 Task: Add Mom's Best Cereal Toasty Os Honey Nut to the cart.
Action: Mouse moved to (995, 313)
Screenshot: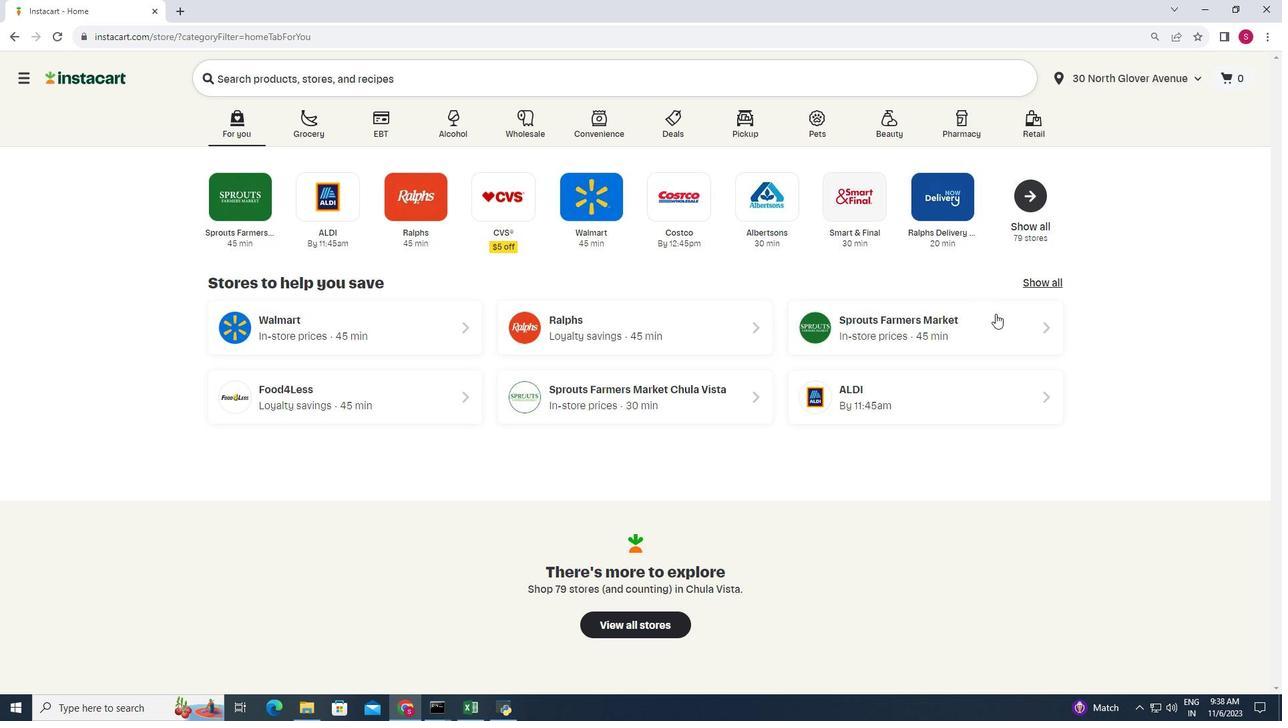 
Action: Mouse pressed left at (995, 313)
Screenshot: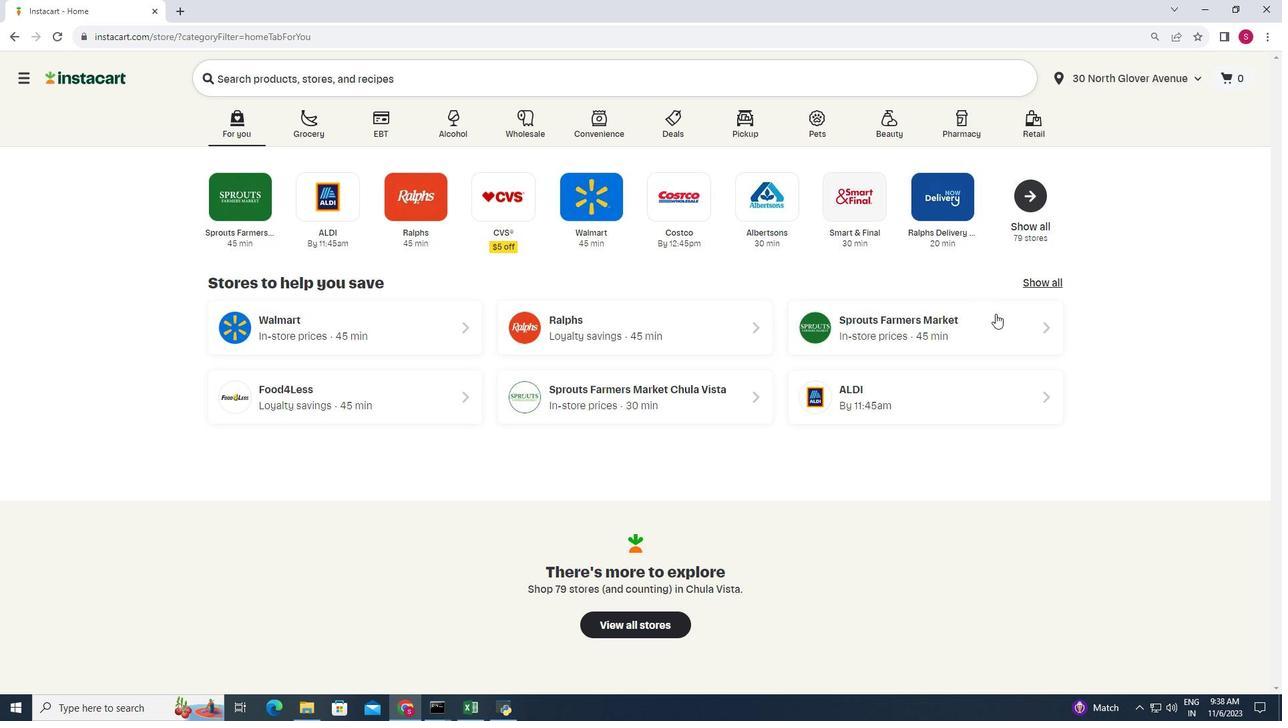 
Action: Mouse moved to (99, 543)
Screenshot: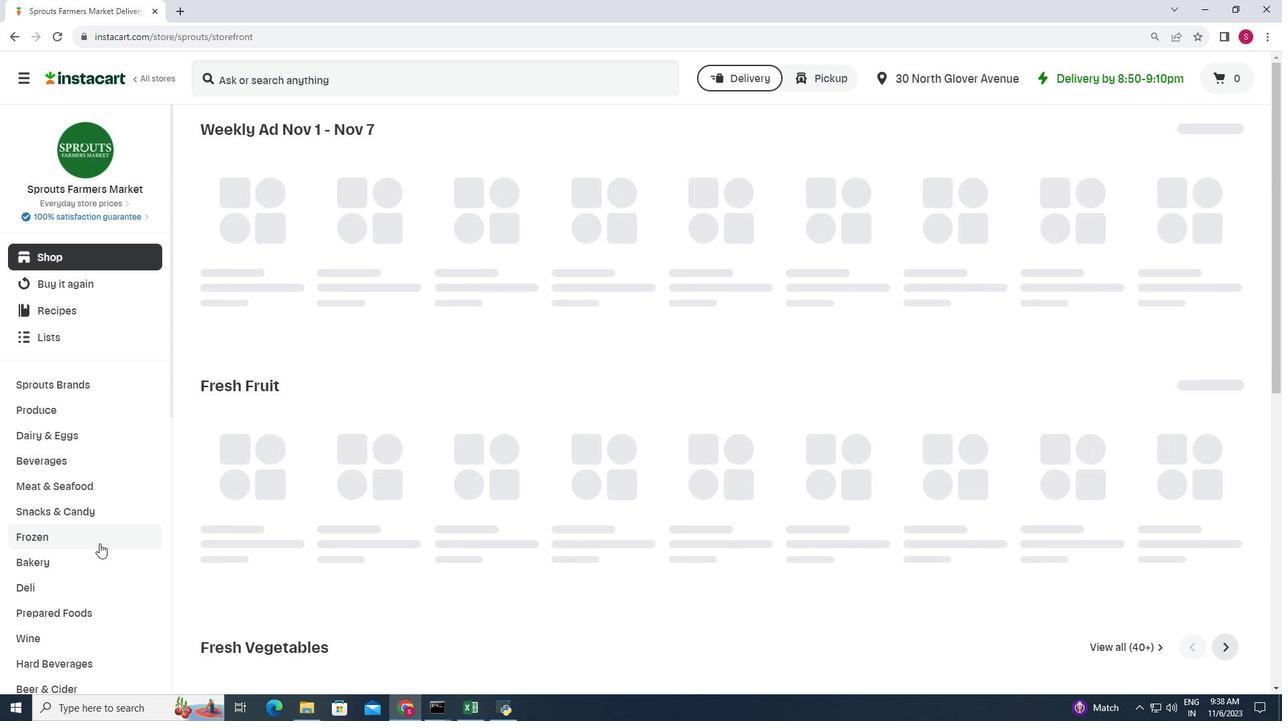 
Action: Mouse scrolled (99, 543) with delta (0, 0)
Screenshot: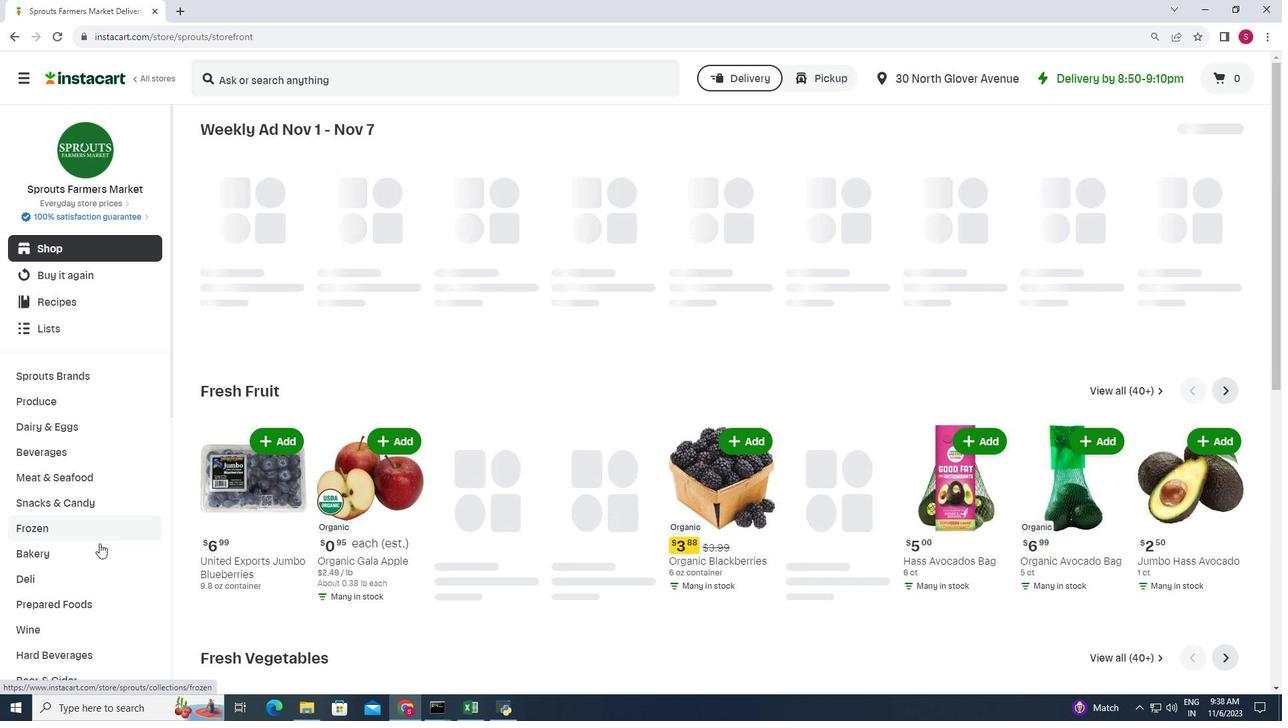 
Action: Mouse scrolled (99, 543) with delta (0, 0)
Screenshot: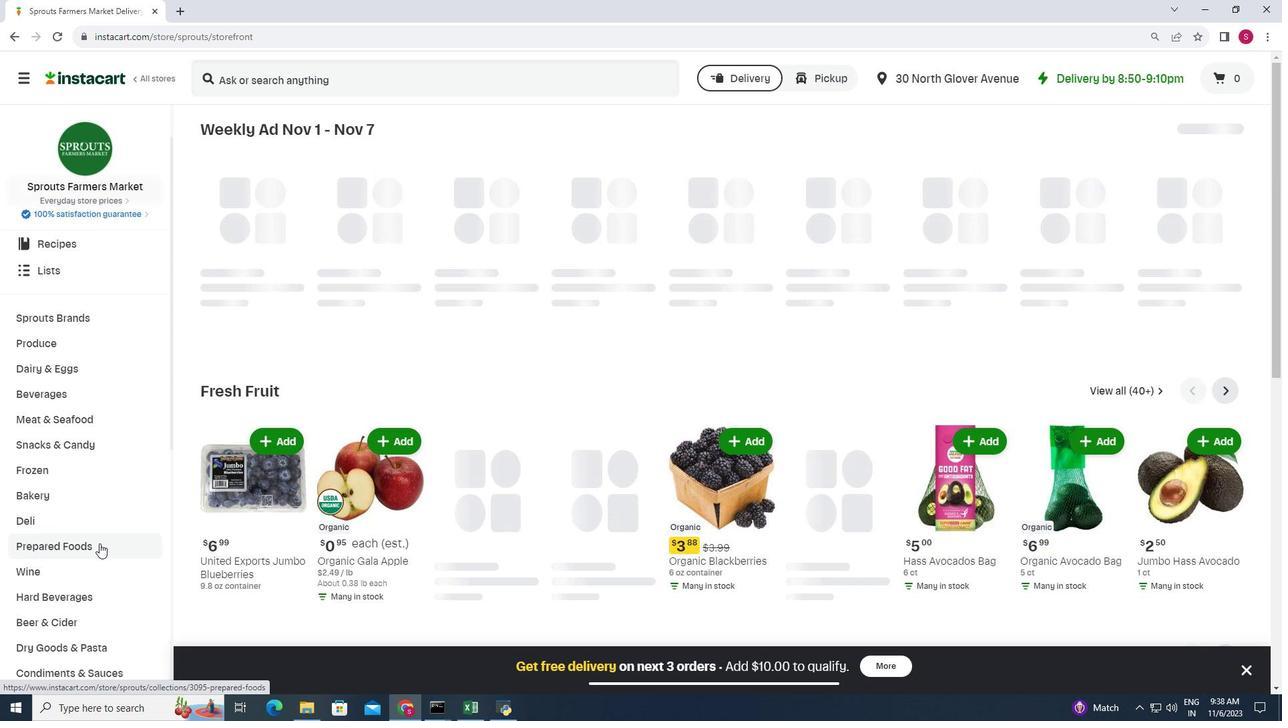
Action: Mouse scrolled (99, 543) with delta (0, 0)
Screenshot: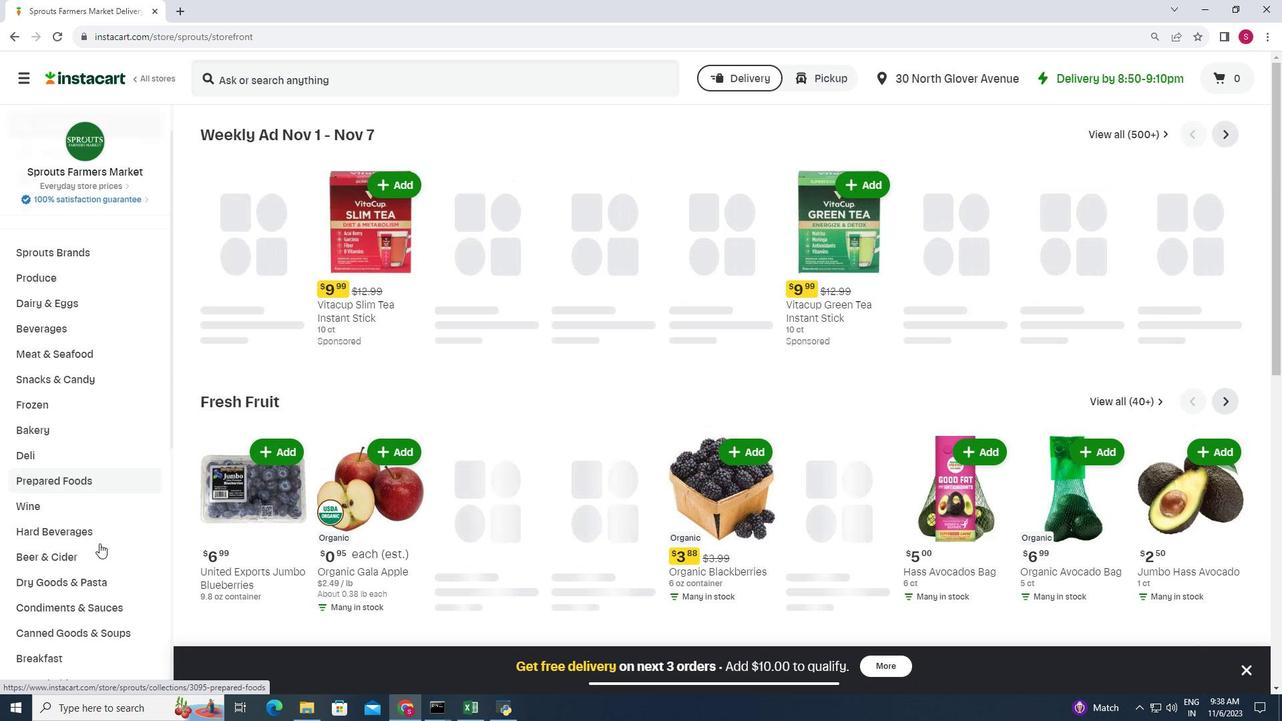 
Action: Mouse scrolled (99, 543) with delta (0, 0)
Screenshot: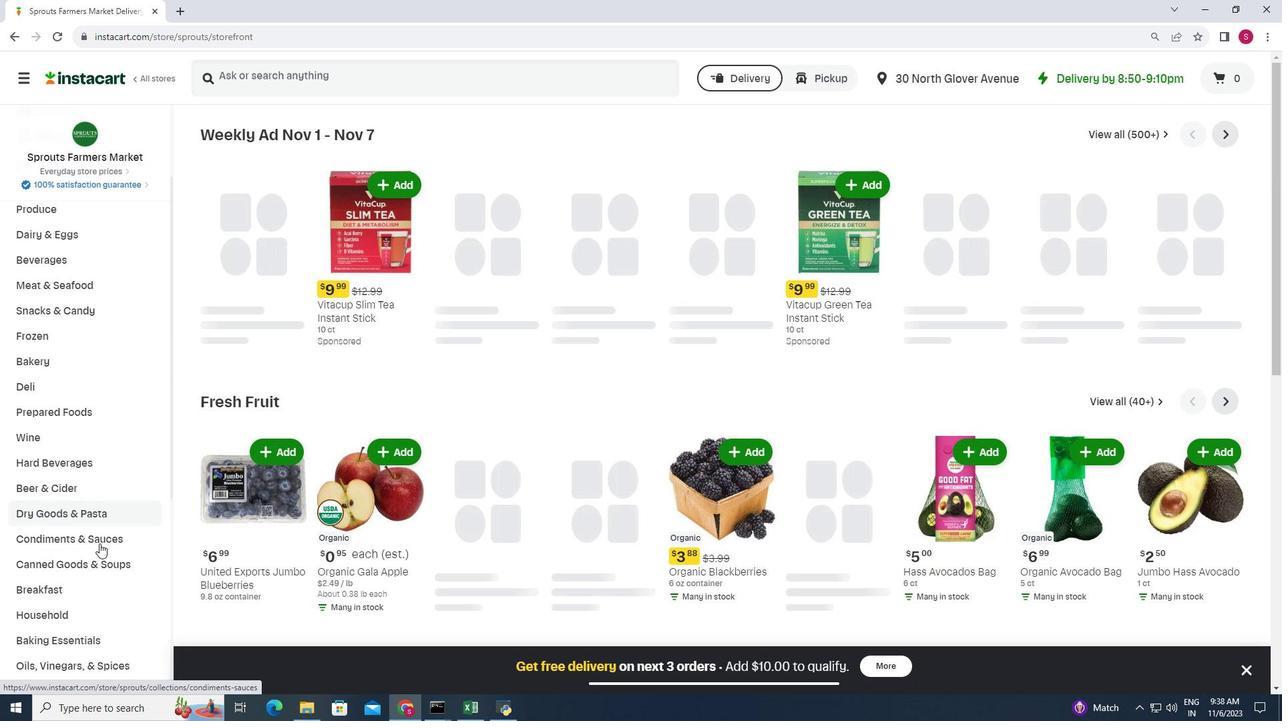 
Action: Mouse moved to (85, 524)
Screenshot: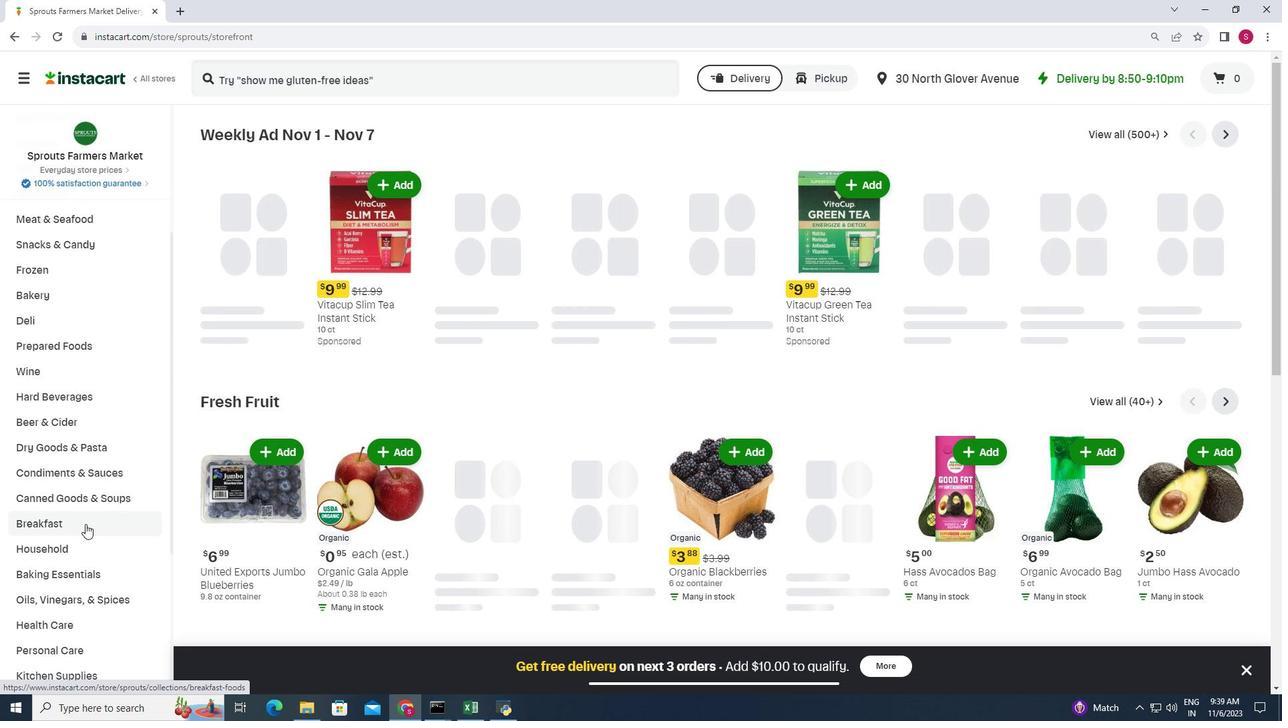 
Action: Mouse pressed left at (85, 524)
Screenshot: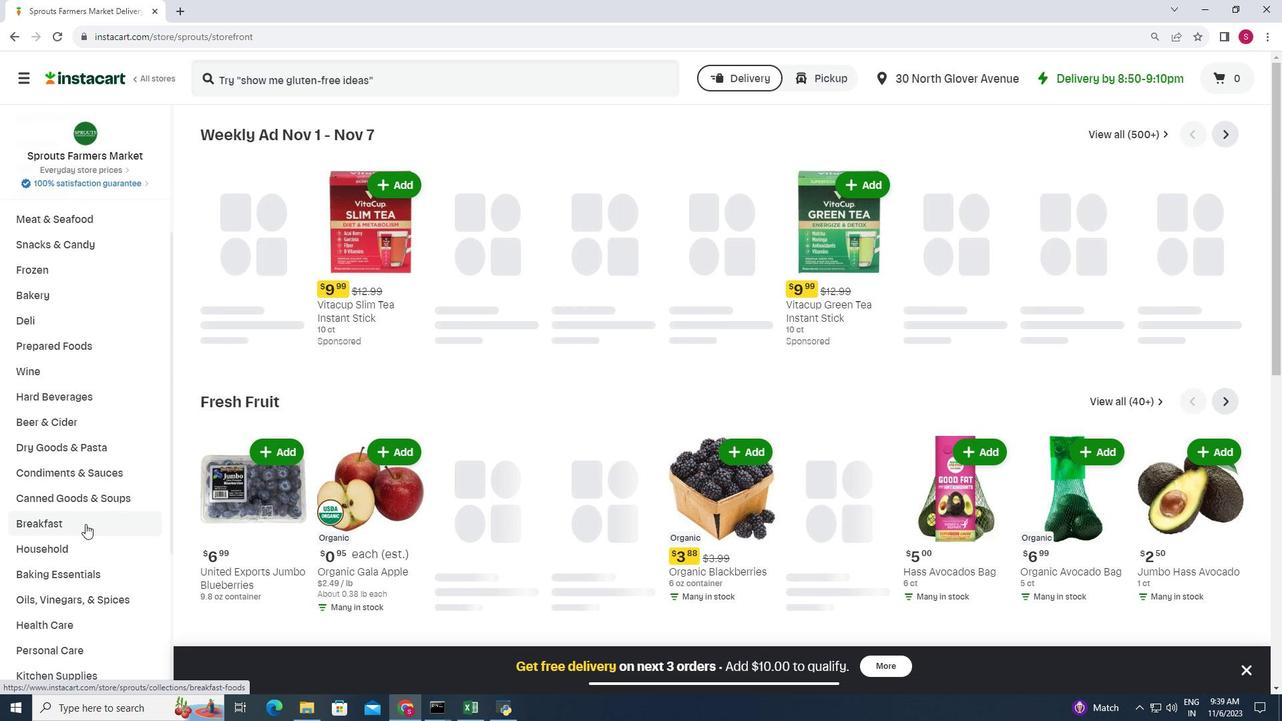 
Action: Mouse moved to (985, 336)
Screenshot: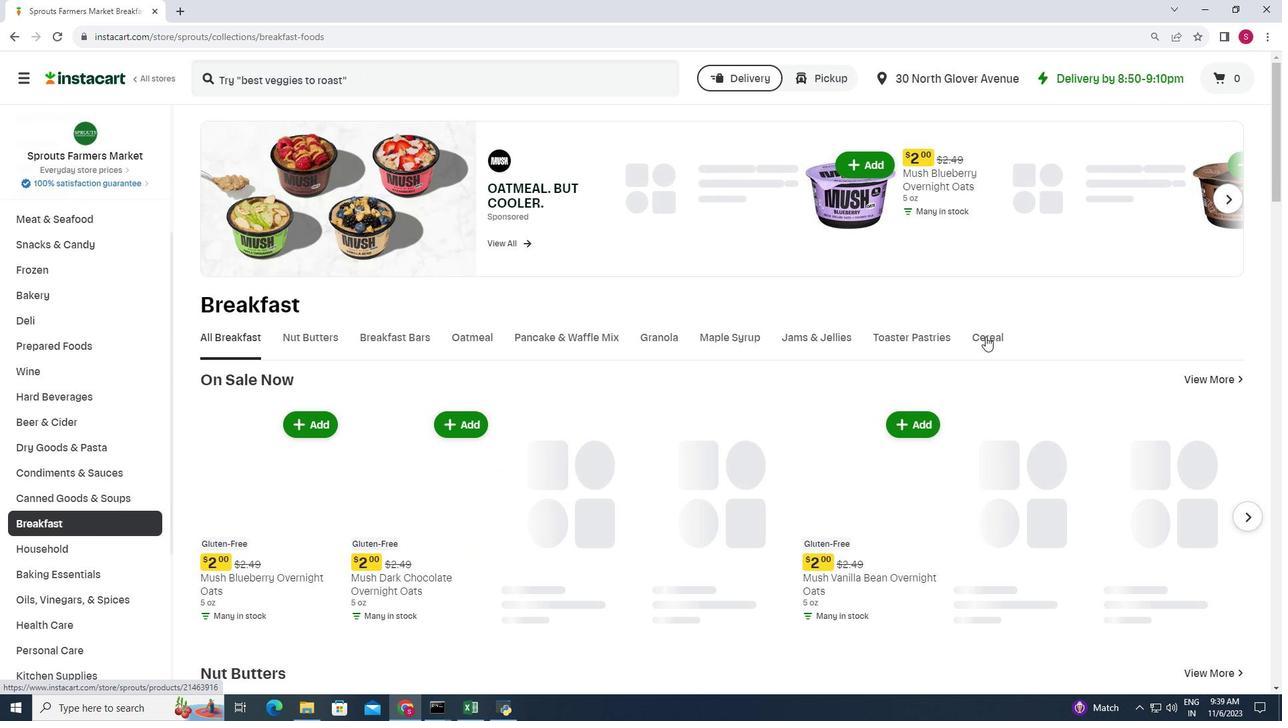
Action: Mouse pressed left at (985, 336)
Screenshot: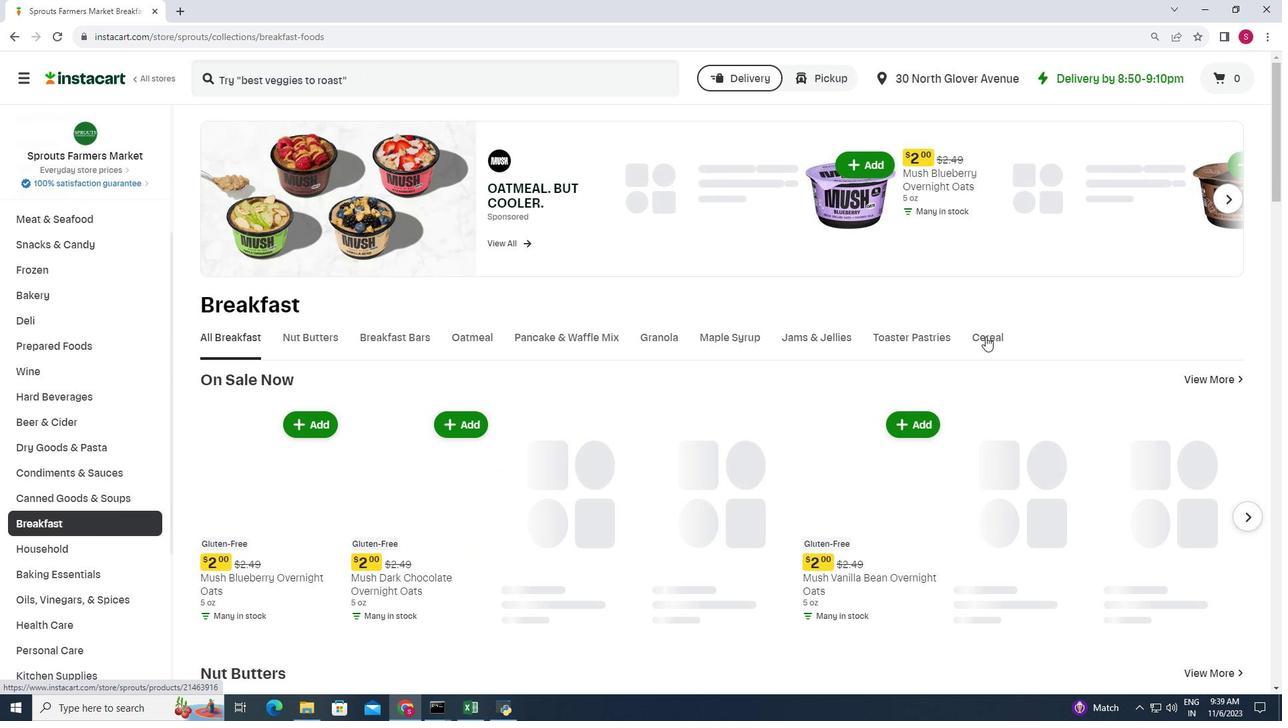 
Action: Mouse moved to (611, 234)
Screenshot: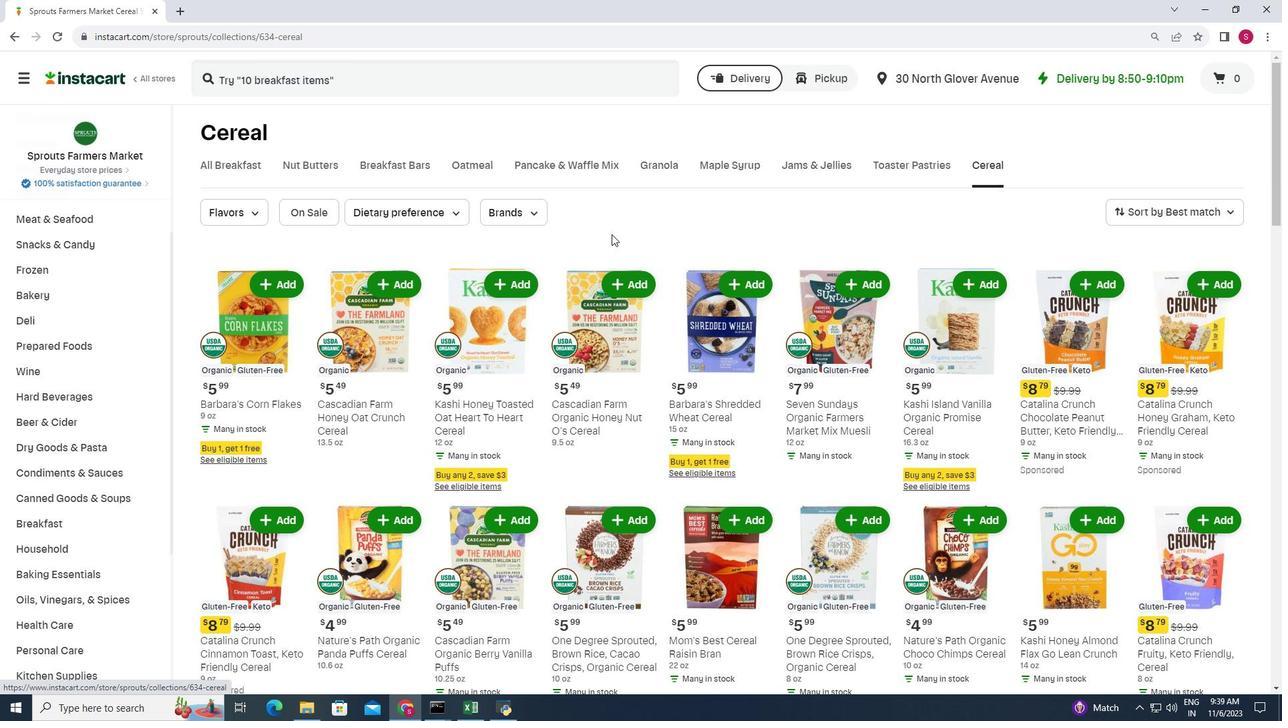 
Action: Mouse scrolled (611, 233) with delta (0, 0)
Screenshot: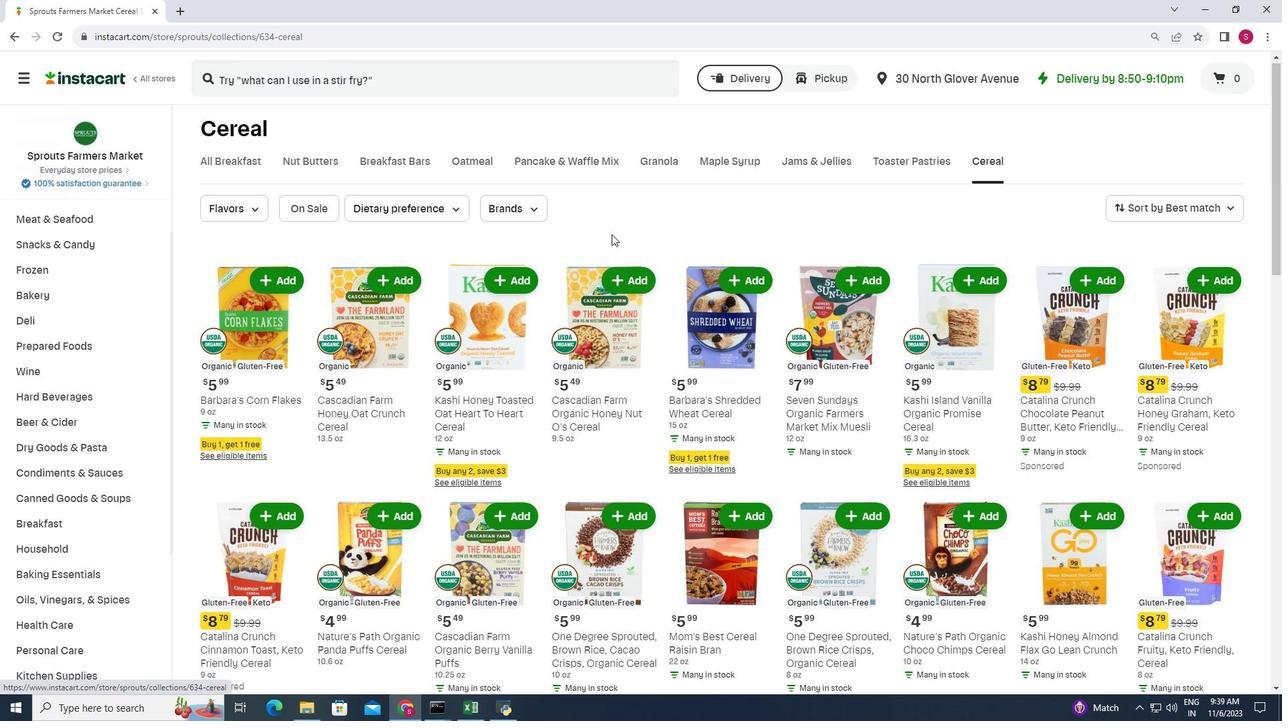 
Action: Mouse scrolled (611, 233) with delta (0, 0)
Screenshot: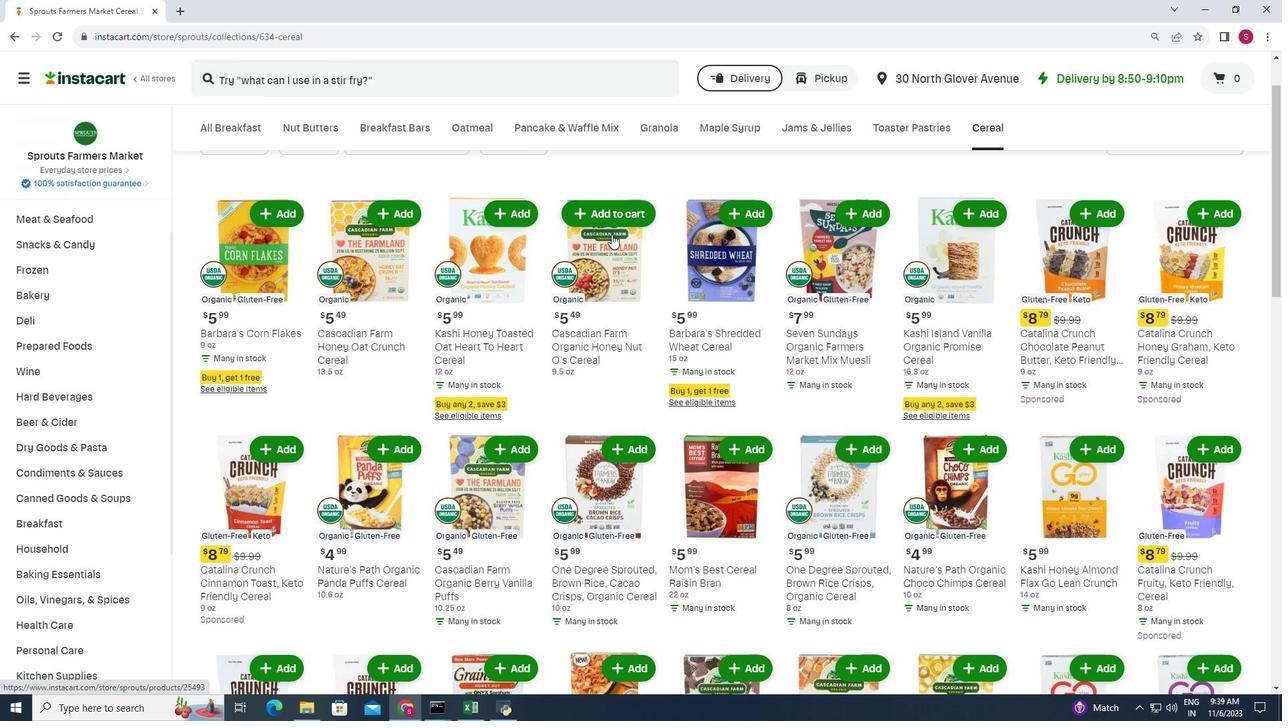 
Action: Mouse scrolled (611, 233) with delta (0, 0)
Screenshot: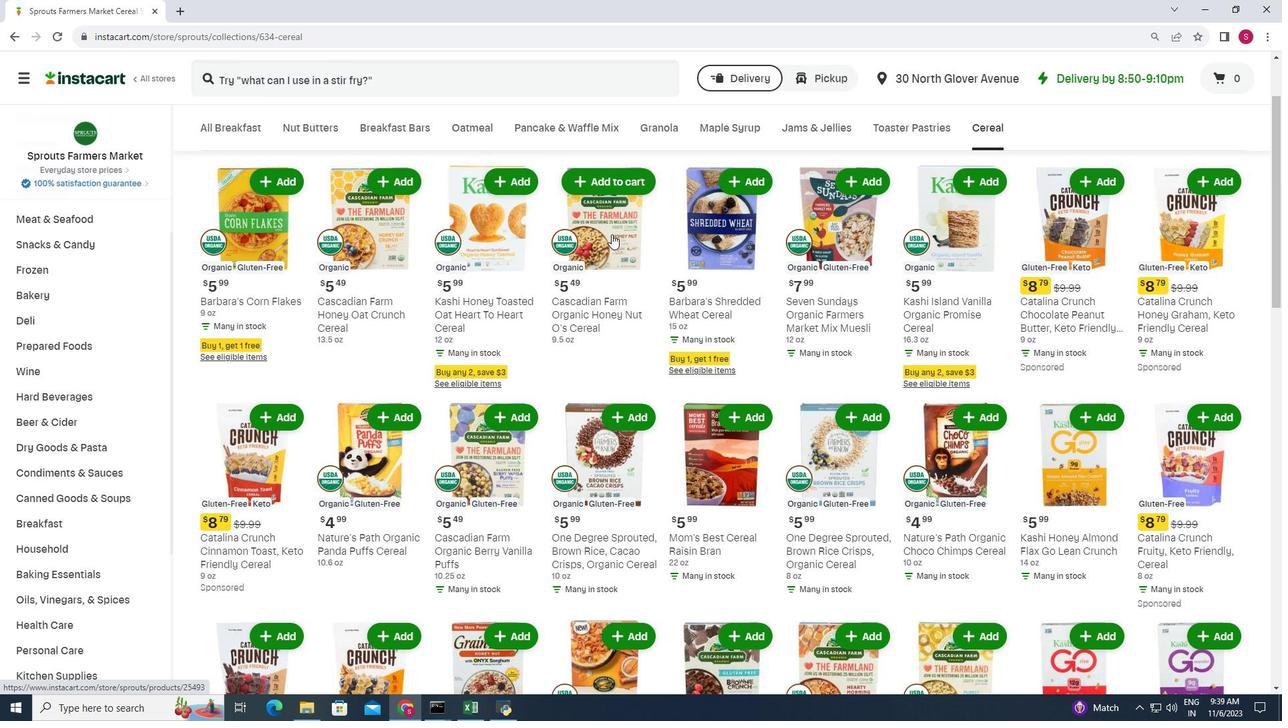 
Action: Mouse scrolled (611, 233) with delta (0, 0)
Screenshot: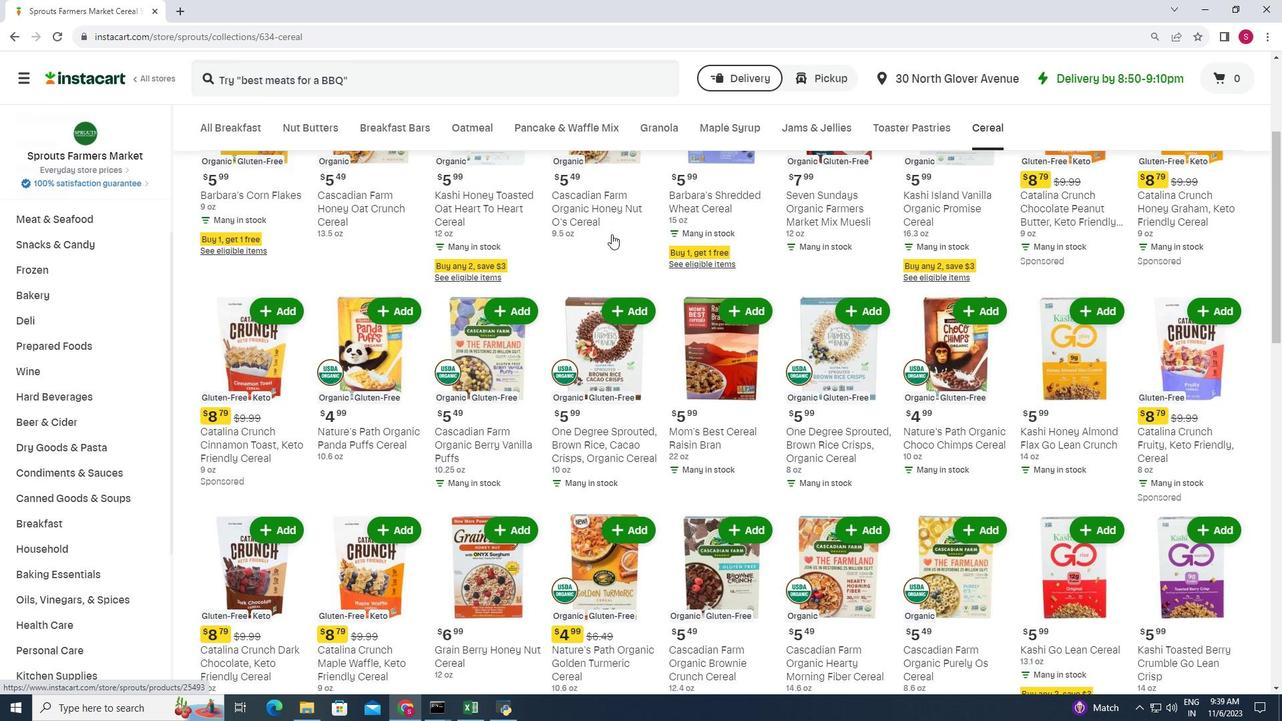 
Action: Mouse scrolled (611, 233) with delta (0, 0)
Screenshot: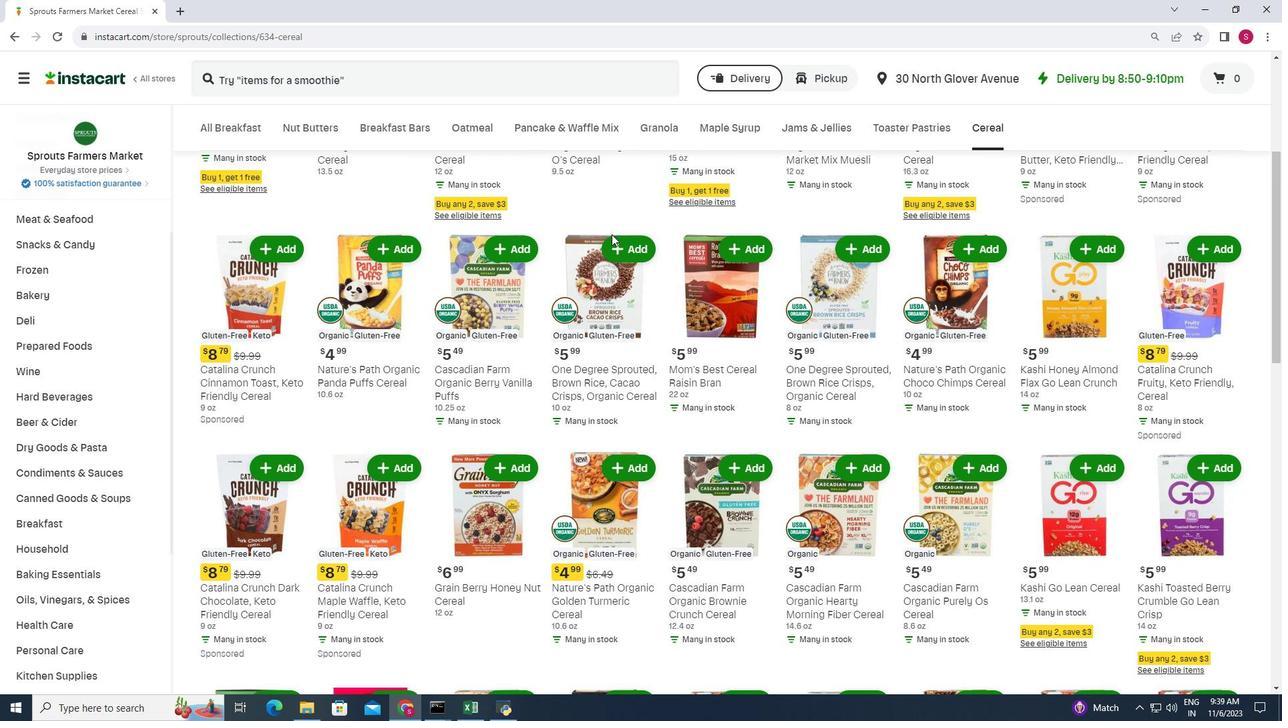 
Action: Mouse moved to (590, 245)
Screenshot: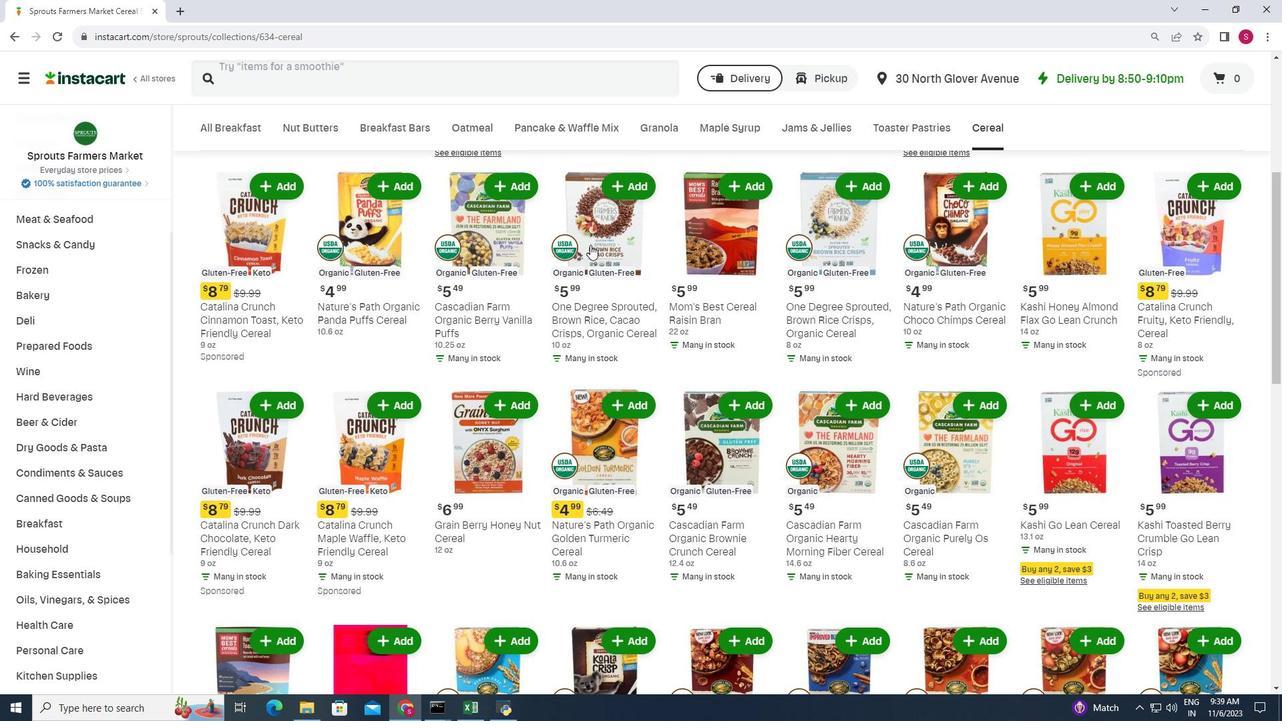 
Action: Mouse scrolled (590, 244) with delta (0, 0)
Screenshot: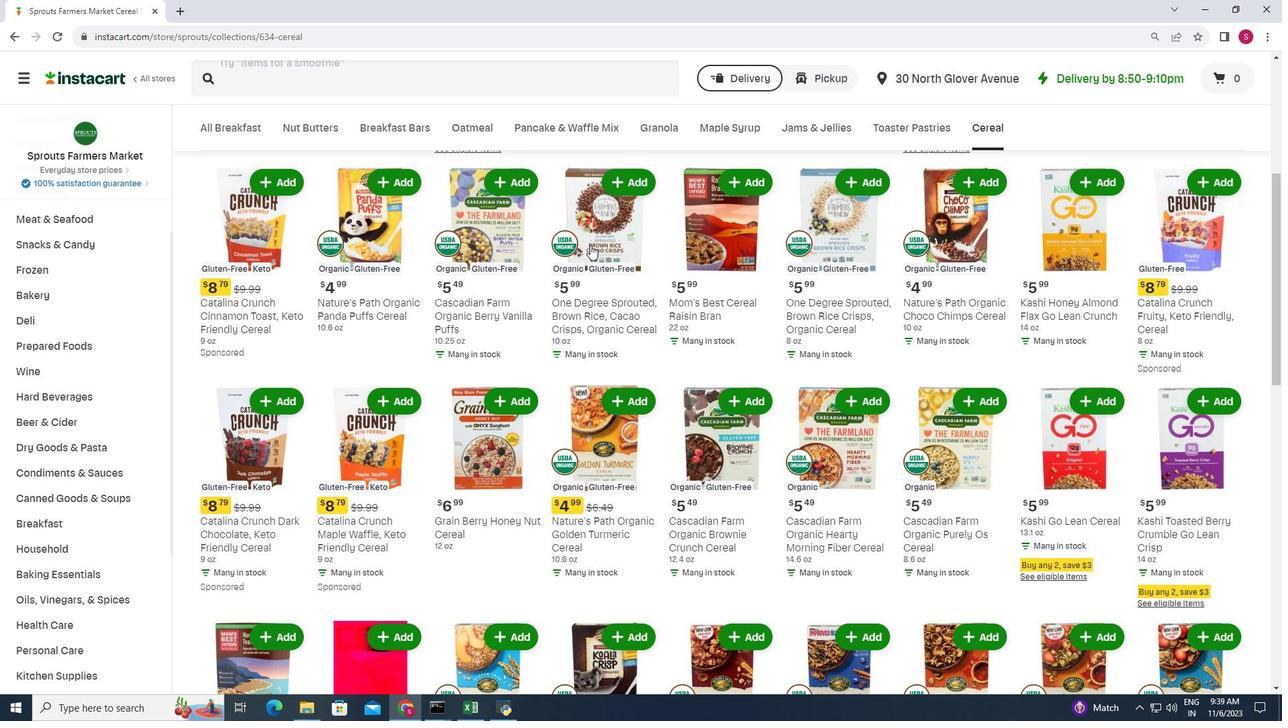 
Action: Mouse scrolled (590, 244) with delta (0, 0)
Screenshot: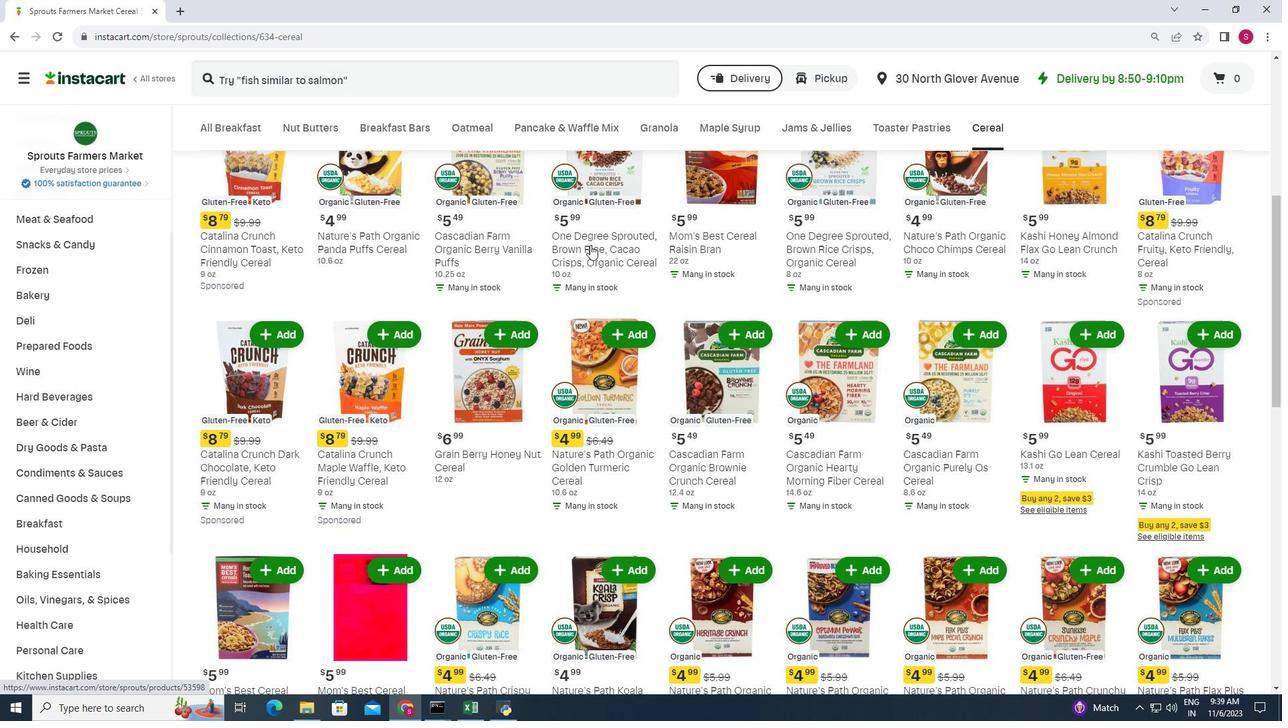 
Action: Mouse scrolled (590, 244) with delta (0, 0)
Screenshot: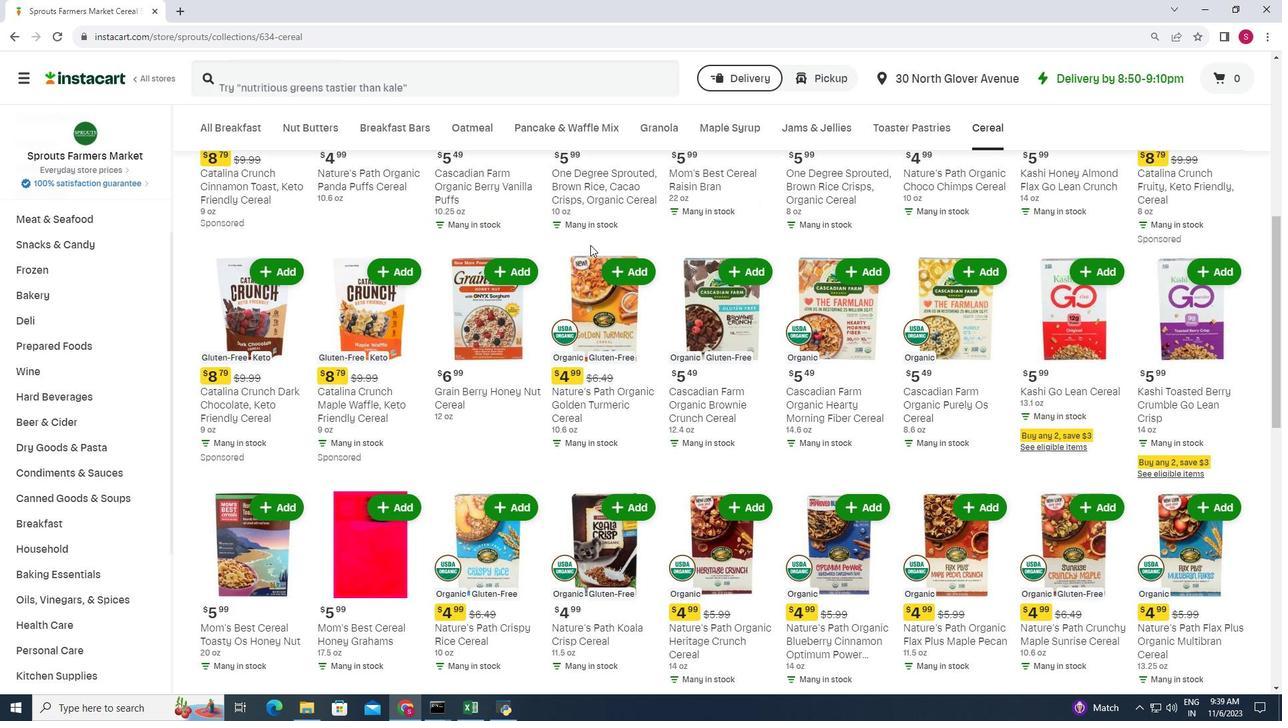 
Action: Mouse scrolled (590, 244) with delta (0, 0)
Screenshot: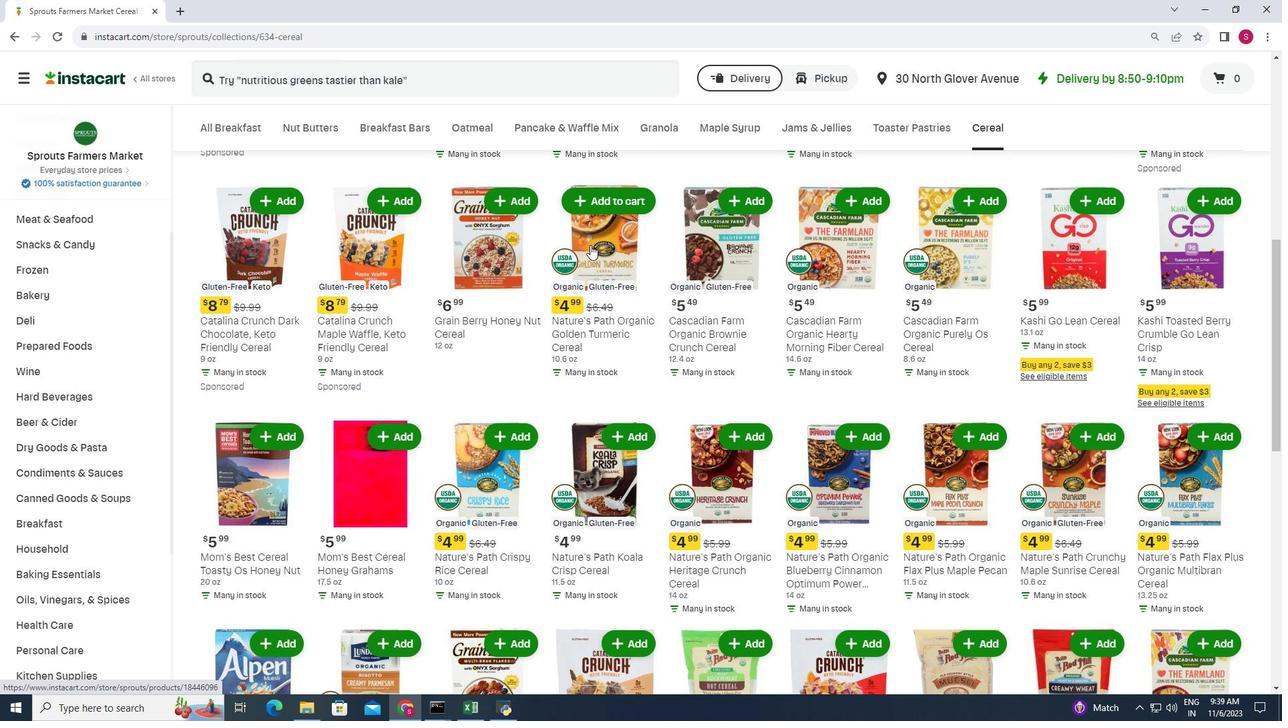 
Action: Mouse scrolled (590, 244) with delta (0, 0)
Screenshot: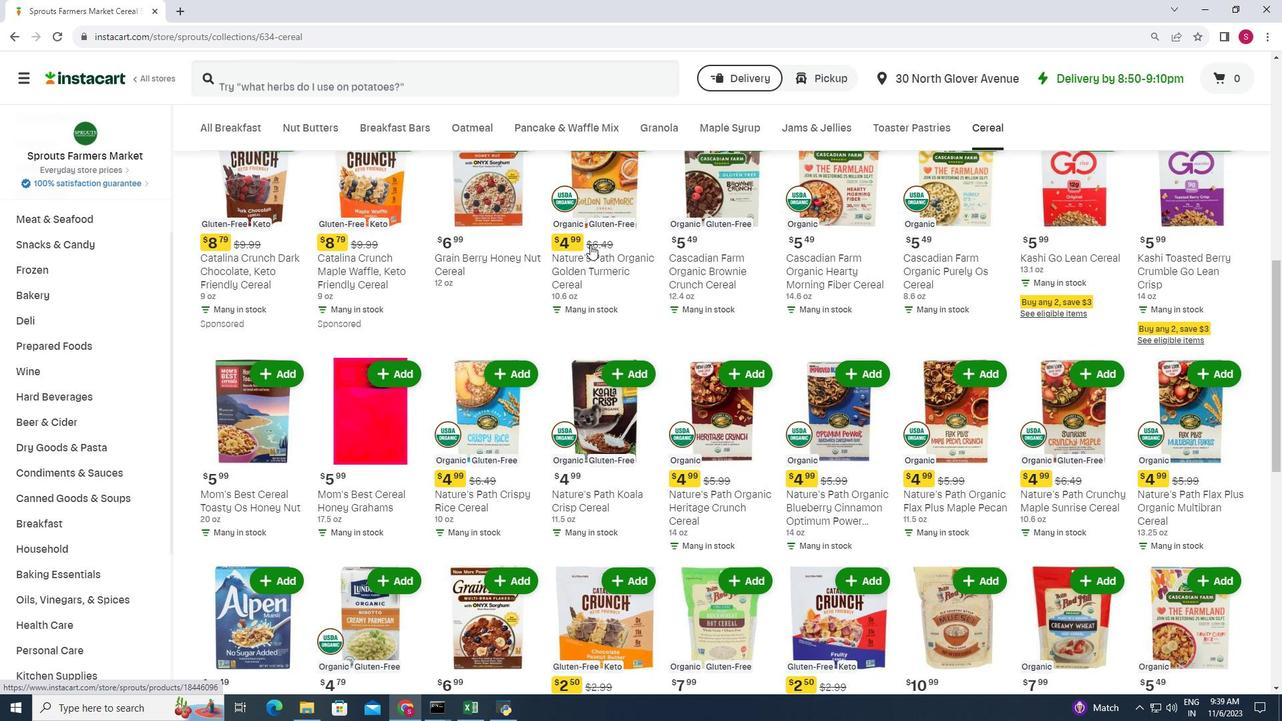 
Action: Mouse scrolled (590, 244) with delta (0, 0)
Screenshot: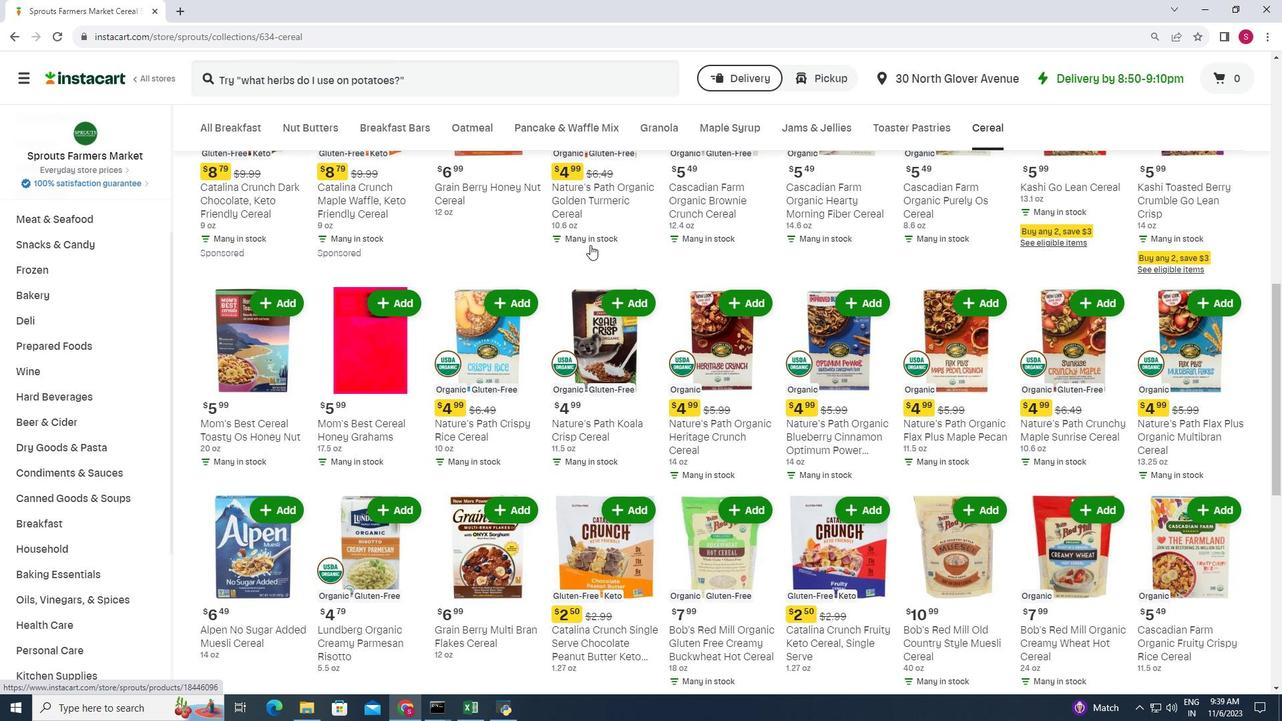 
Action: Mouse scrolled (590, 244) with delta (0, 0)
Screenshot: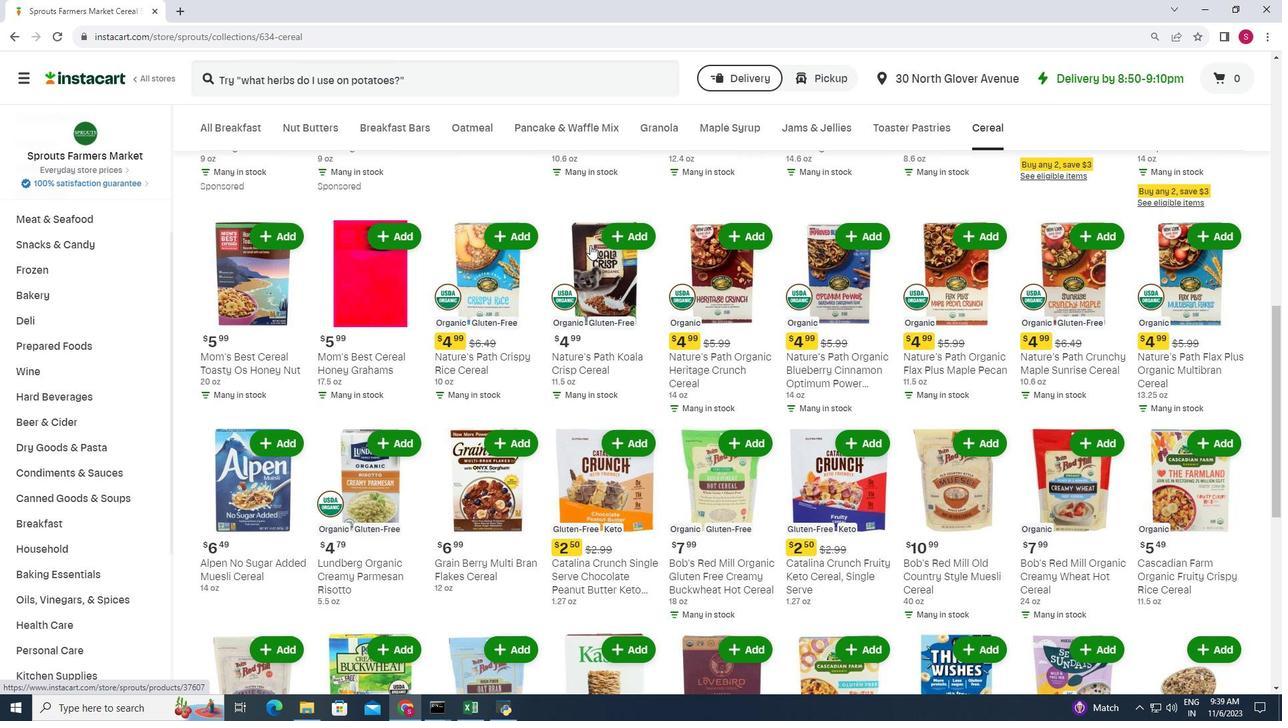 
Action: Mouse scrolled (590, 244) with delta (0, 0)
Screenshot: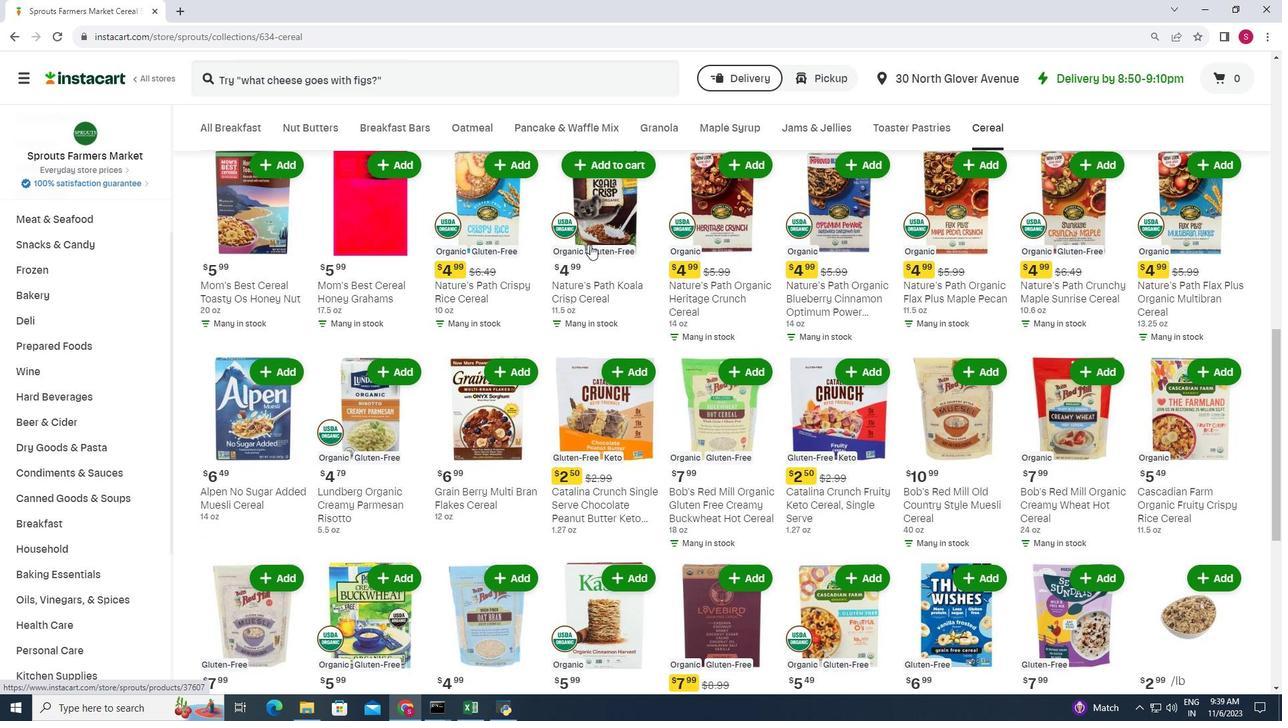 
Action: Mouse scrolled (590, 244) with delta (0, 0)
Screenshot: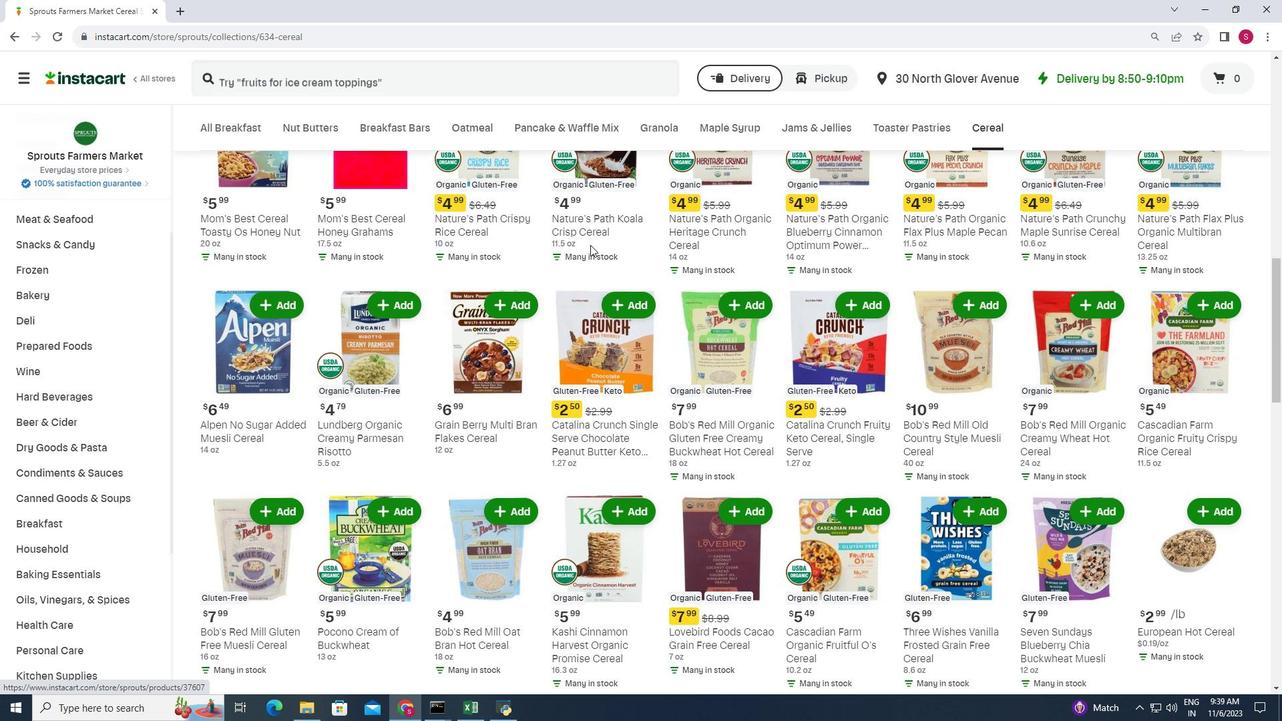 
Action: Mouse scrolled (590, 245) with delta (0, 0)
Screenshot: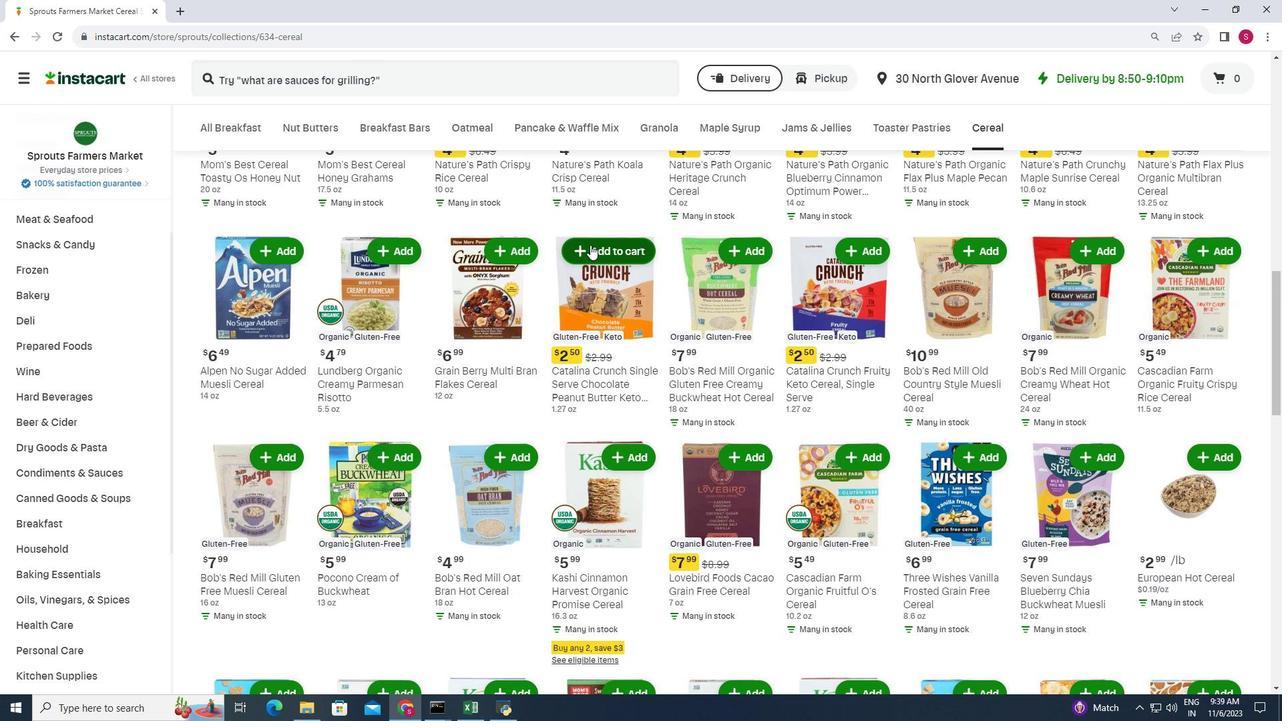 
Action: Mouse scrolled (590, 244) with delta (0, 0)
Screenshot: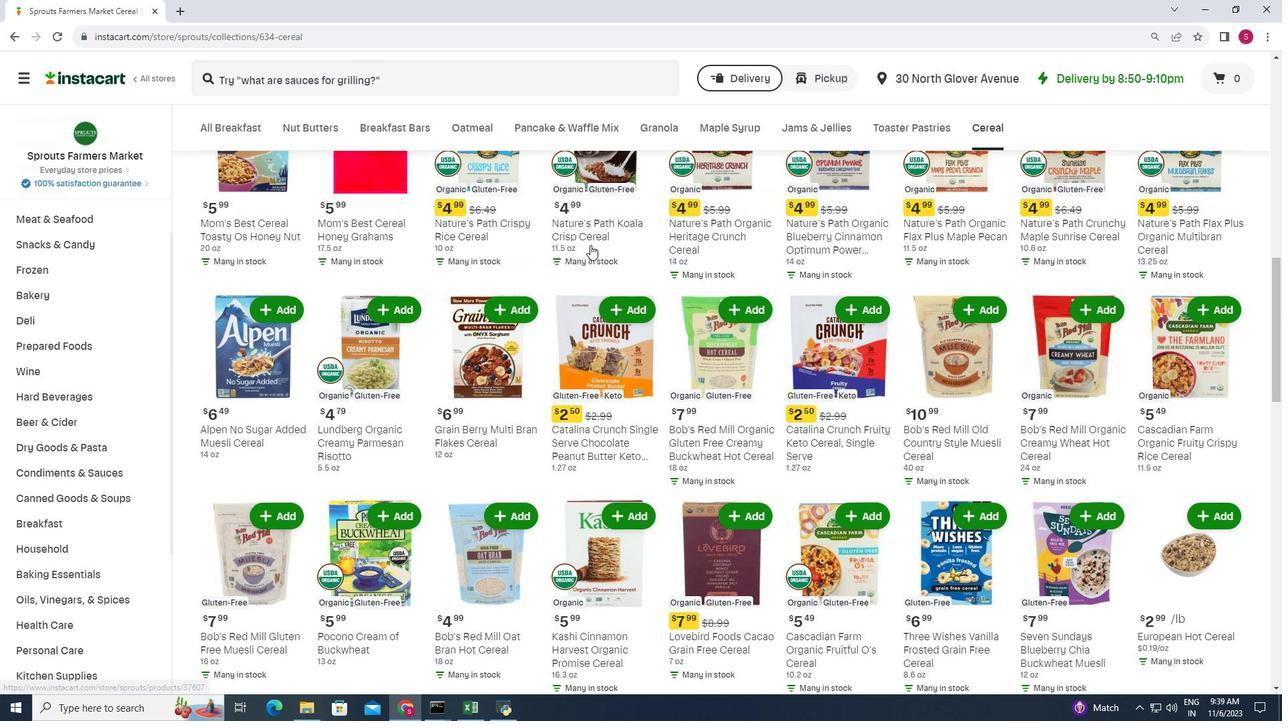 
Action: Mouse scrolled (590, 244) with delta (0, 0)
Screenshot: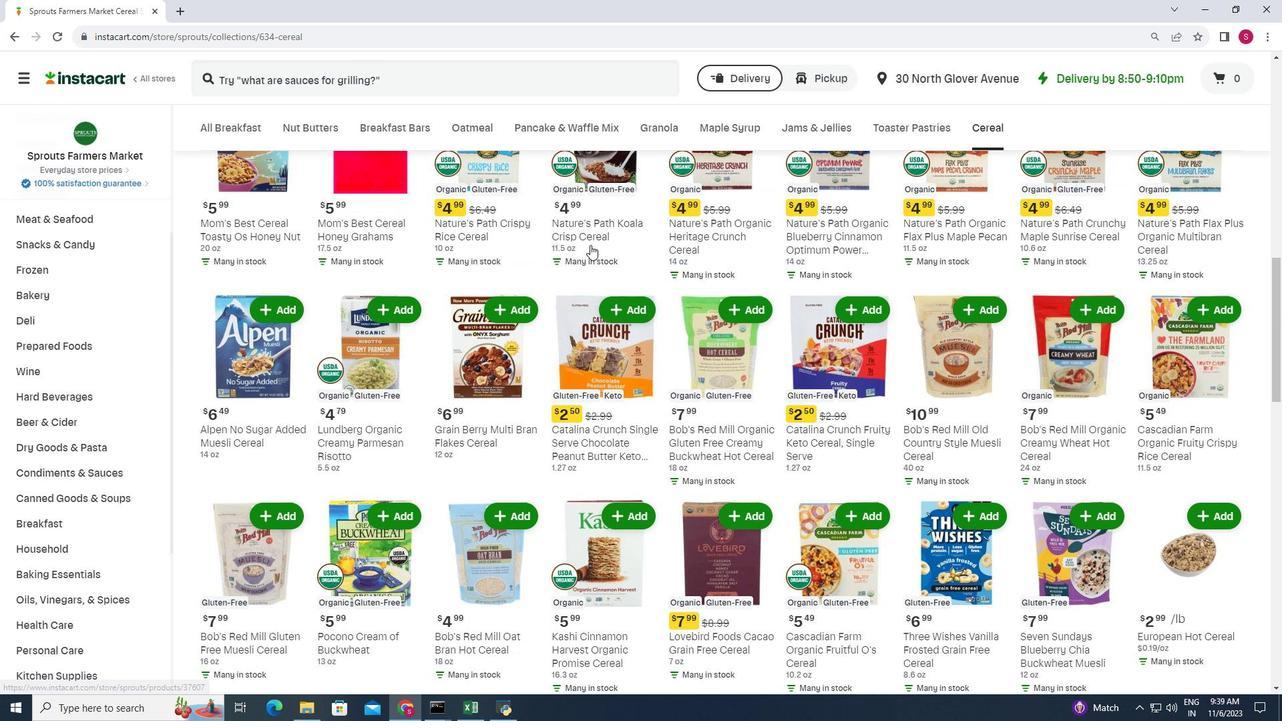 
Action: Mouse scrolled (590, 244) with delta (0, 0)
Screenshot: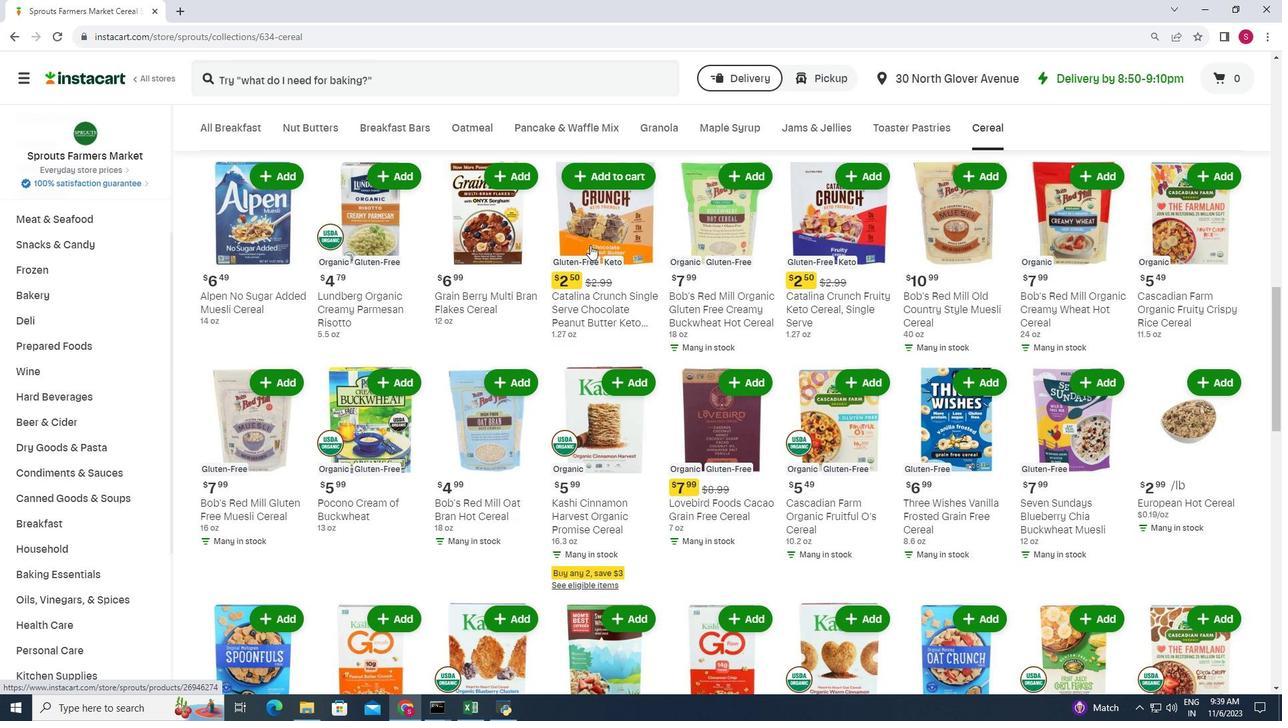 
Action: Mouse scrolled (590, 244) with delta (0, 0)
Screenshot: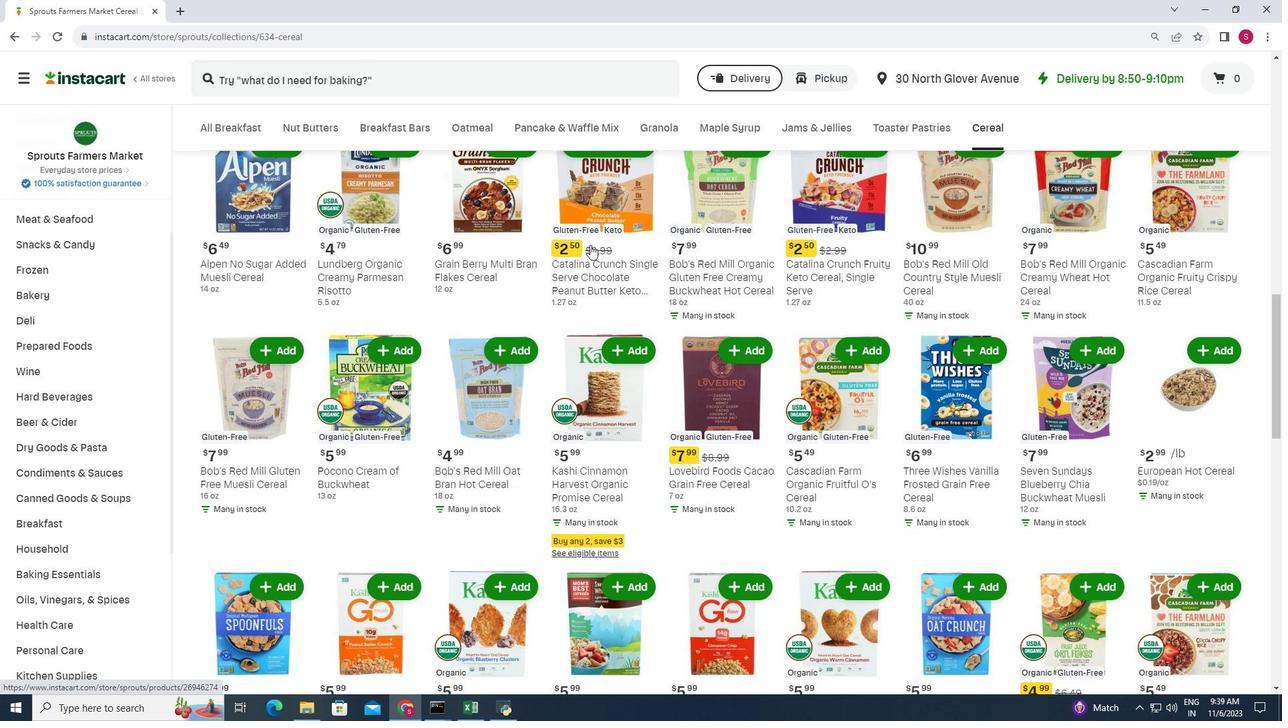 
Action: Mouse scrolled (590, 244) with delta (0, 0)
Screenshot: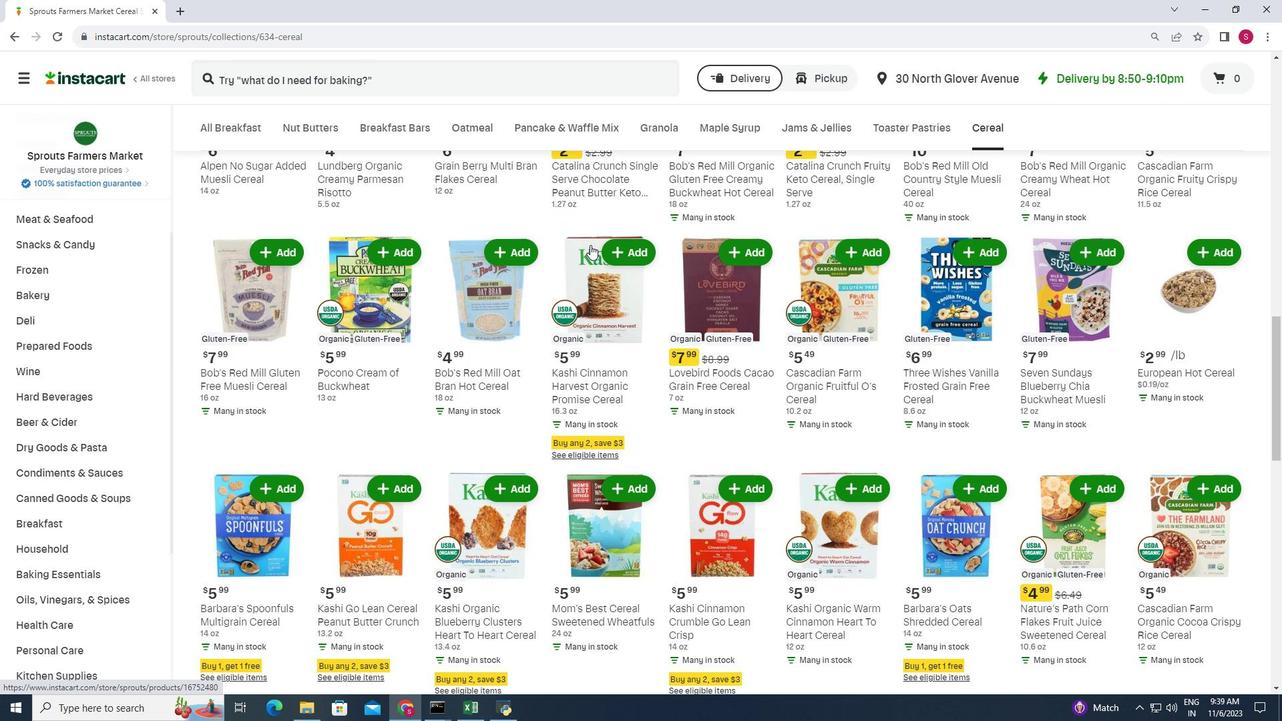 
Action: Mouse scrolled (590, 244) with delta (0, 0)
Screenshot: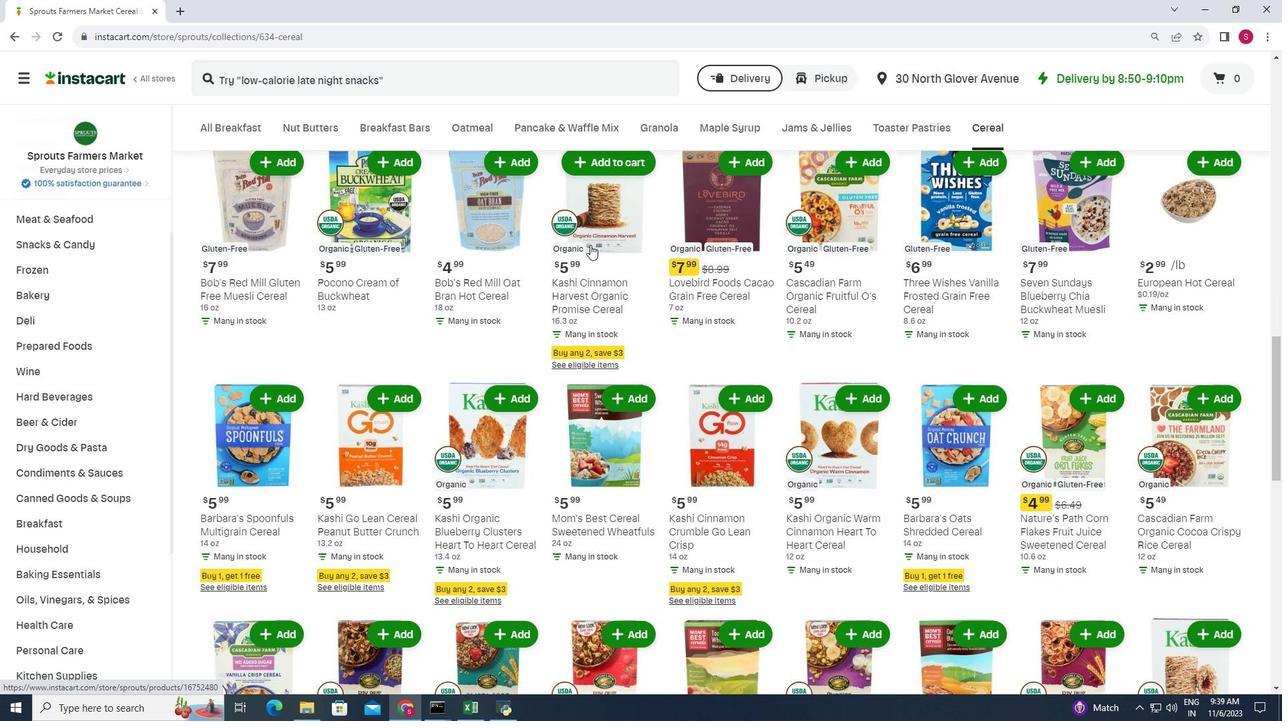 
Action: Mouse moved to (590, 245)
Screenshot: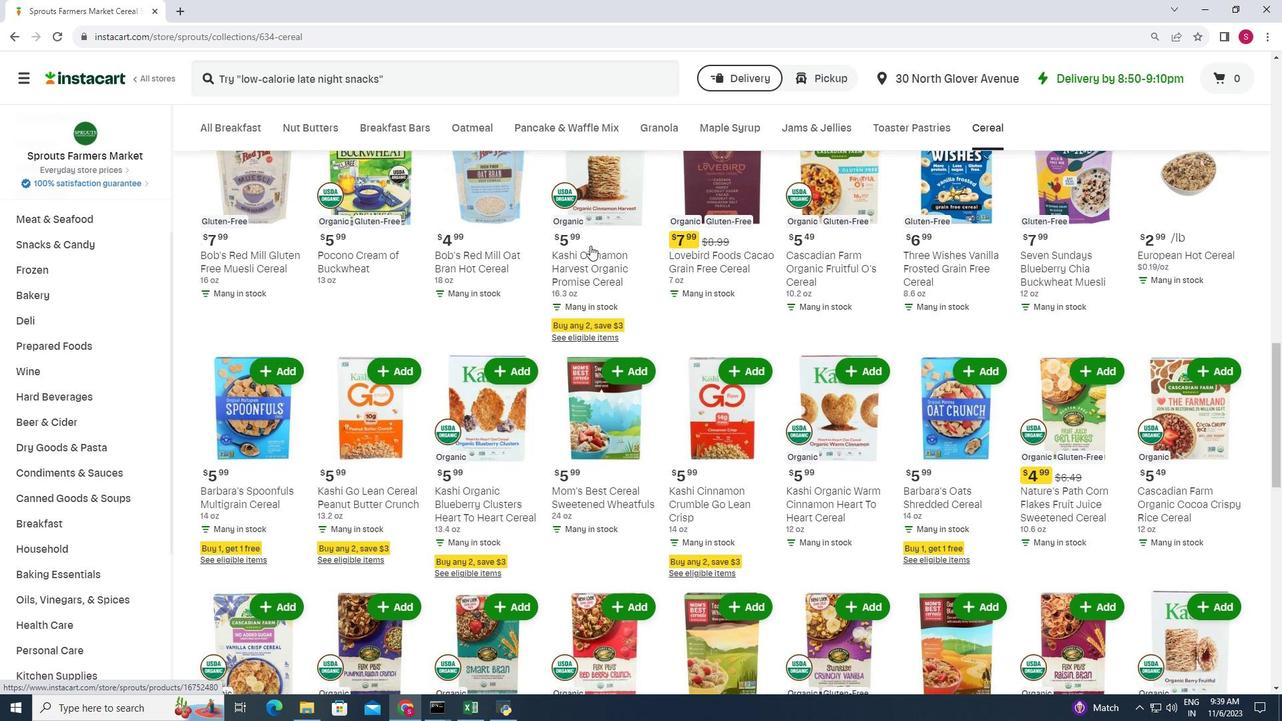 
Action: Mouse scrolled (590, 245) with delta (0, 0)
Screenshot: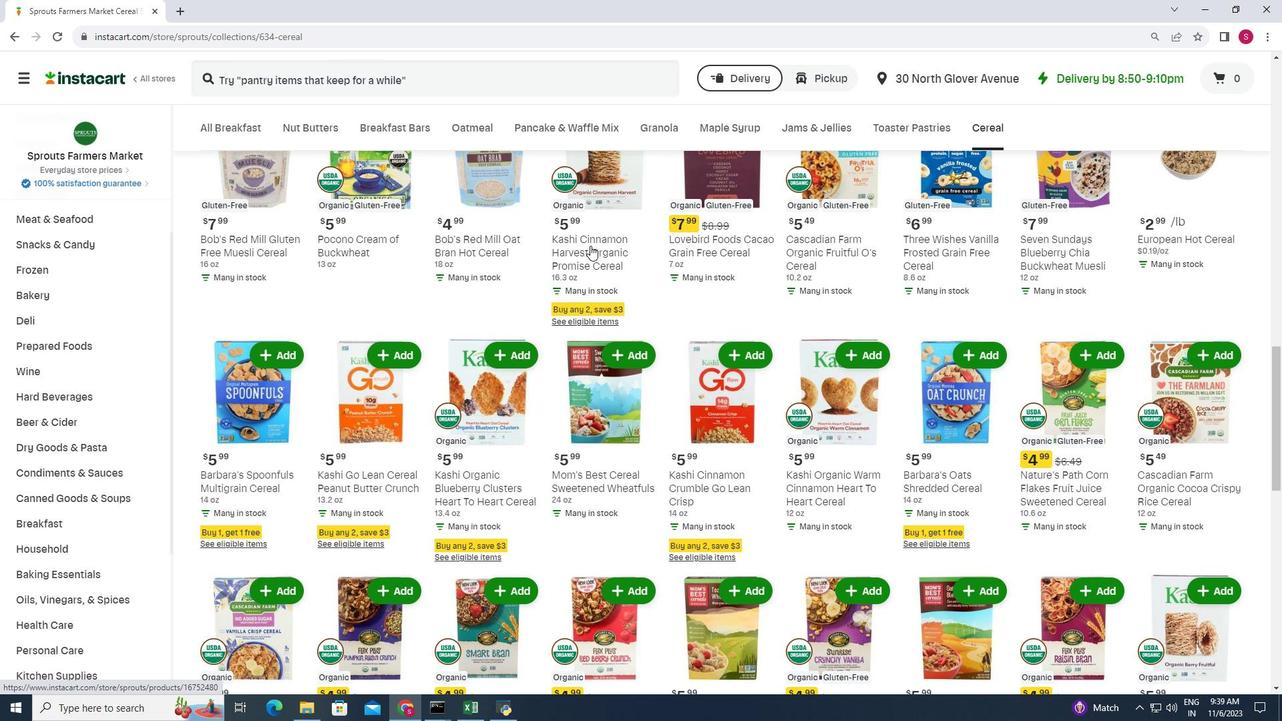 
Action: Mouse scrolled (590, 245) with delta (0, 0)
Screenshot: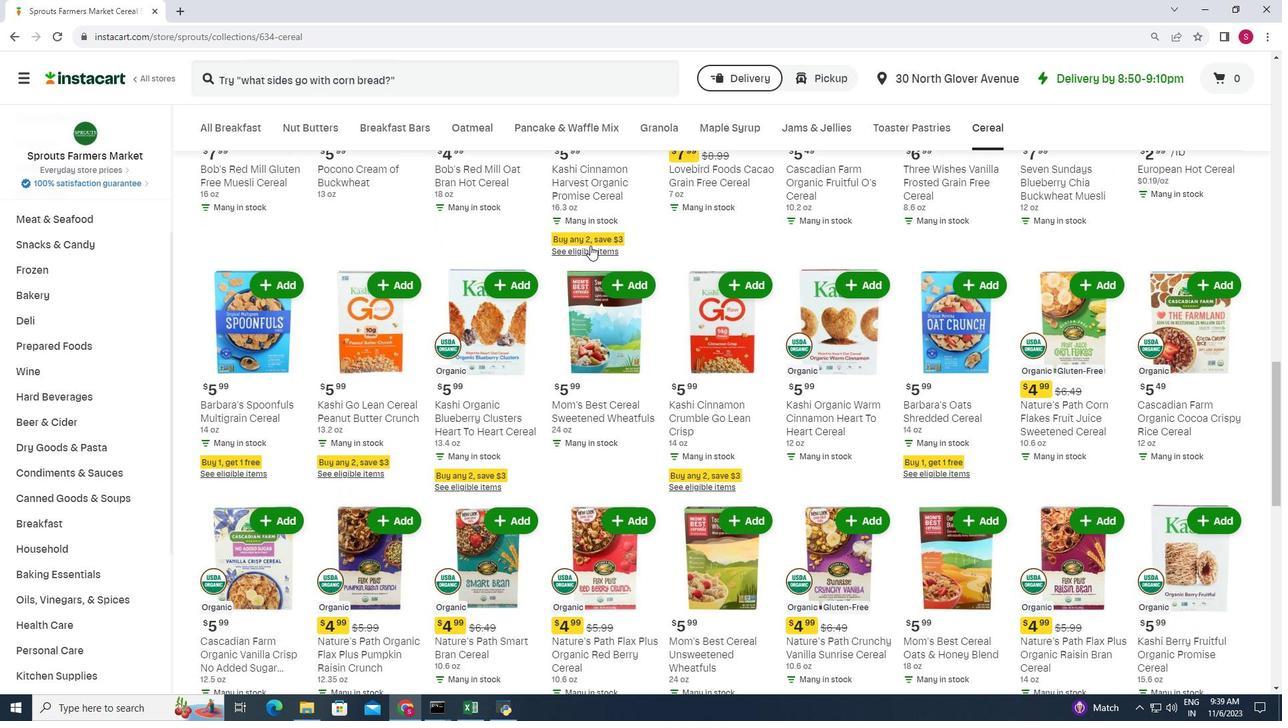 
Action: Mouse scrolled (590, 245) with delta (0, 0)
Screenshot: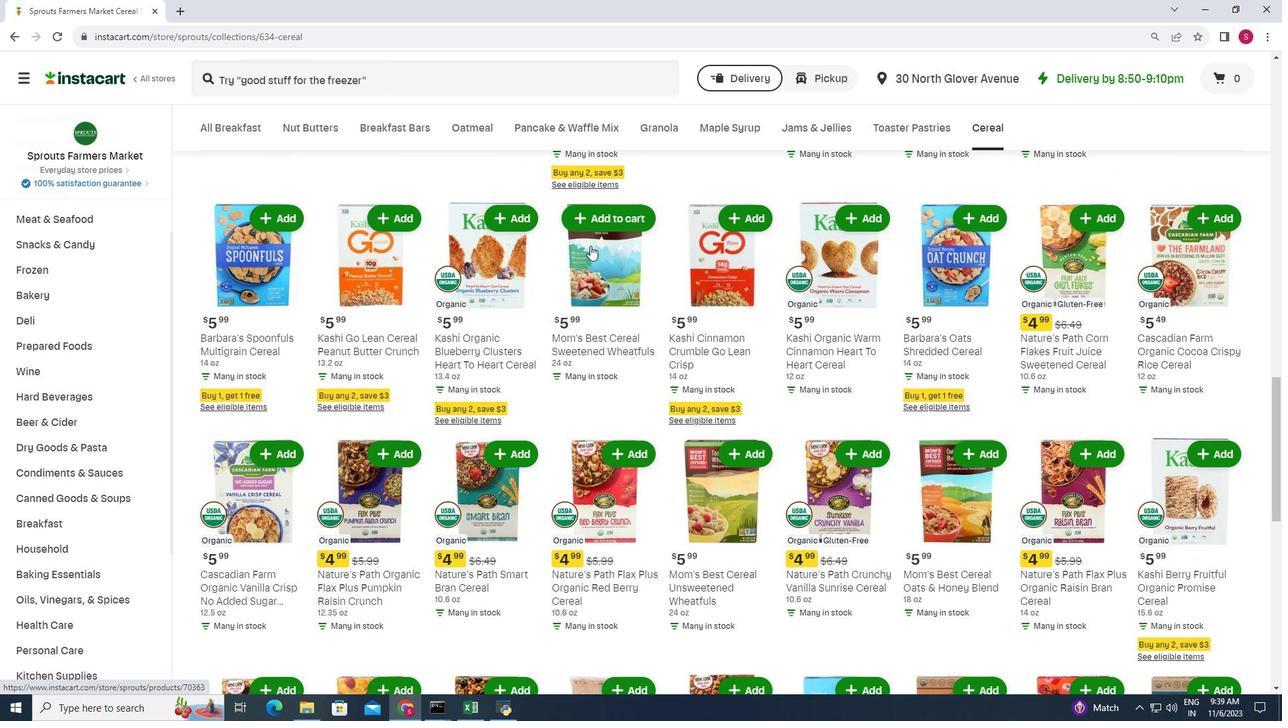 
Action: Mouse scrolled (590, 245) with delta (0, 0)
Screenshot: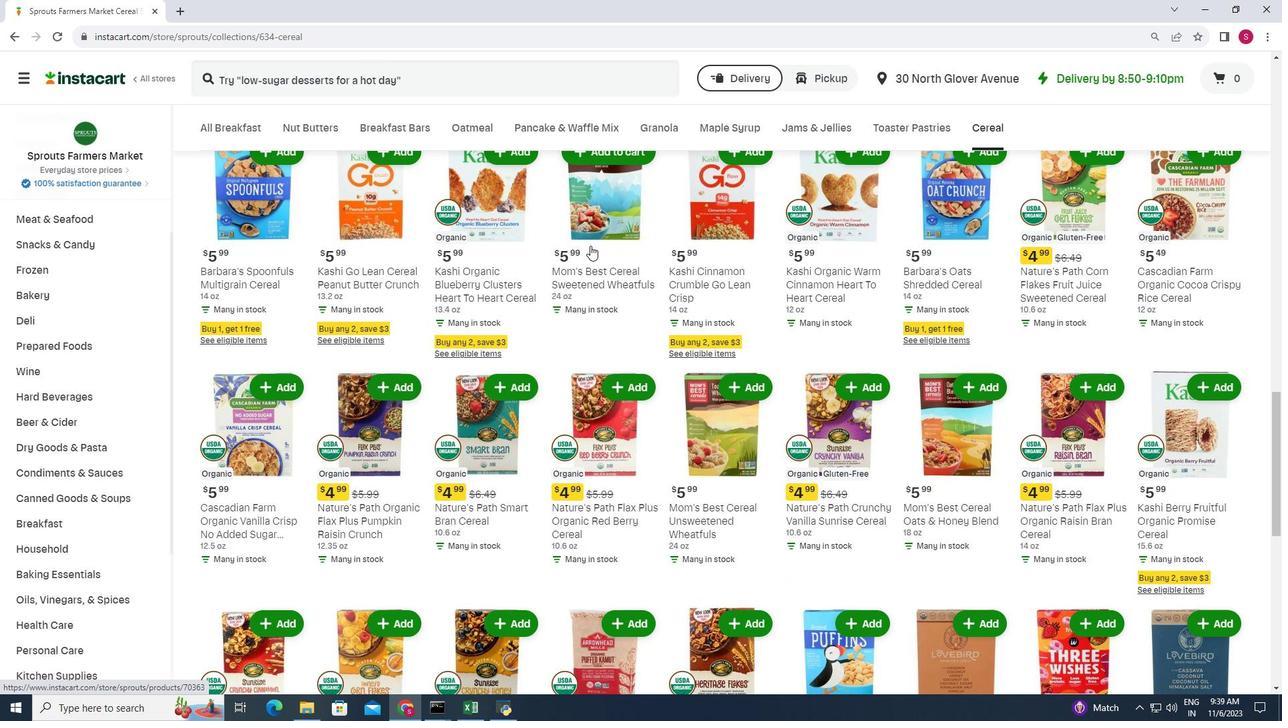 
Action: Mouse scrolled (590, 245) with delta (0, 0)
Screenshot: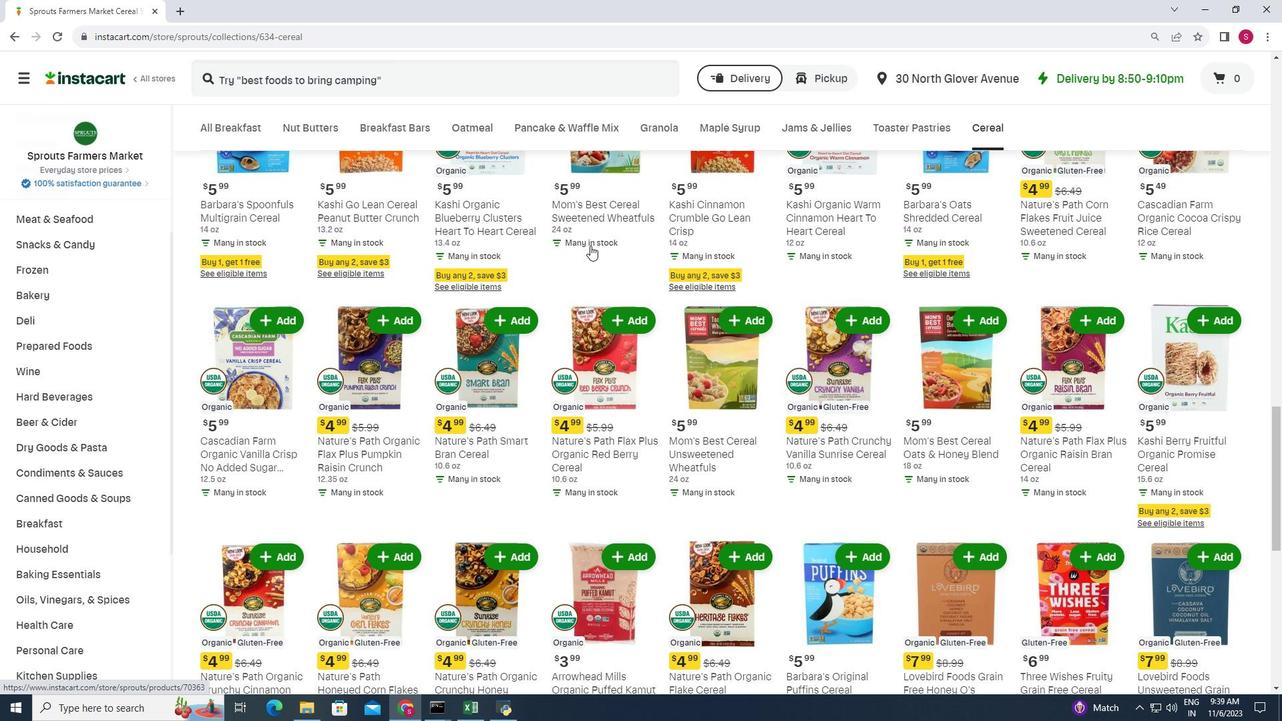 
Action: Mouse scrolled (590, 245) with delta (0, 0)
Screenshot: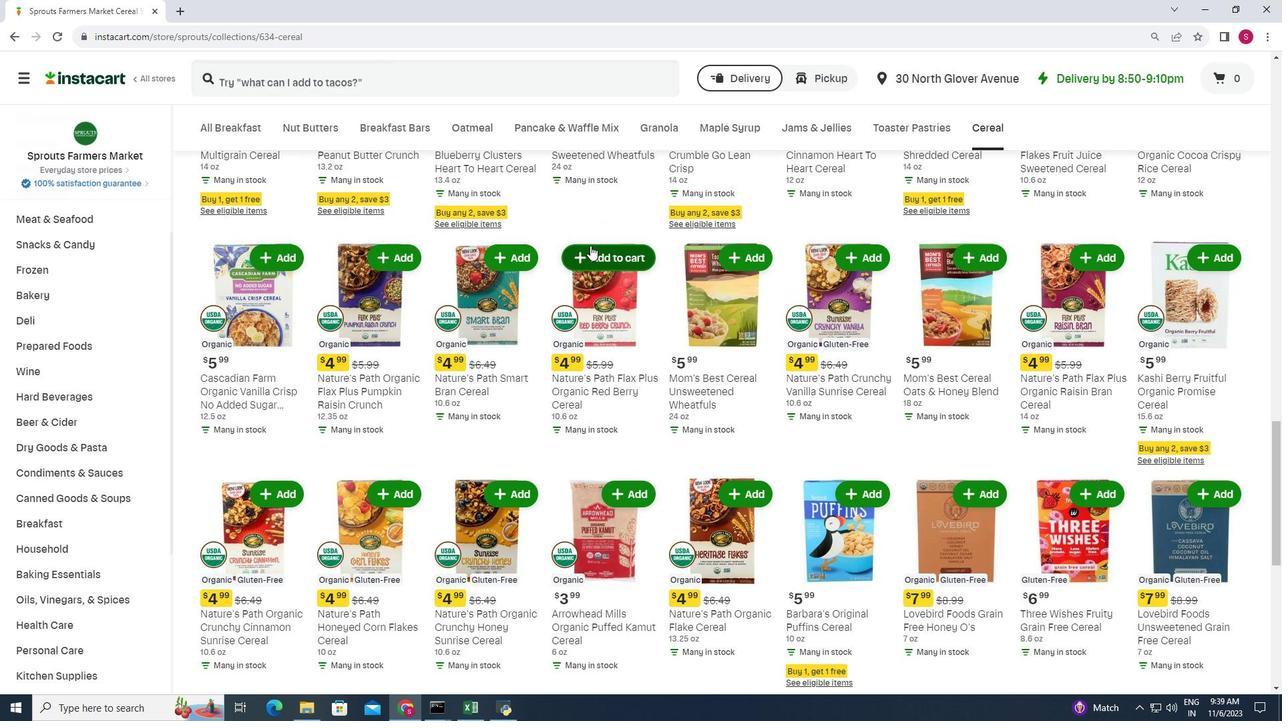 
Action: Mouse scrolled (590, 245) with delta (0, 0)
Screenshot: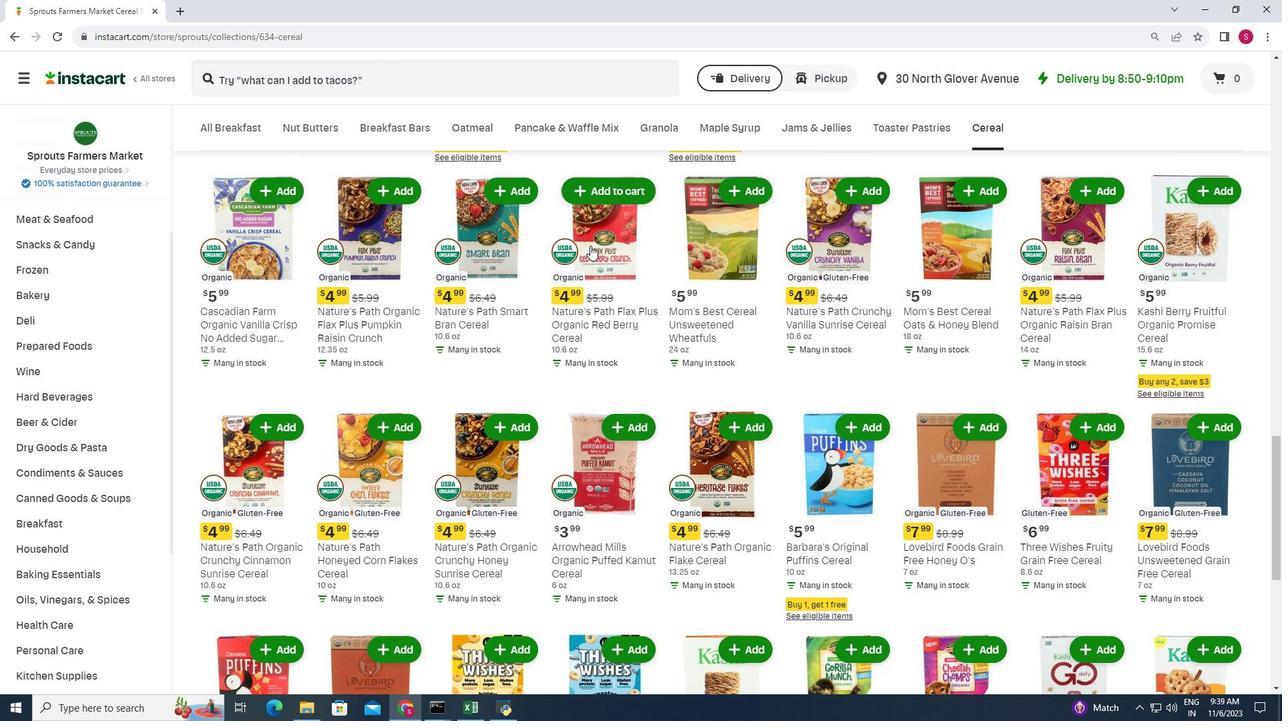 
Action: Mouse scrolled (590, 245) with delta (0, 0)
Screenshot: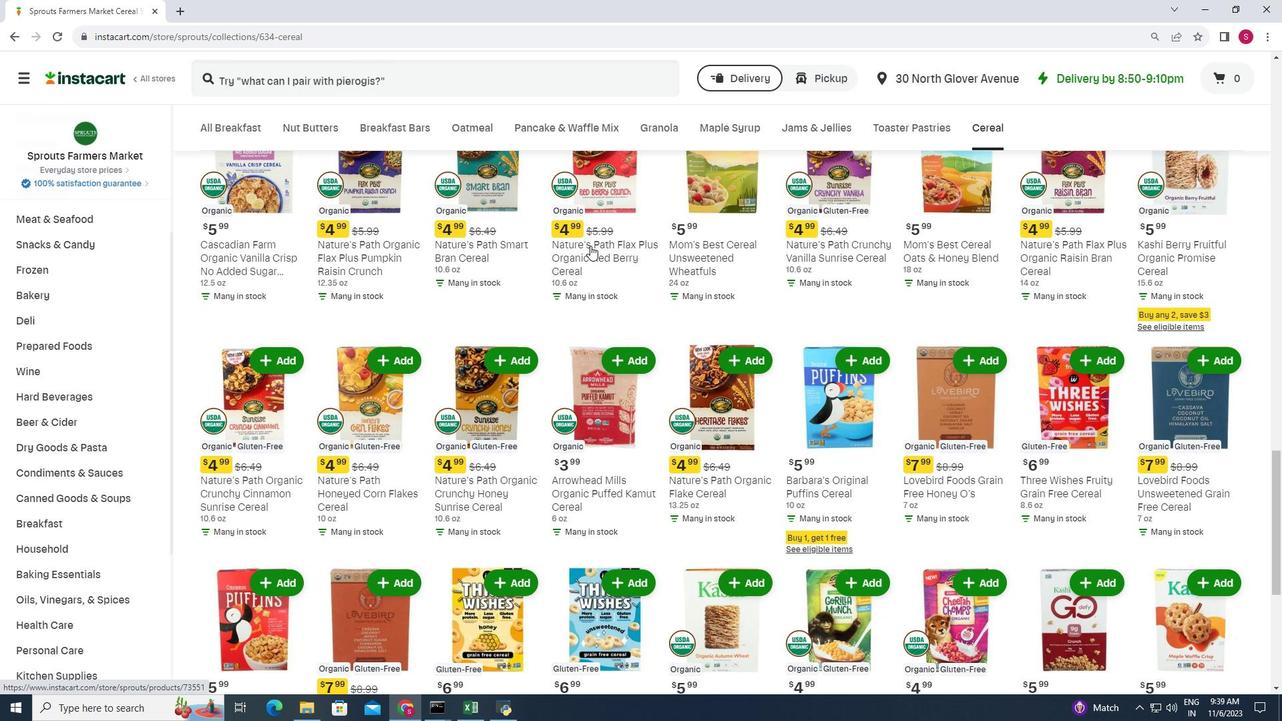 
Action: Mouse scrolled (590, 245) with delta (0, 0)
Screenshot: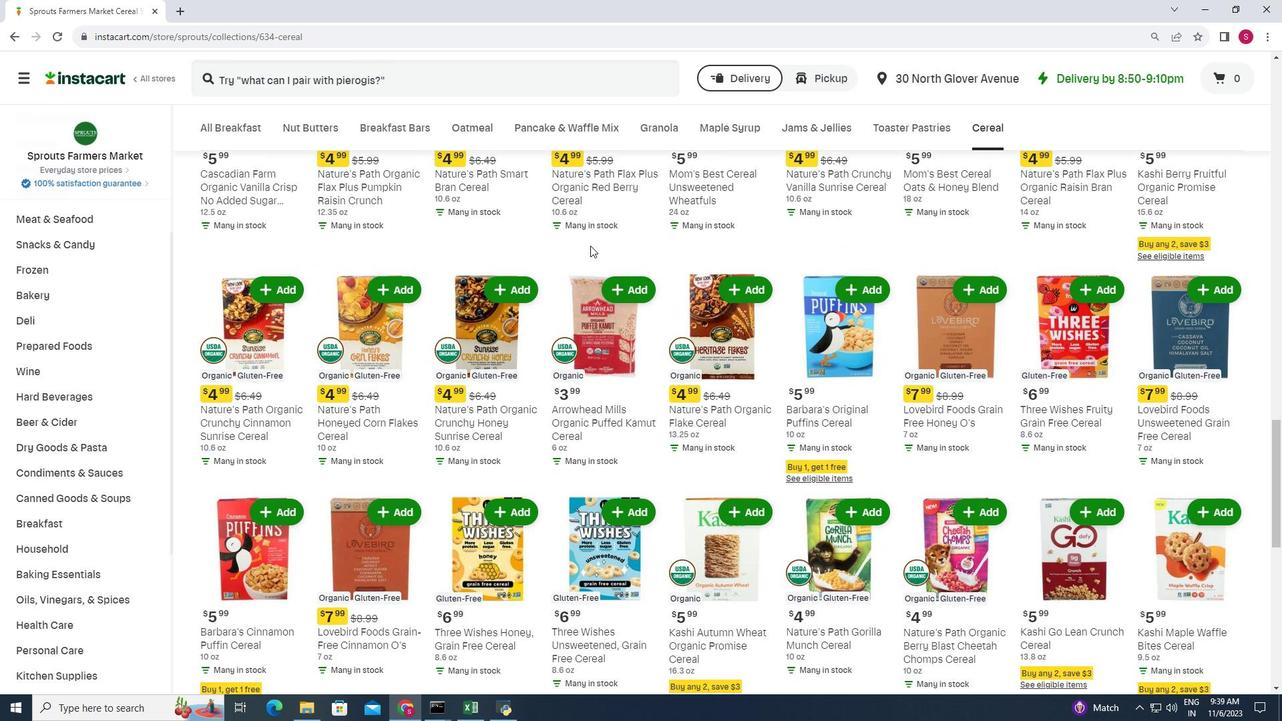 
Action: Mouse scrolled (590, 245) with delta (0, 0)
Screenshot: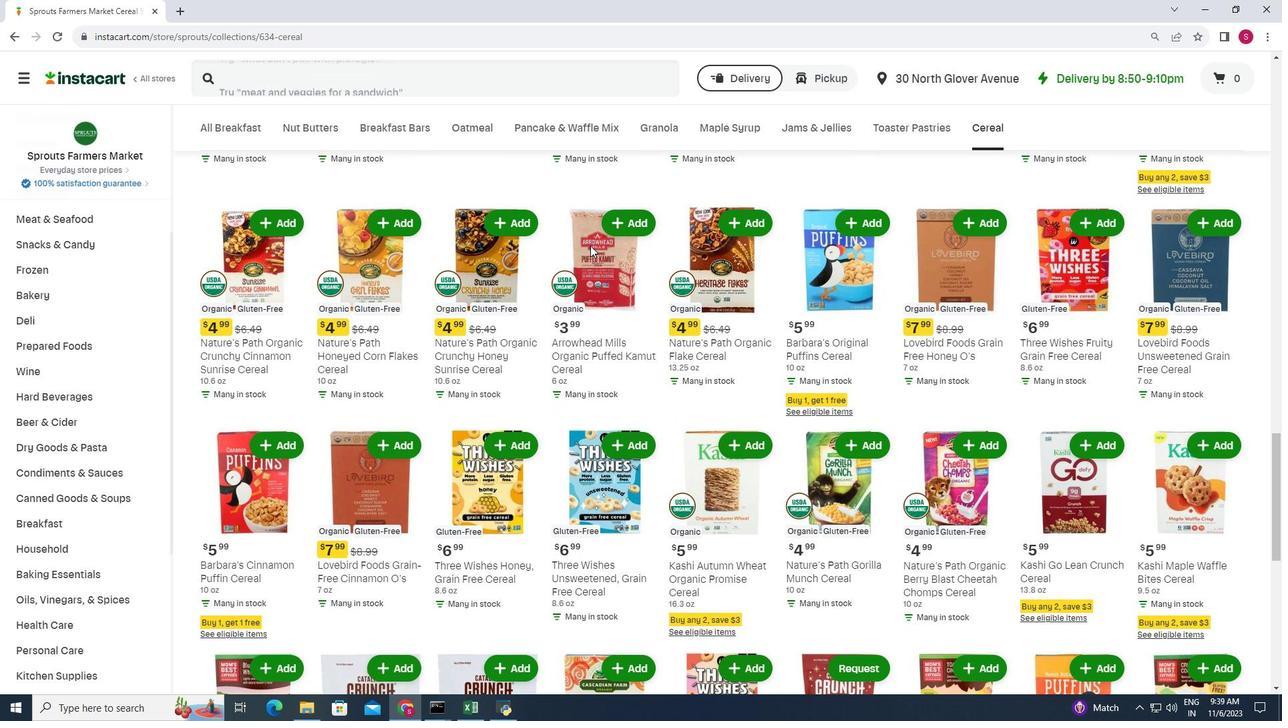 
Action: Mouse scrolled (590, 245) with delta (0, 0)
Screenshot: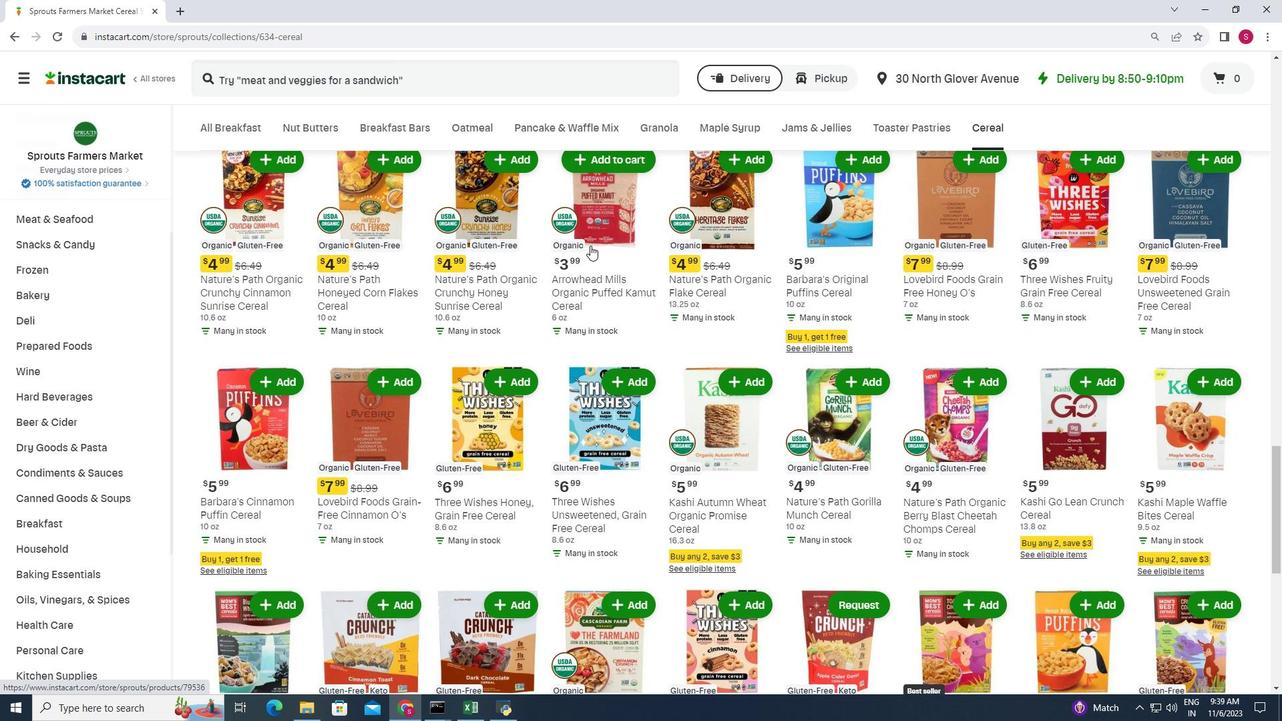 
Action: Mouse scrolled (590, 245) with delta (0, 0)
Screenshot: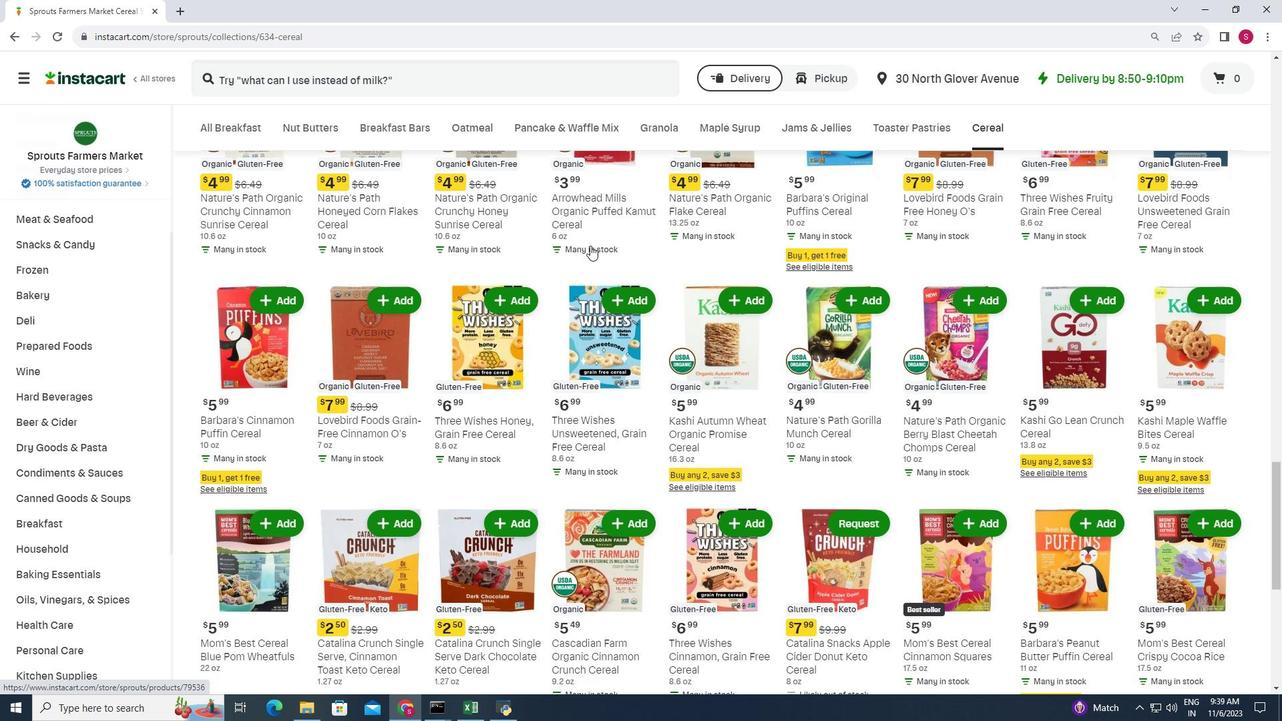 
Action: Mouse scrolled (590, 245) with delta (0, 0)
Screenshot: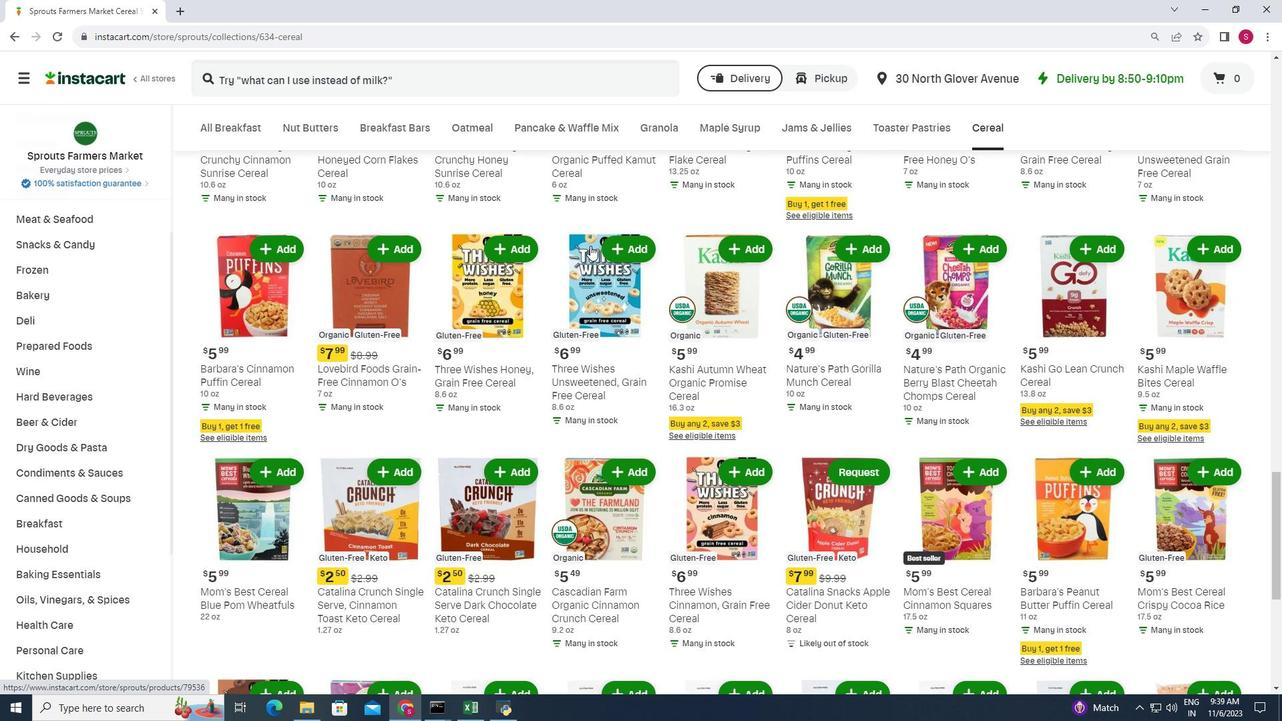 
Action: Mouse scrolled (590, 245) with delta (0, 0)
Screenshot: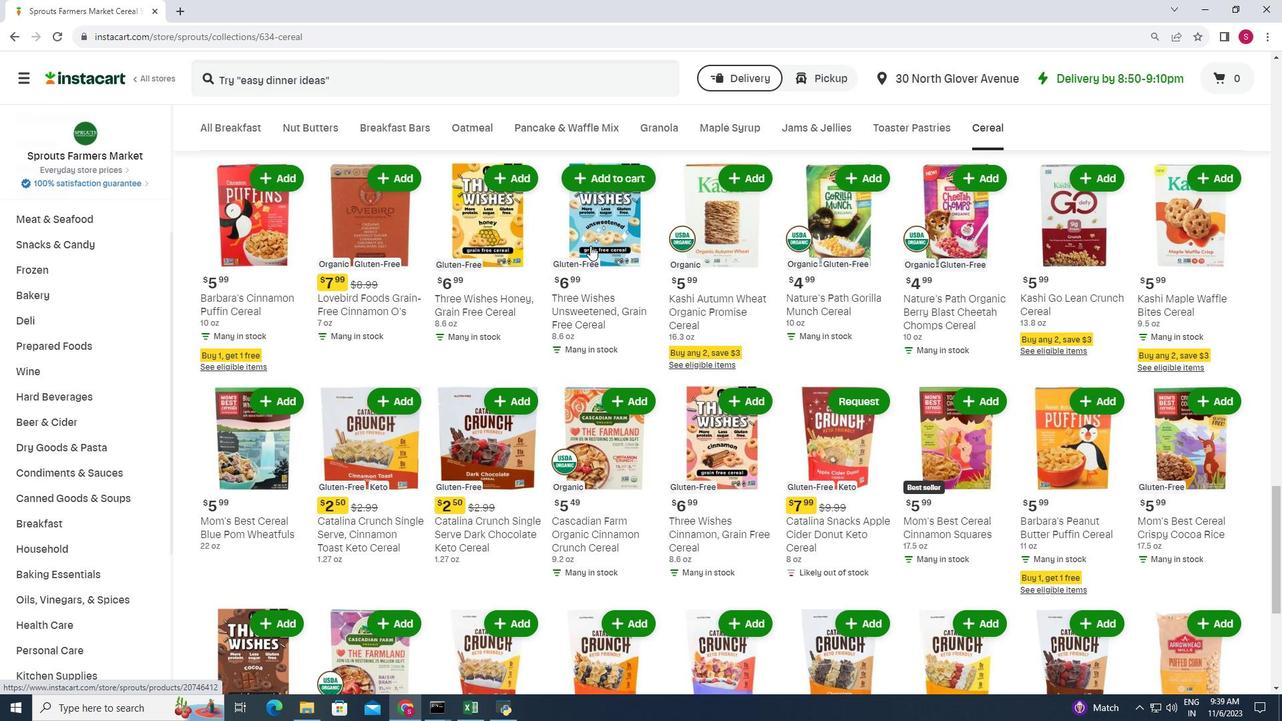 
Action: Mouse scrolled (590, 245) with delta (0, 0)
Screenshot: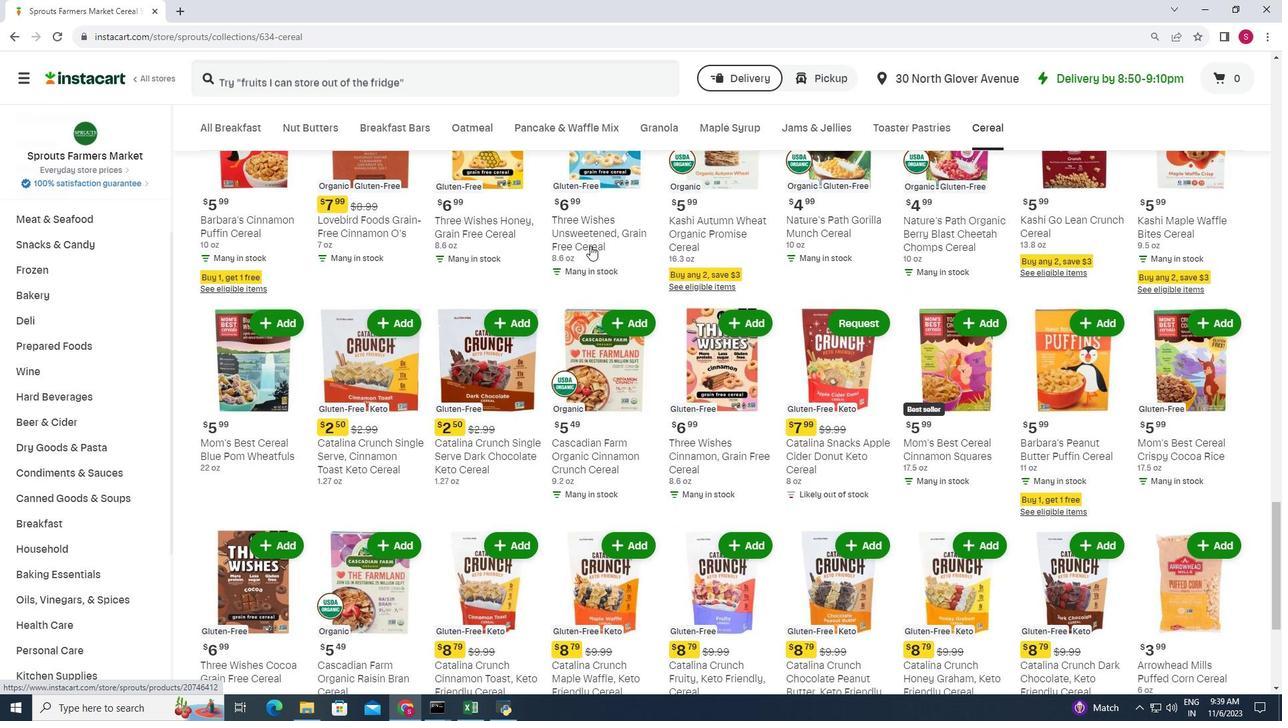 
Action: Mouse scrolled (590, 245) with delta (0, 0)
Screenshot: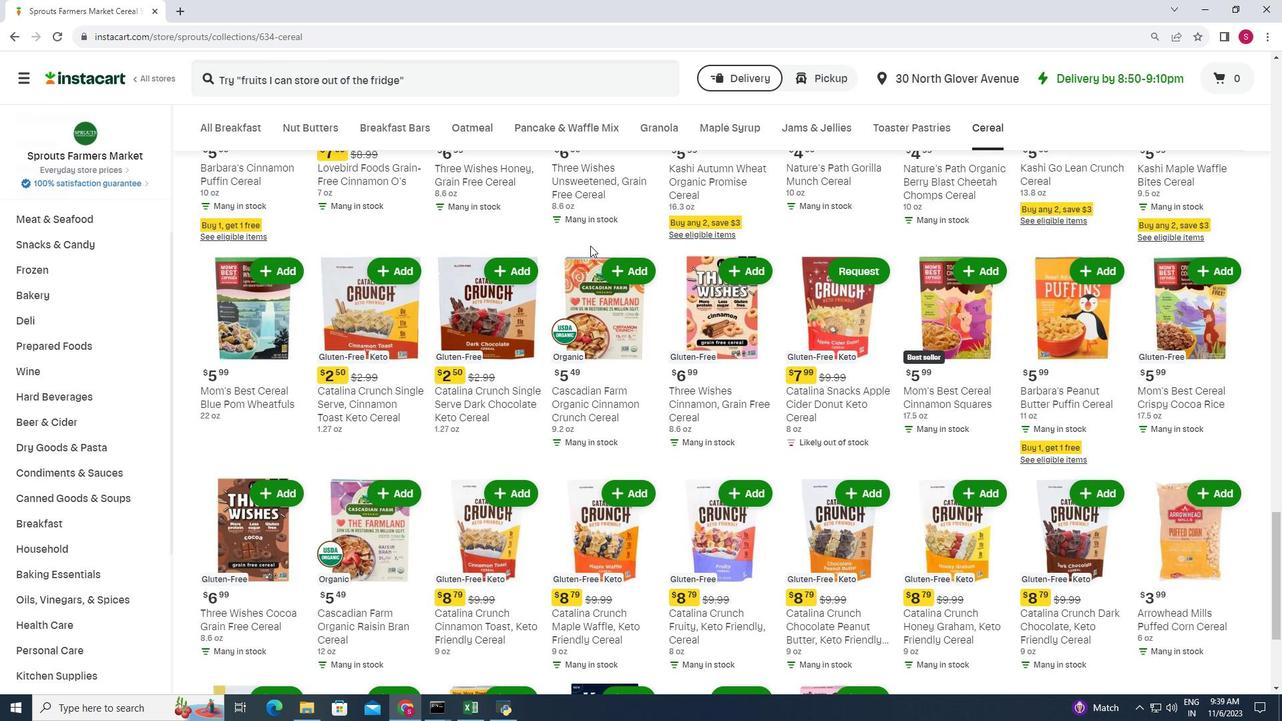 
Action: Mouse scrolled (590, 245) with delta (0, 0)
Screenshot: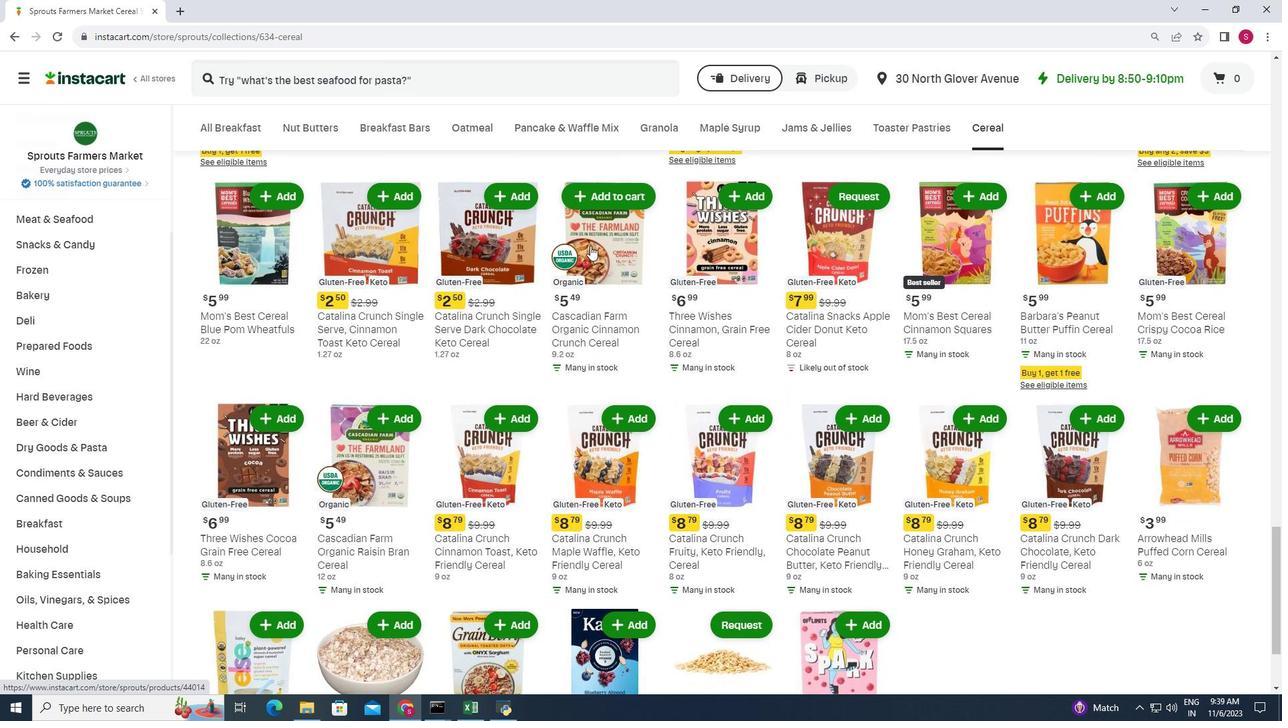 
Action: Mouse scrolled (590, 245) with delta (0, 0)
Screenshot: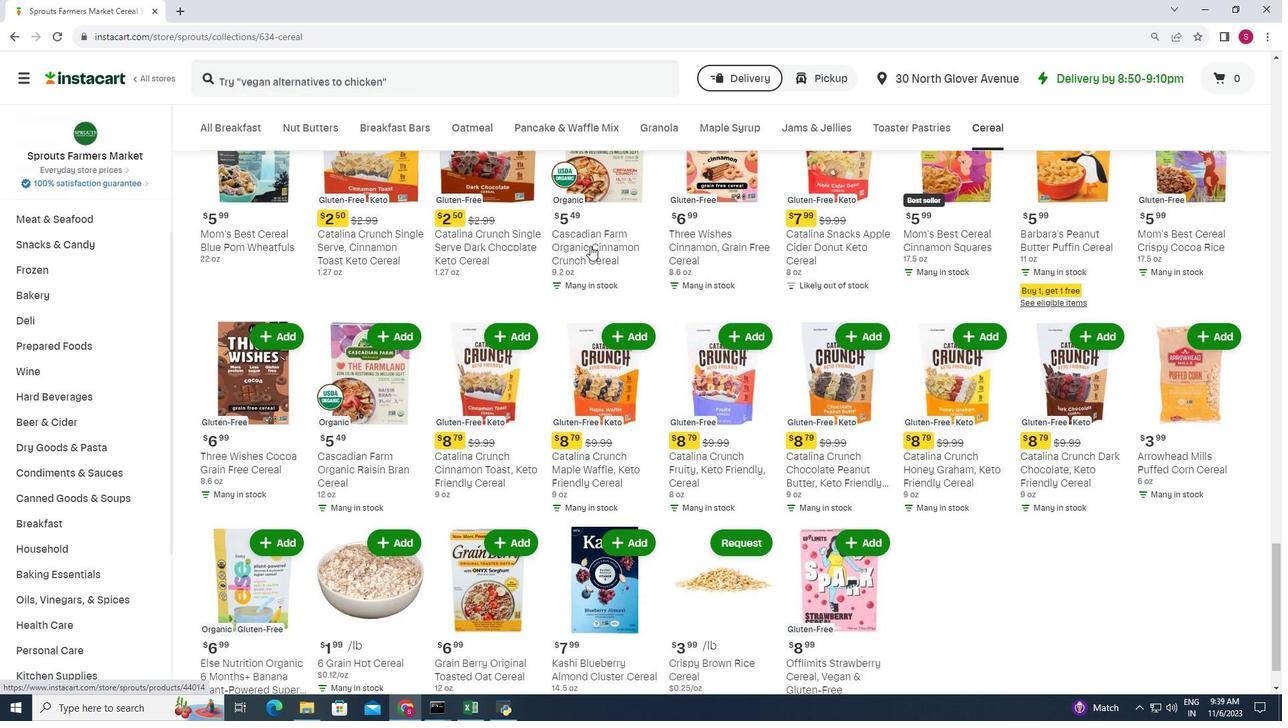 
Action: Mouse scrolled (590, 245) with delta (0, 0)
Screenshot: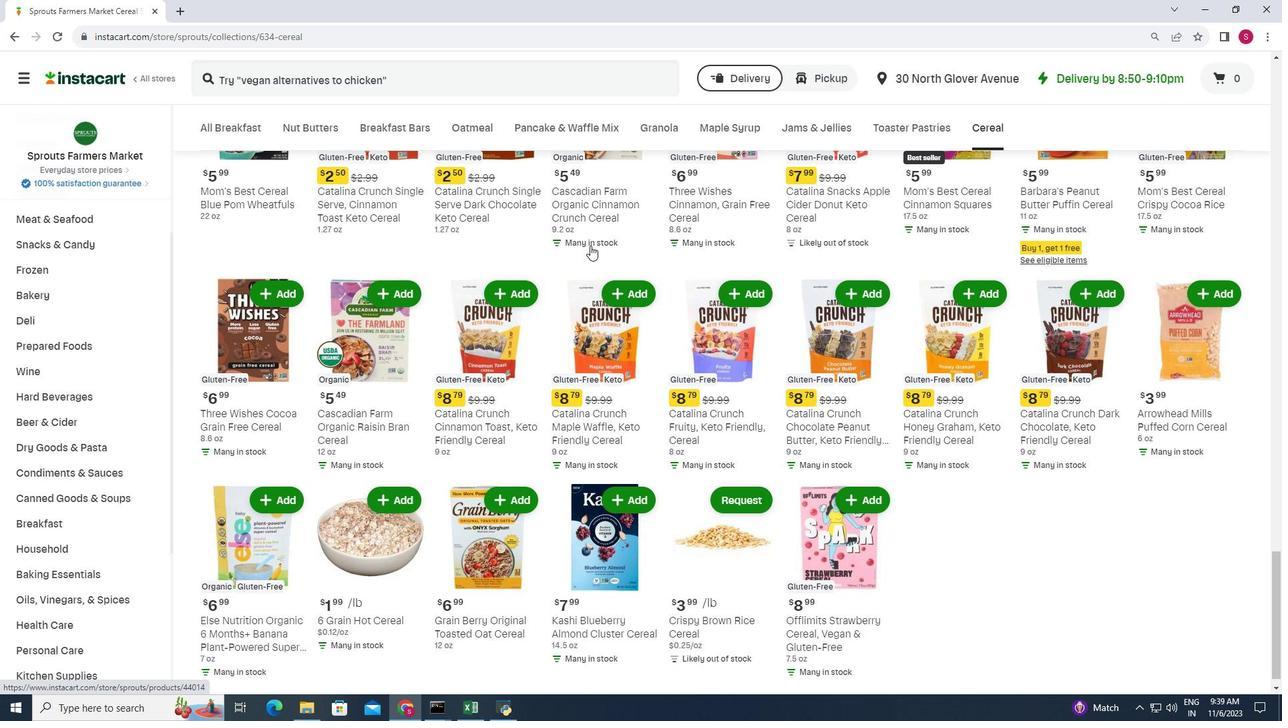 
Action: Mouse scrolled (590, 245) with delta (0, 0)
Screenshot: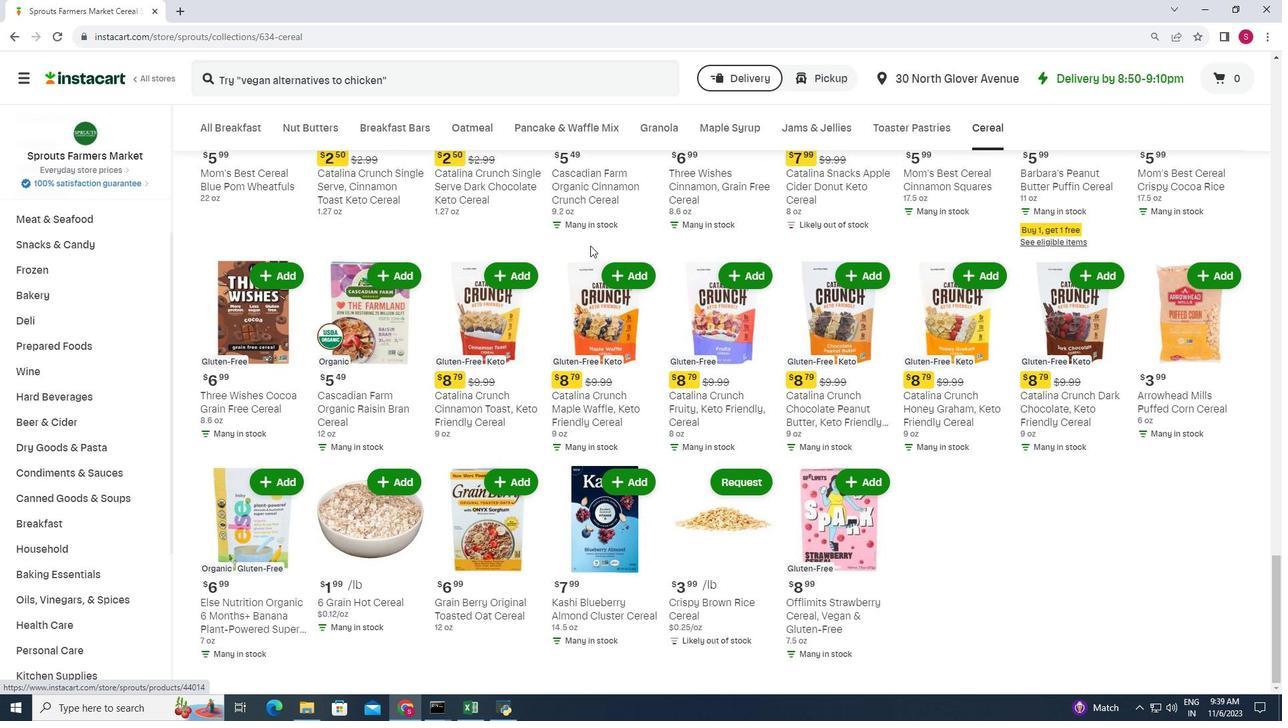 
Action: Mouse moved to (567, 382)
Screenshot: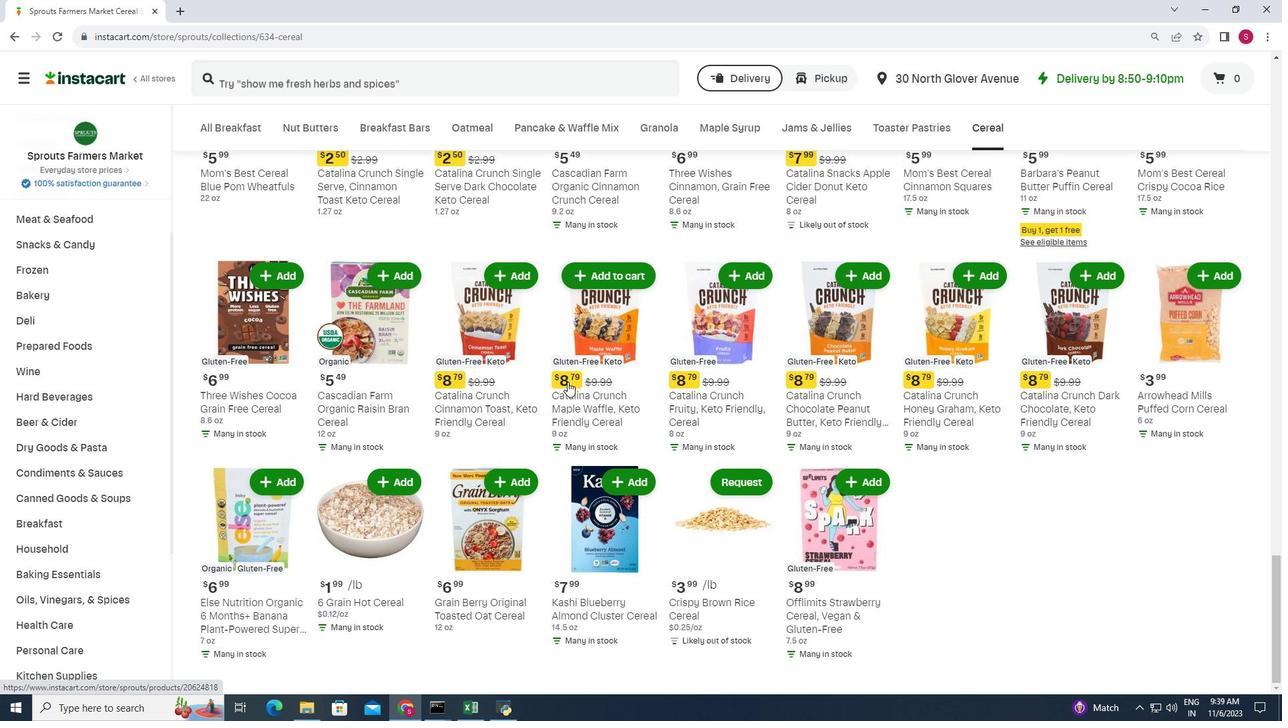 
Action: Mouse scrolled (567, 382) with delta (0, 0)
Screenshot: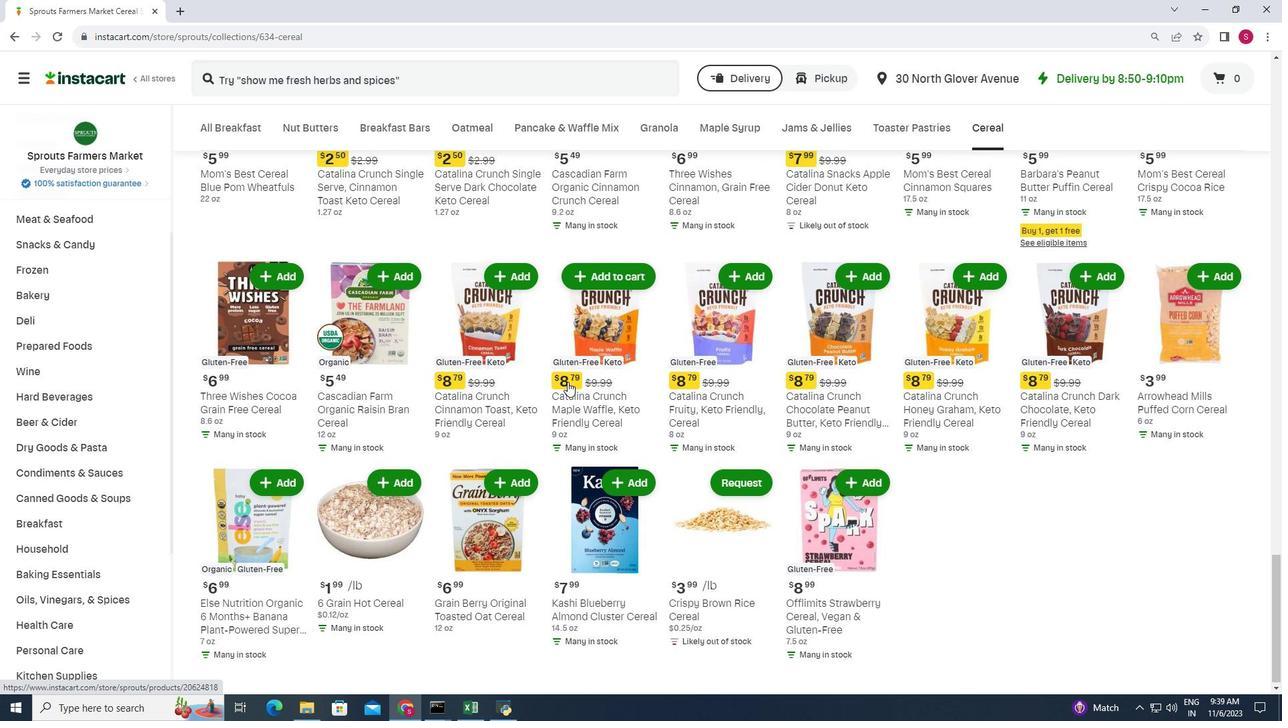 
Action: Mouse scrolled (567, 382) with delta (0, 0)
Screenshot: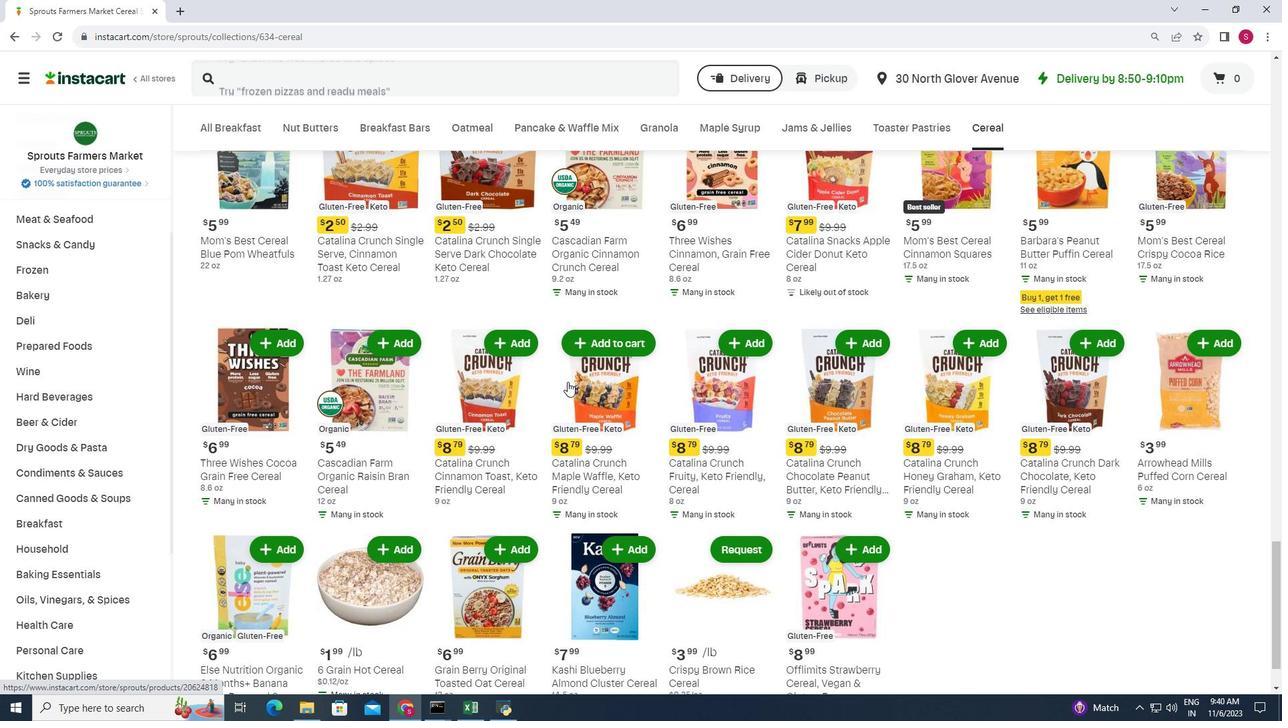 
Action: Mouse scrolled (567, 382) with delta (0, 0)
Screenshot: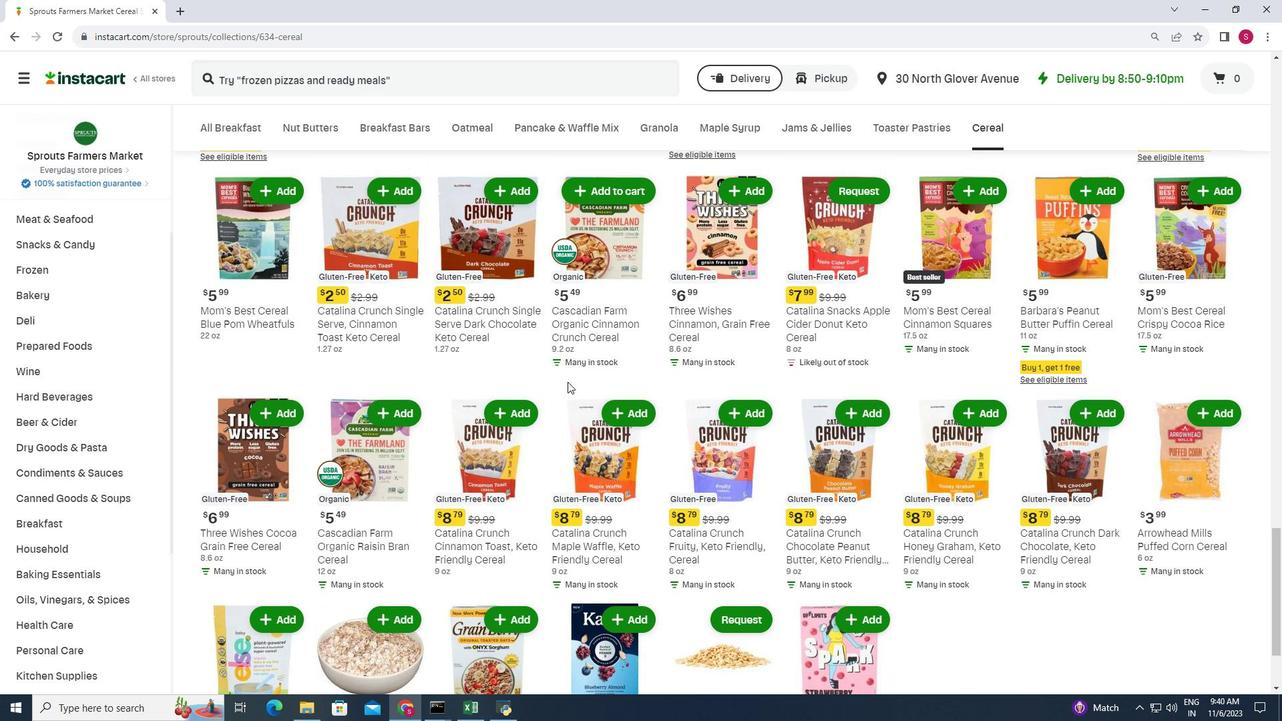 
Action: Mouse moved to (567, 382)
Screenshot: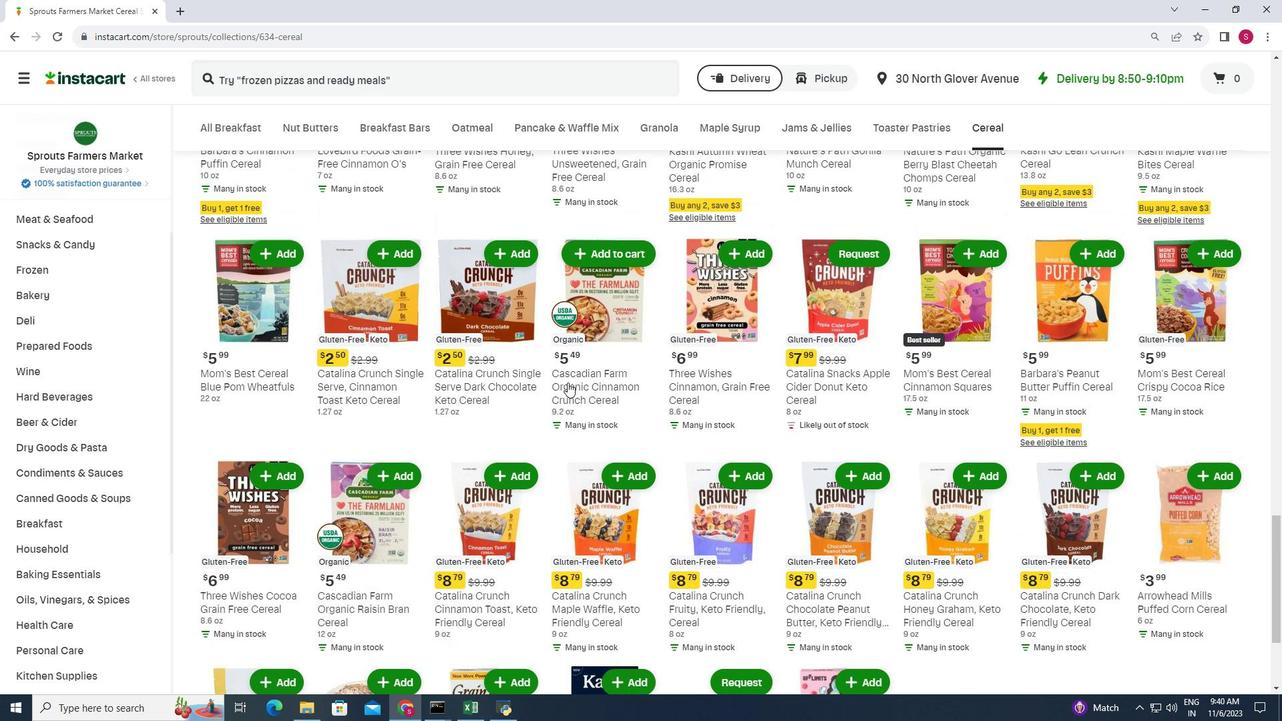 
Action: Mouse scrolled (567, 383) with delta (0, 0)
Screenshot: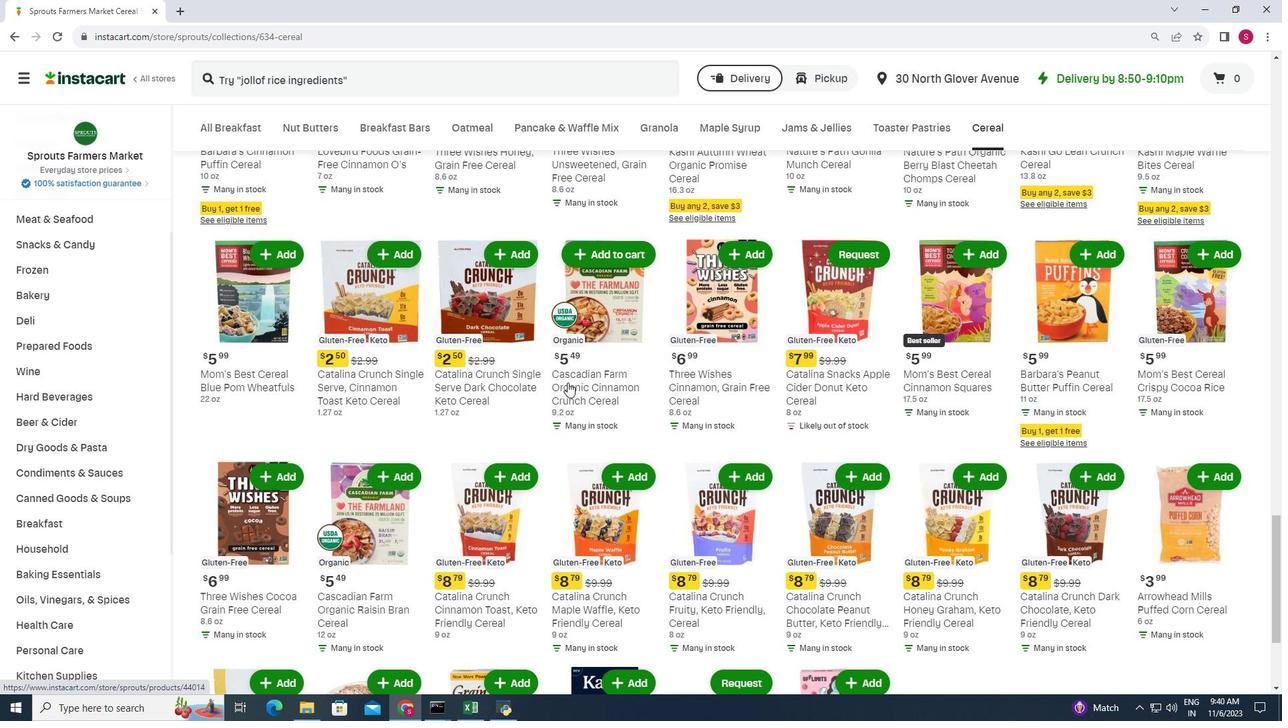 
Action: Mouse moved to (567, 382)
Screenshot: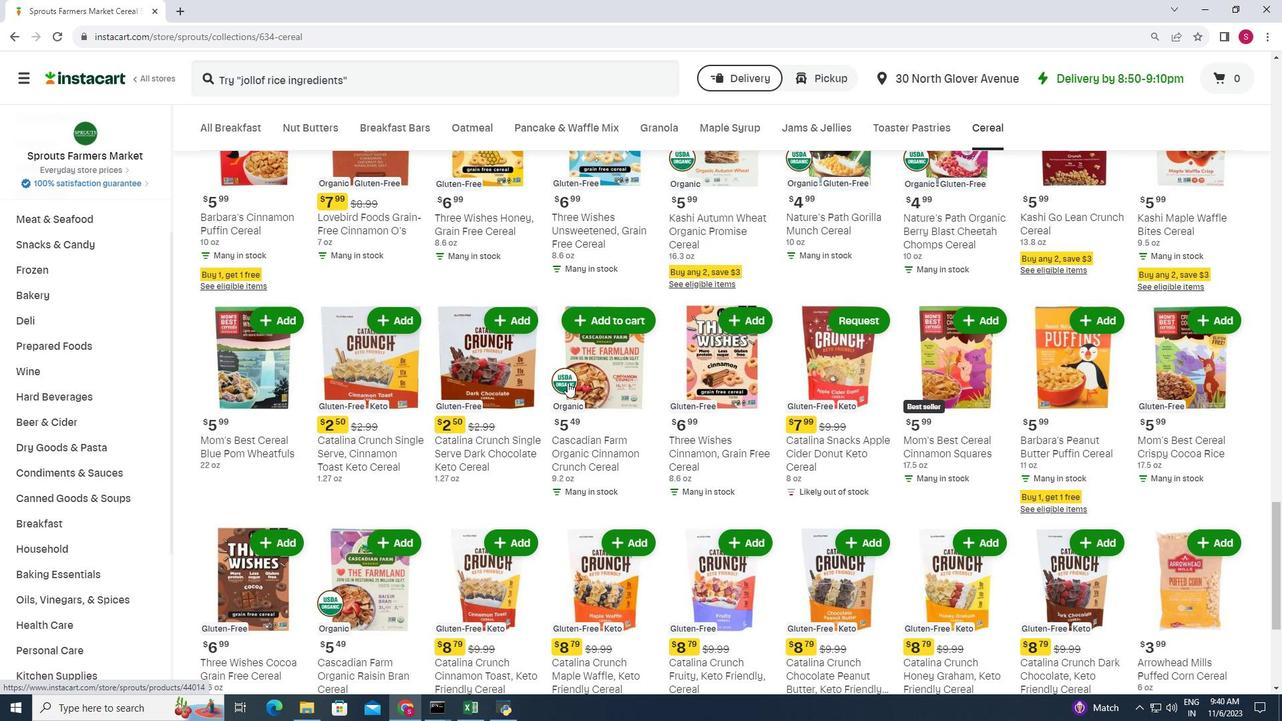 
Action: Mouse scrolled (567, 383) with delta (0, 0)
Screenshot: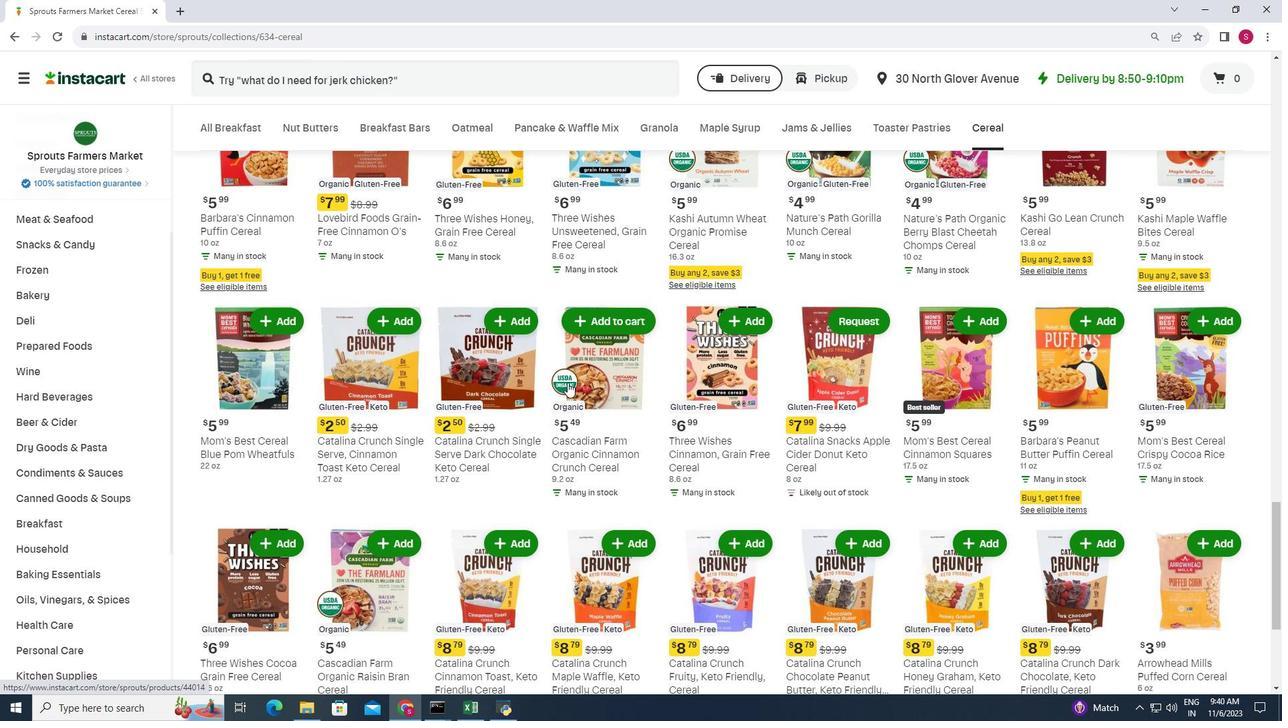 
Action: Mouse scrolled (567, 383) with delta (0, 0)
Screenshot: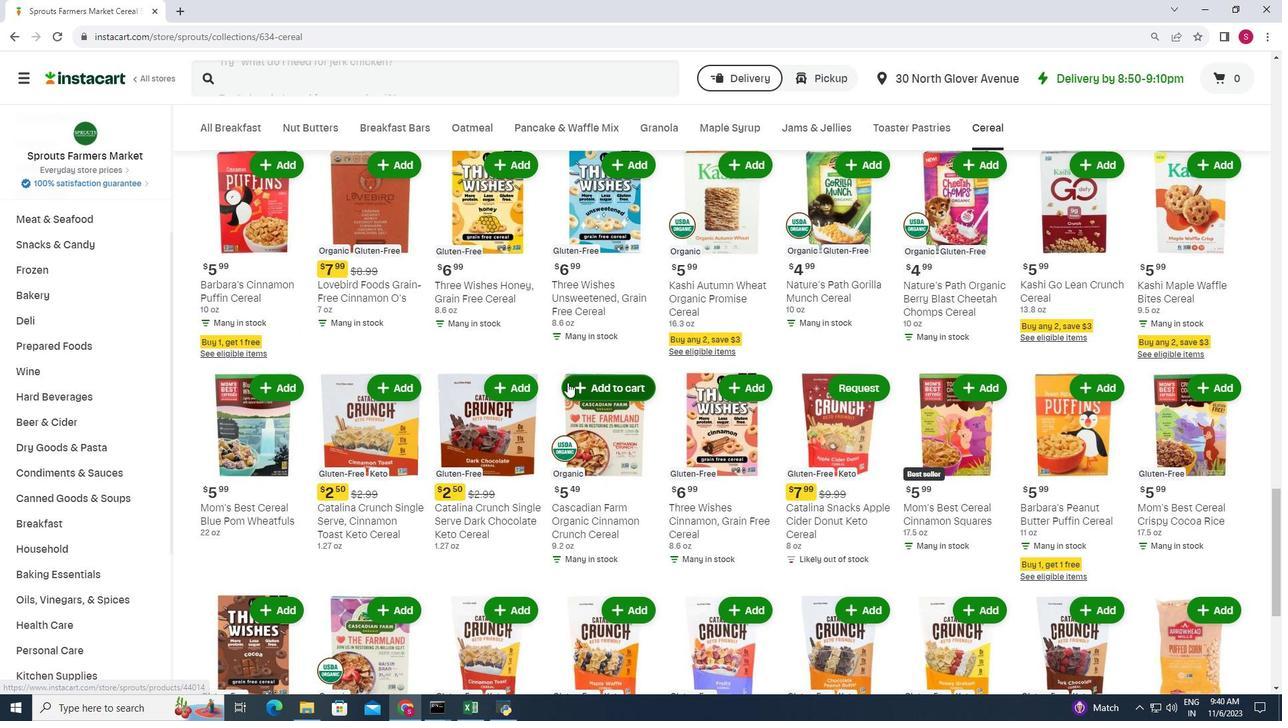 
Action: Mouse moved to (568, 382)
Screenshot: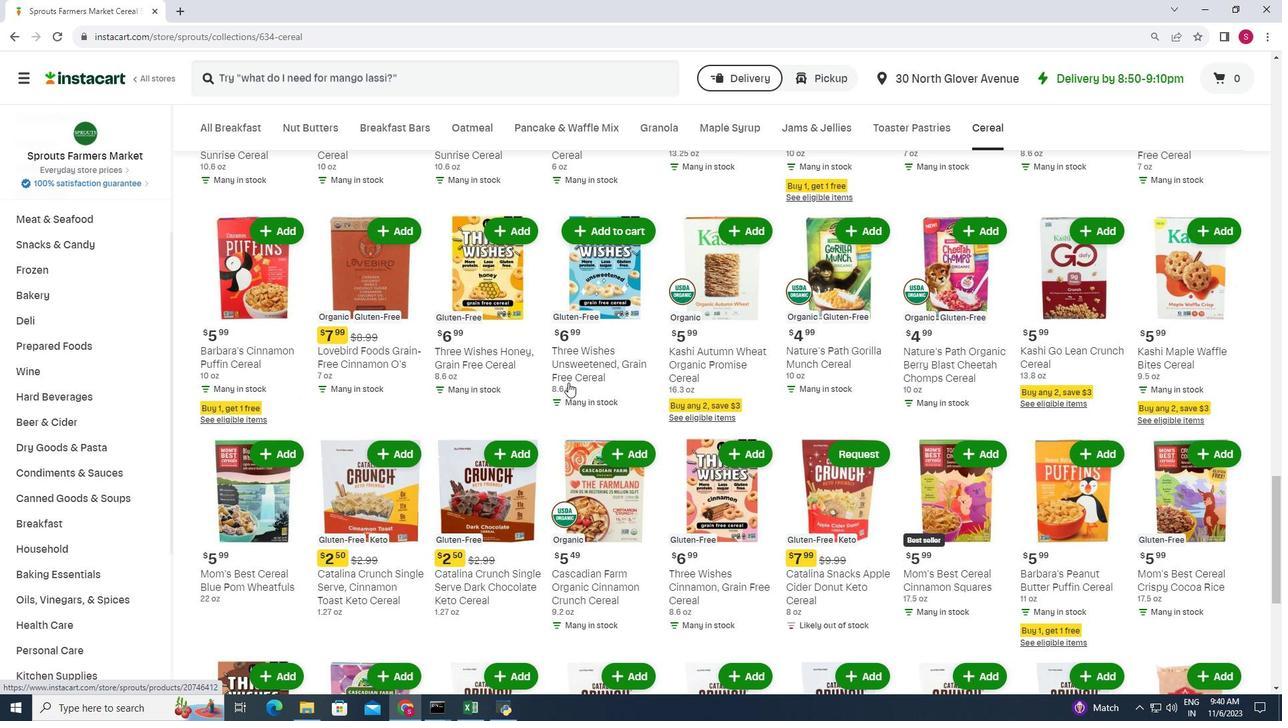 
Action: Mouse scrolled (568, 383) with delta (0, 0)
Screenshot: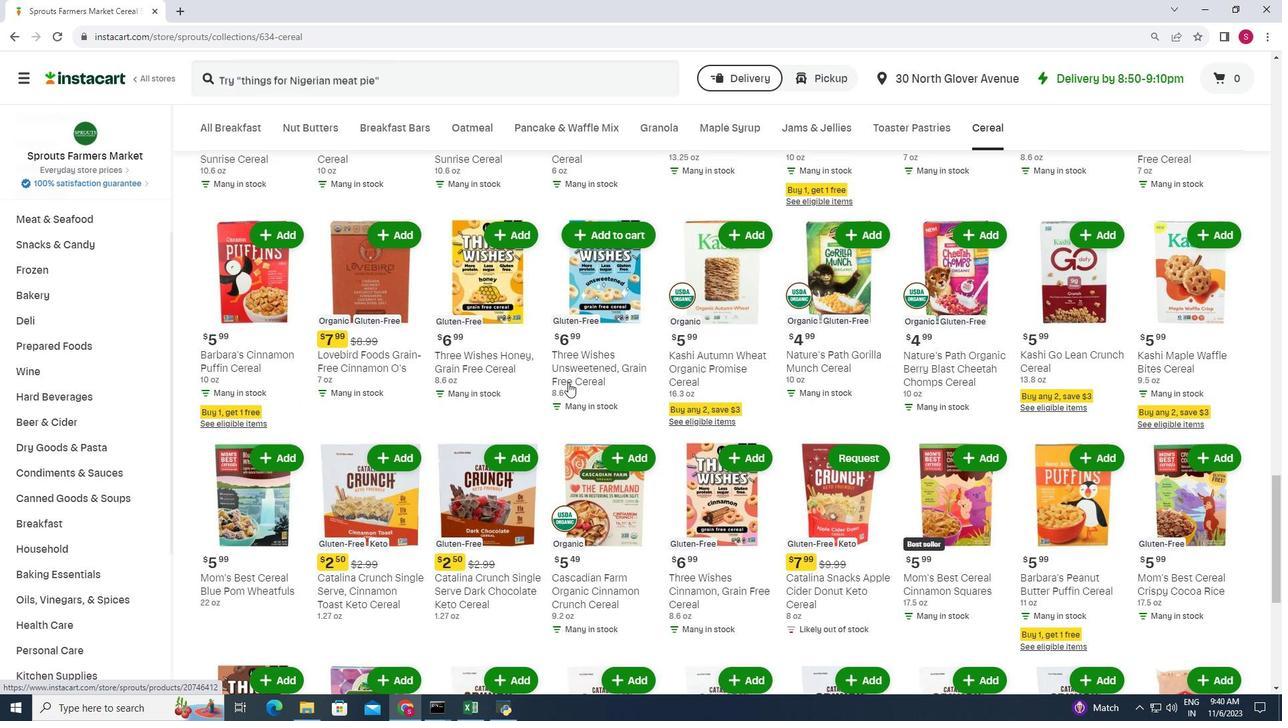 
Action: Mouse moved to (545, 378)
Screenshot: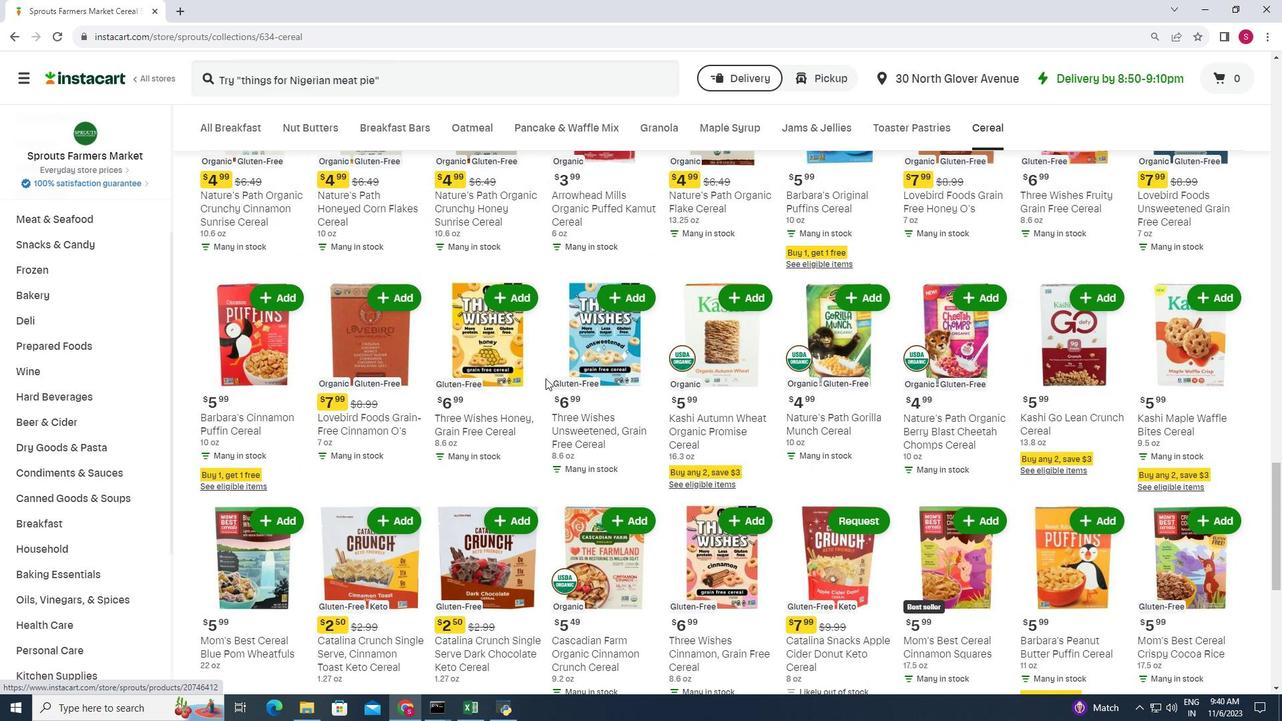 
Action: Mouse scrolled (545, 379) with delta (0, 0)
Screenshot: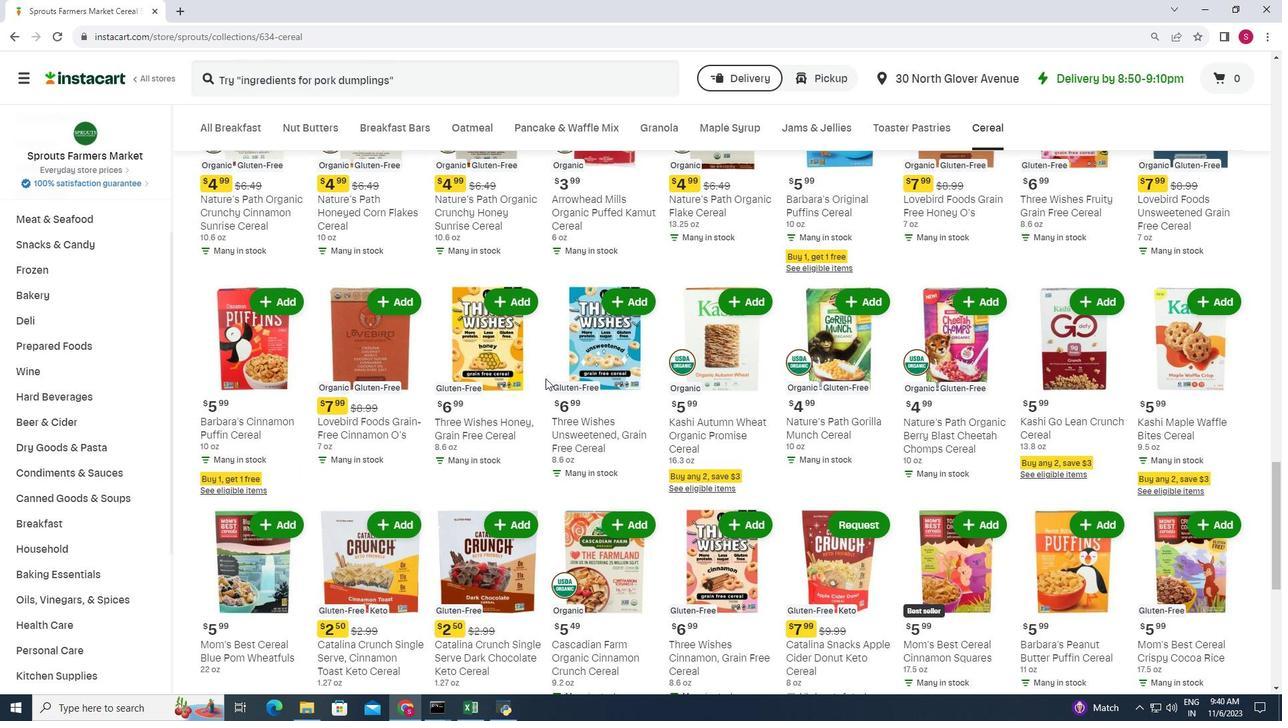 
Action: Mouse scrolled (545, 379) with delta (0, 0)
Screenshot: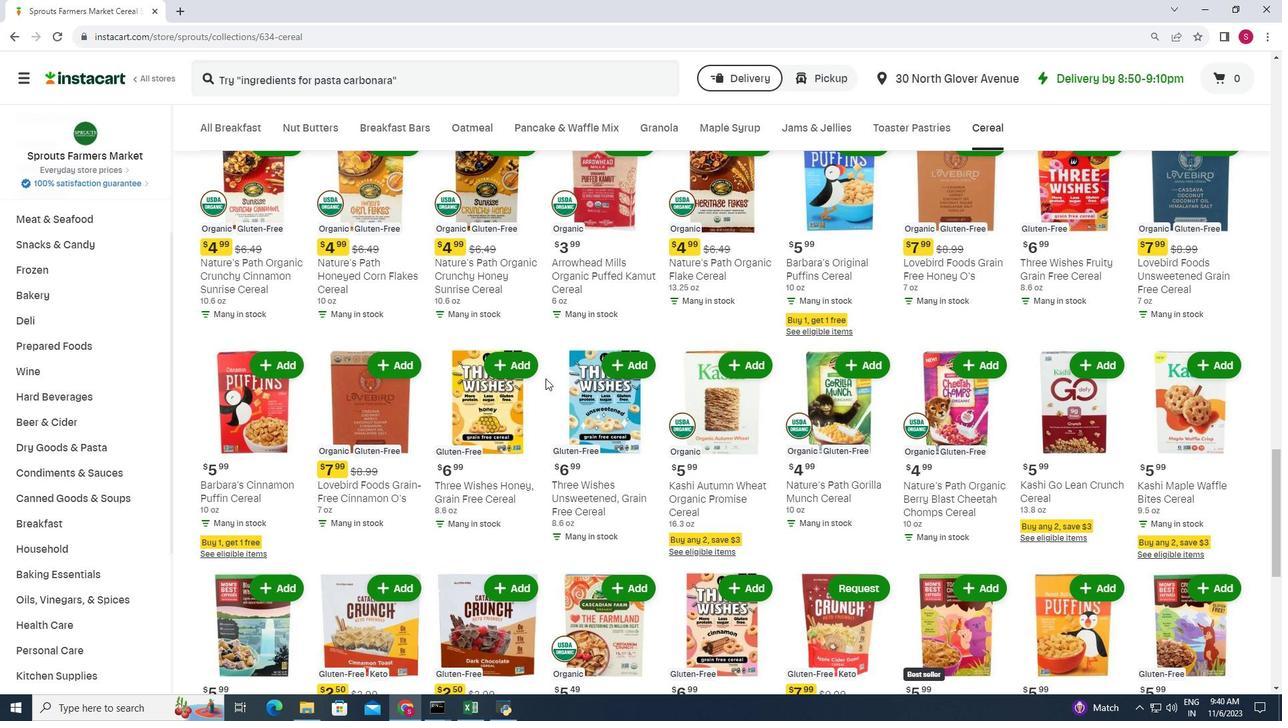 
Action: Mouse moved to (550, 376)
Screenshot: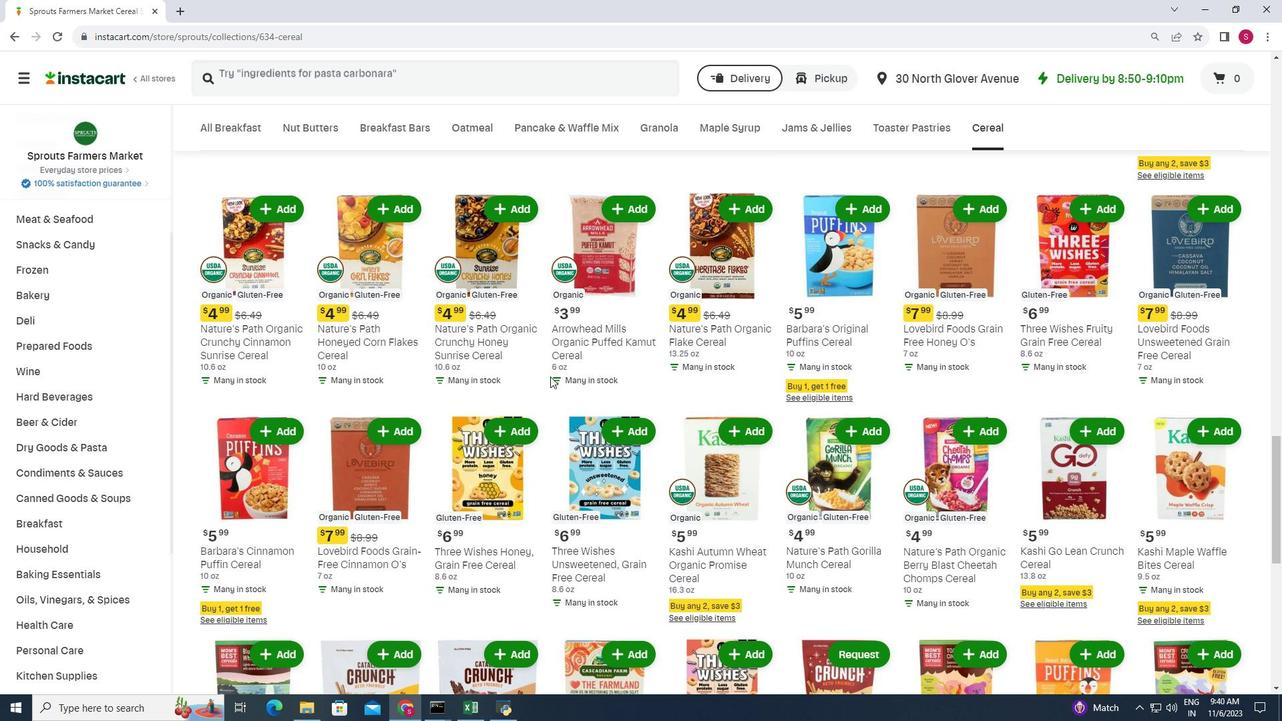 
Action: Mouse scrolled (550, 377) with delta (0, 0)
Screenshot: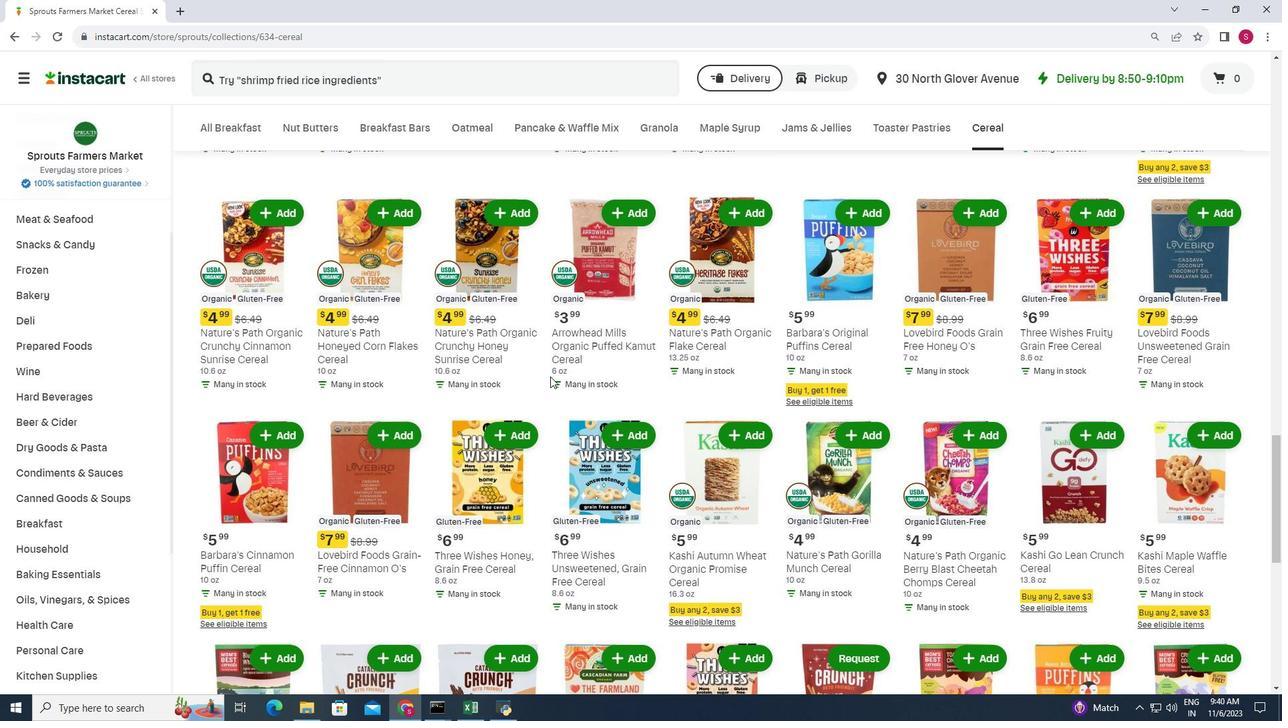 
Action: Mouse scrolled (550, 377) with delta (0, 0)
Screenshot: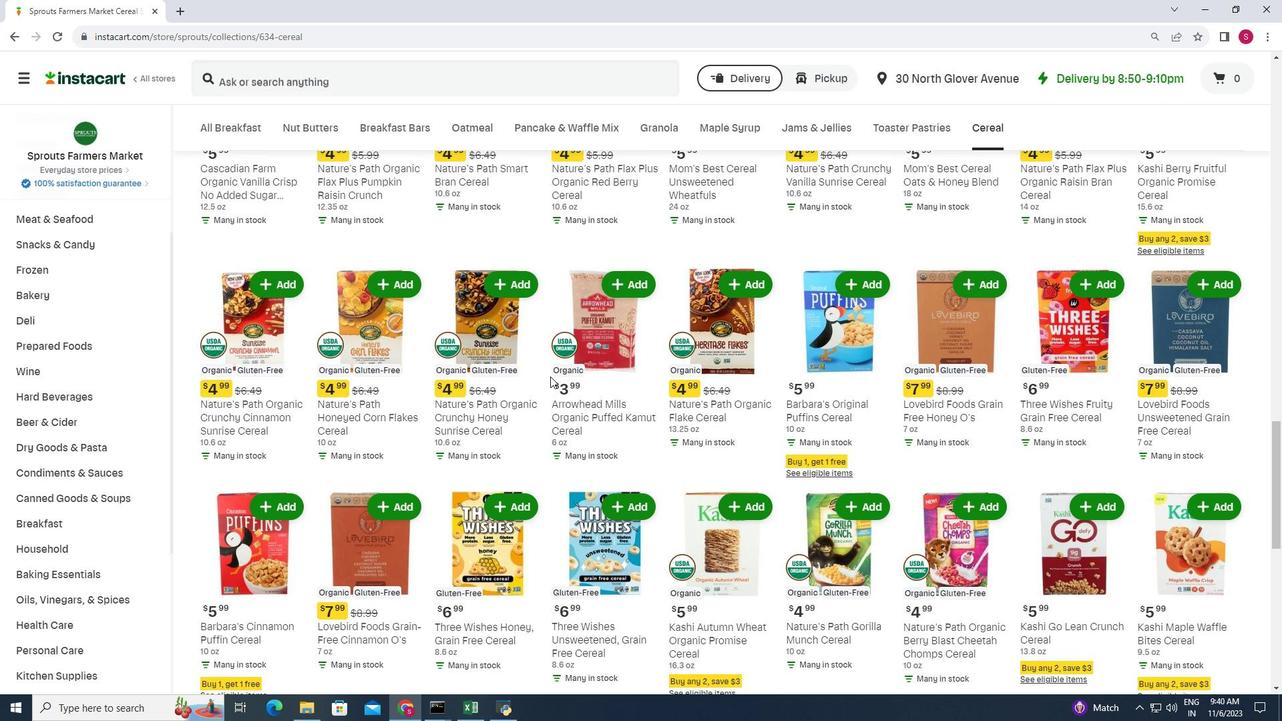 
Action: Mouse scrolled (550, 377) with delta (0, 0)
Screenshot: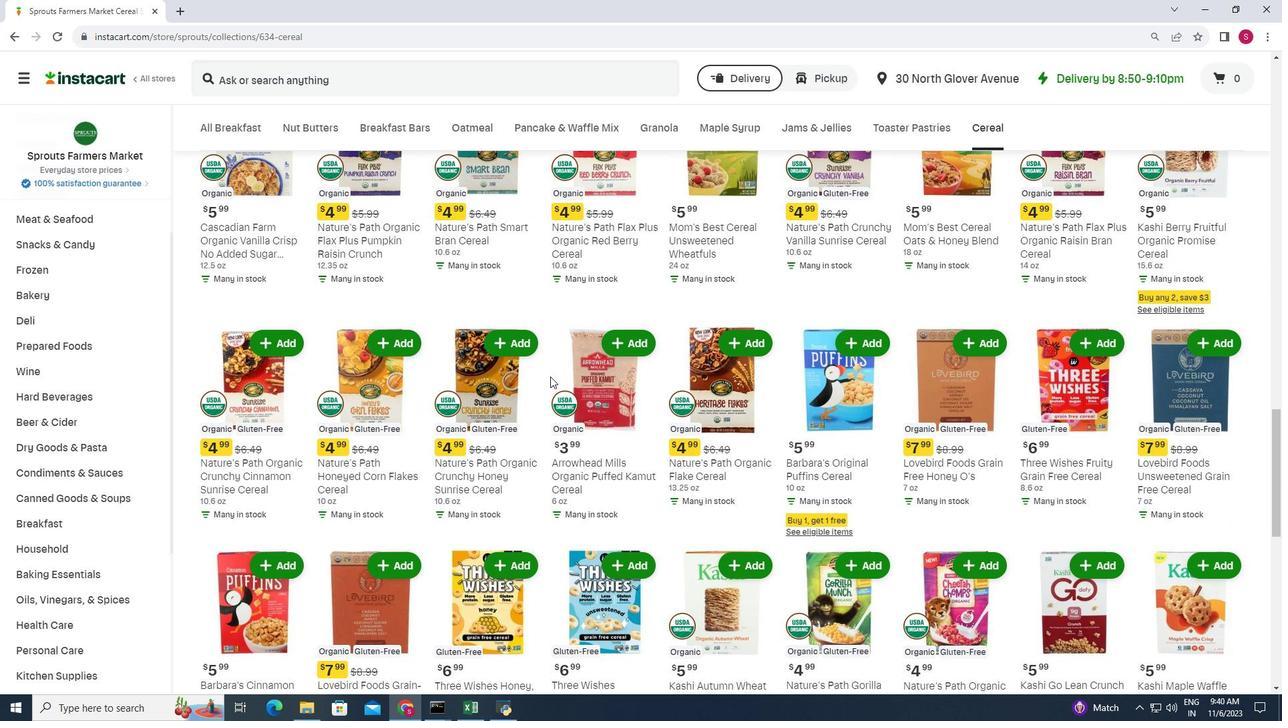 
Action: Mouse scrolled (550, 377) with delta (0, 0)
Screenshot: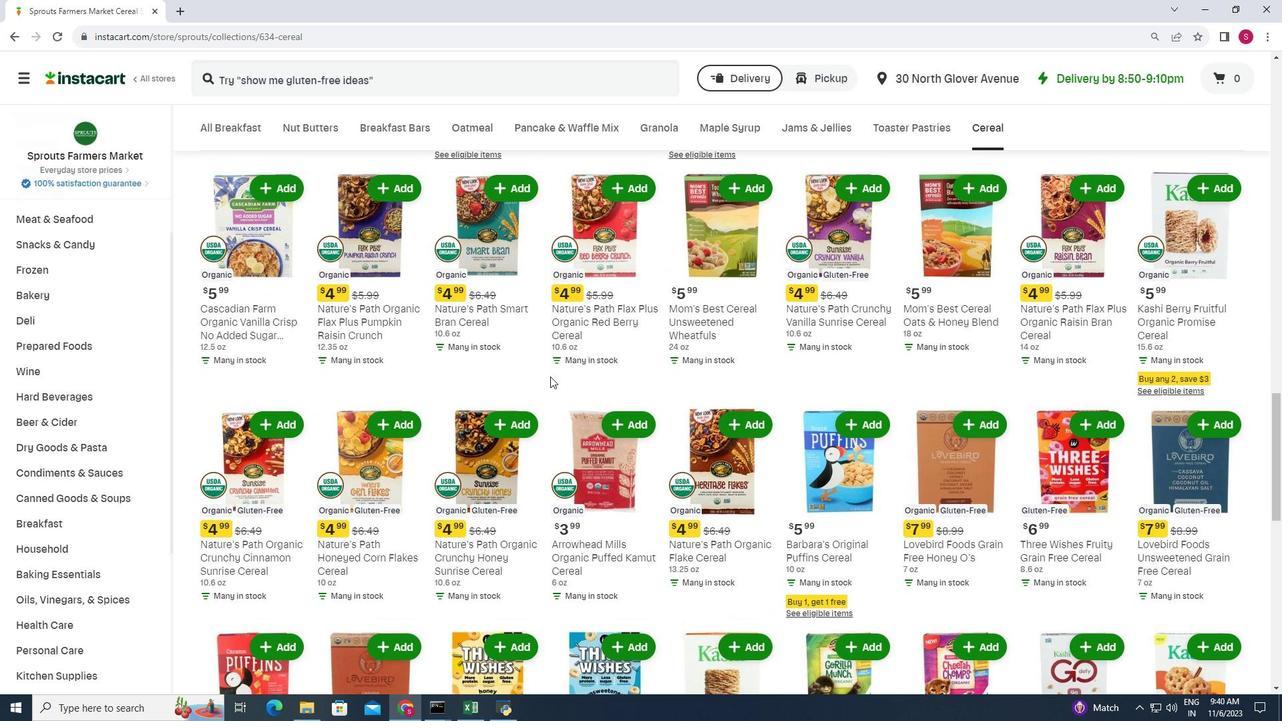 
Action: Mouse scrolled (550, 377) with delta (0, 0)
Screenshot: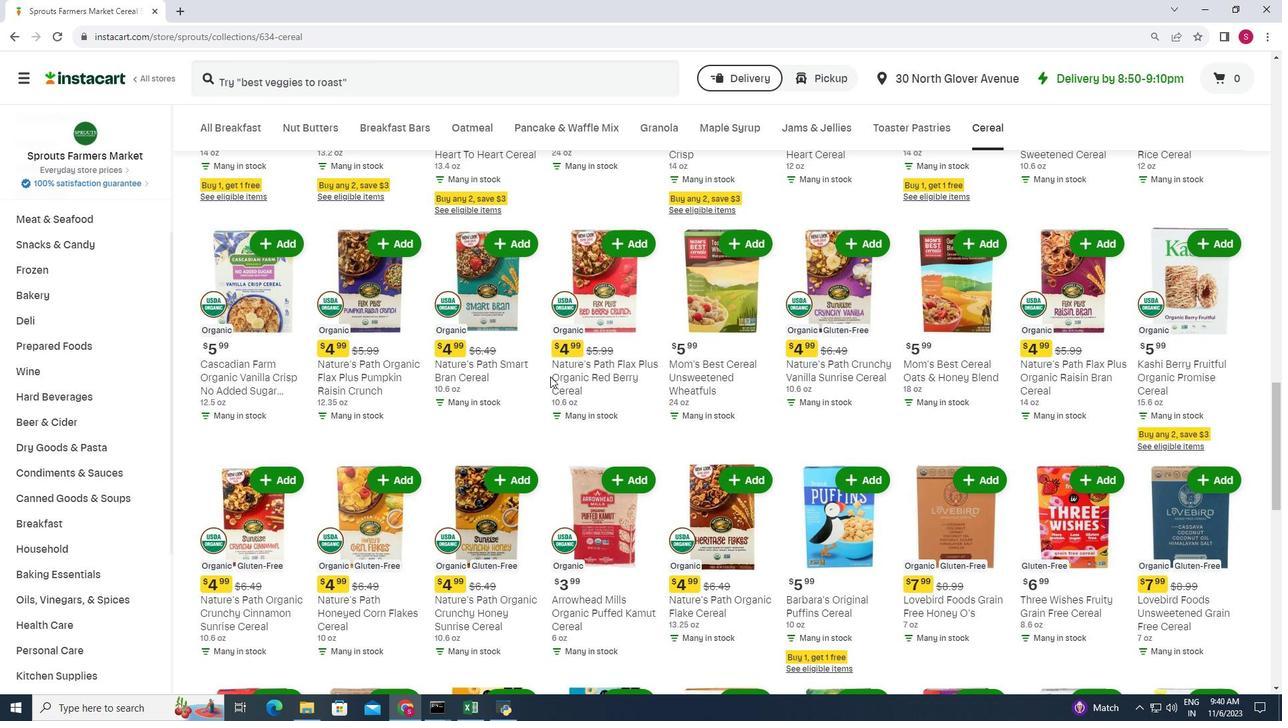 
Action: Mouse moved to (547, 378)
Screenshot: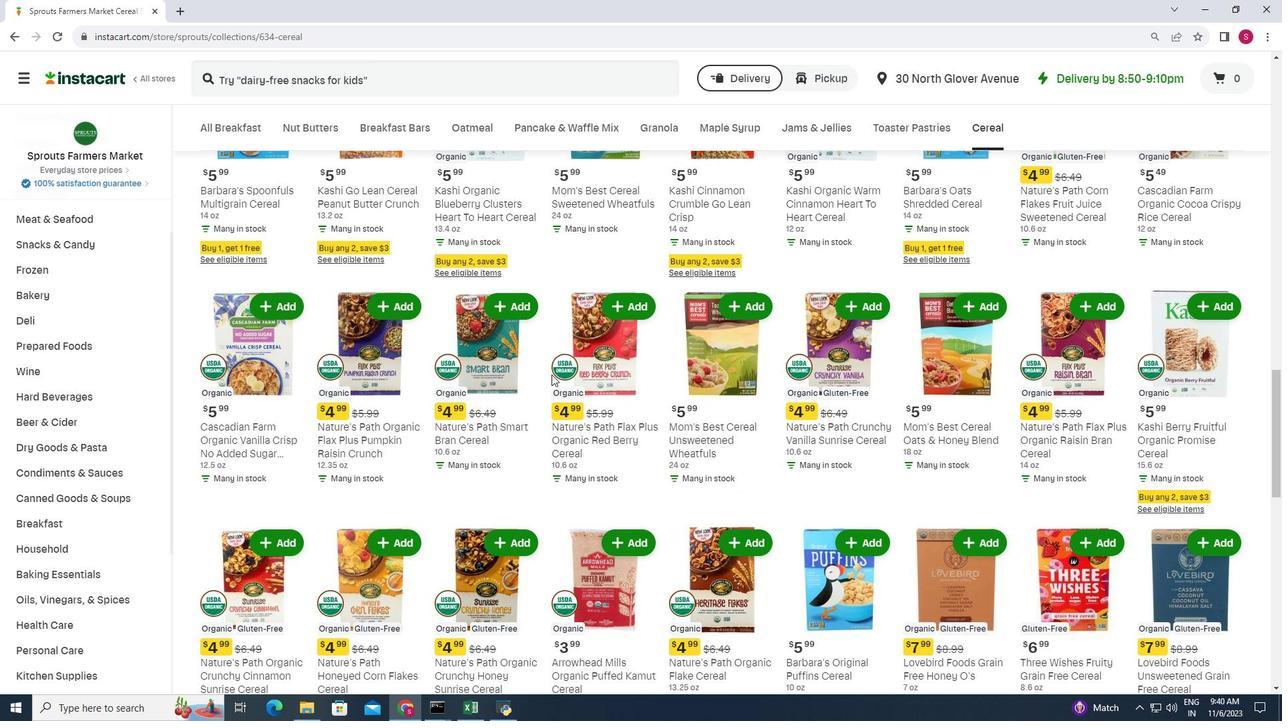 
Action: Mouse scrolled (547, 378) with delta (0, 0)
Screenshot: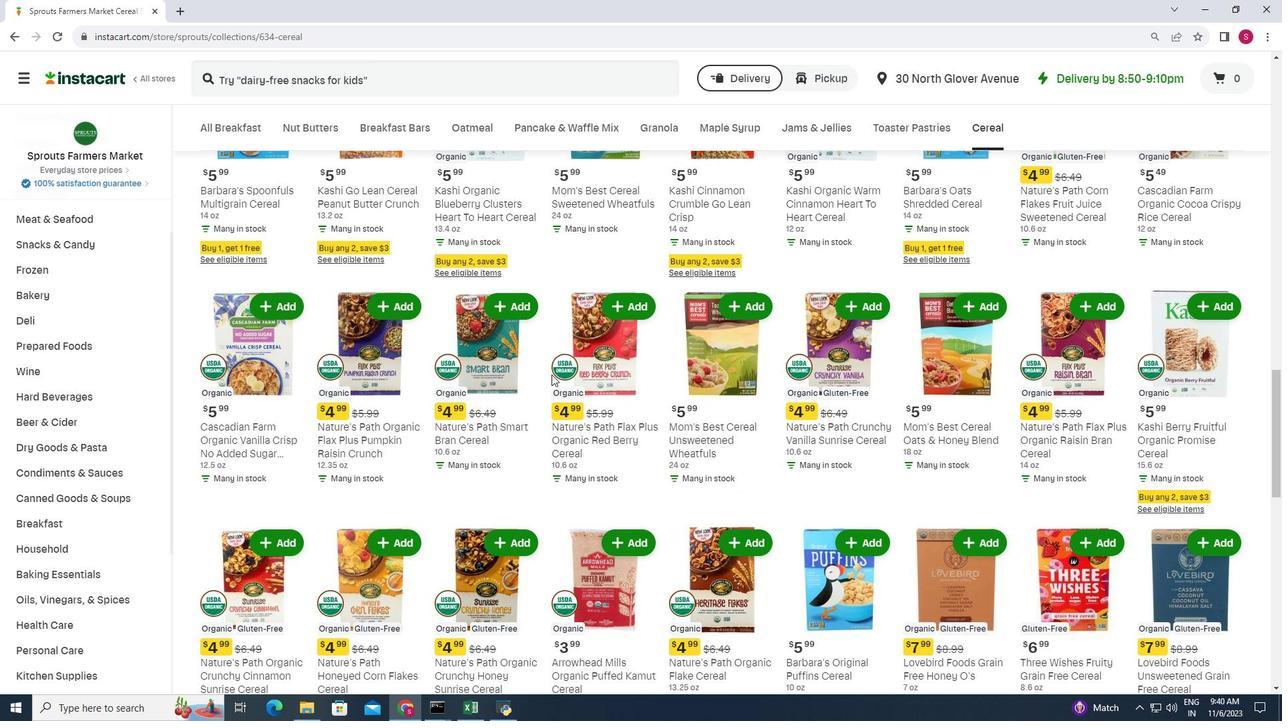 
Action: Mouse moved to (563, 418)
Screenshot: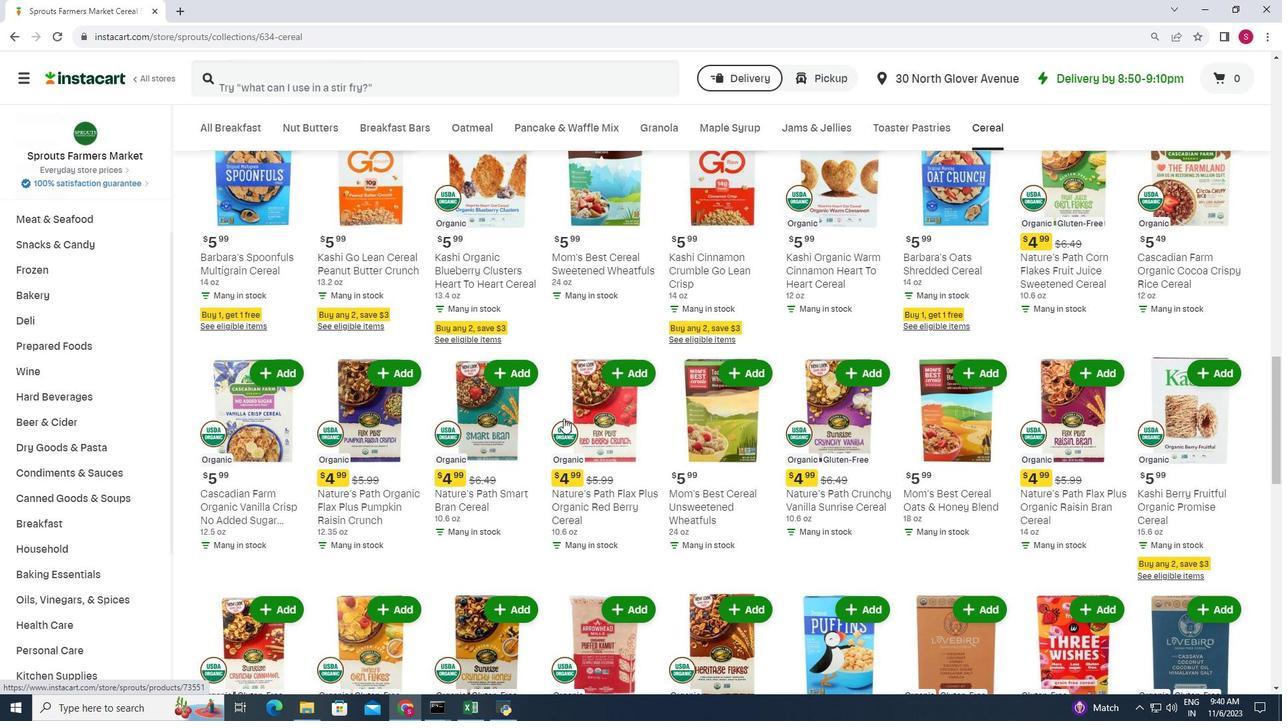 
Action: Mouse scrolled (563, 419) with delta (0, 0)
Screenshot: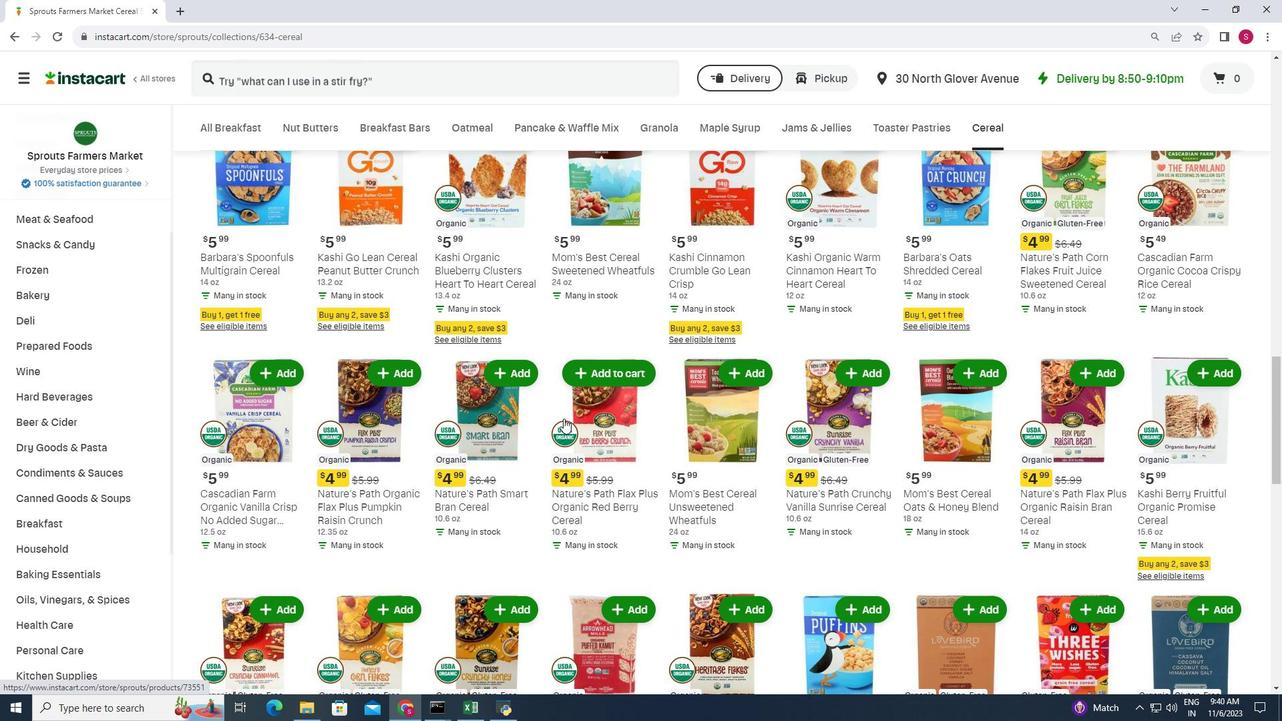
Action: Mouse moved to (576, 421)
Screenshot: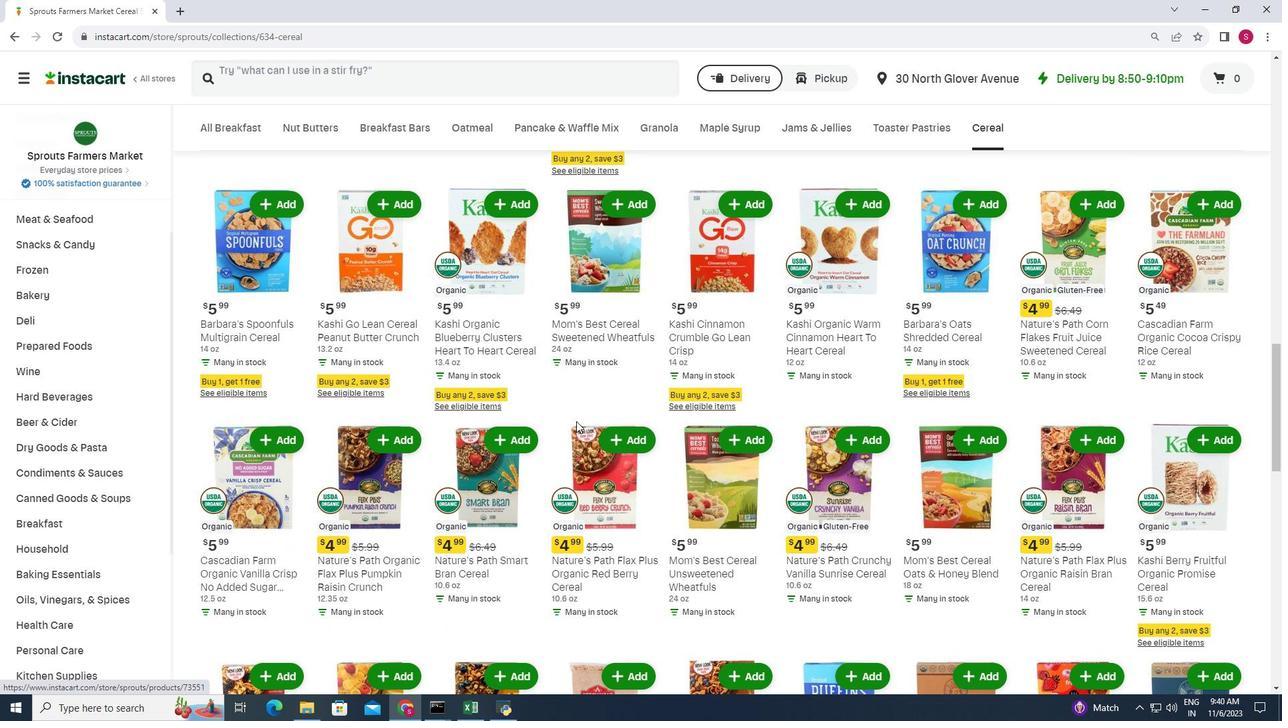 
Action: Mouse scrolled (576, 422) with delta (0, 0)
Screenshot: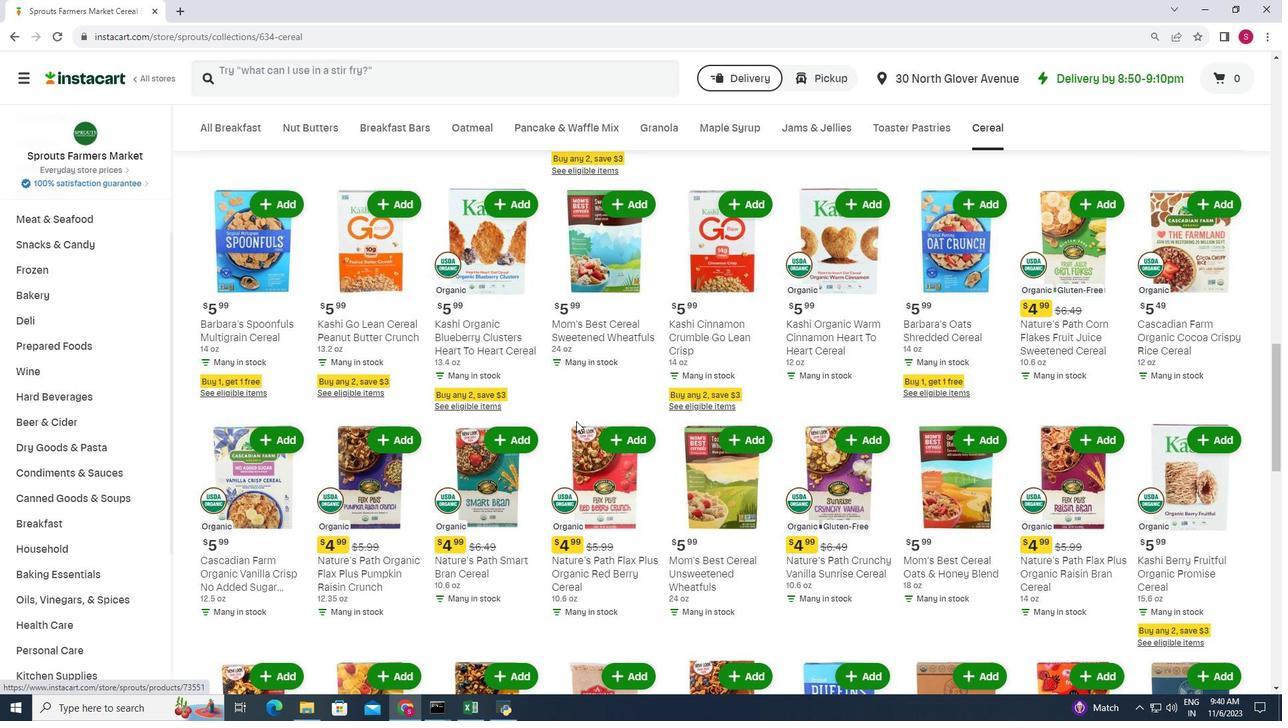 
Action: Mouse moved to (627, 427)
Screenshot: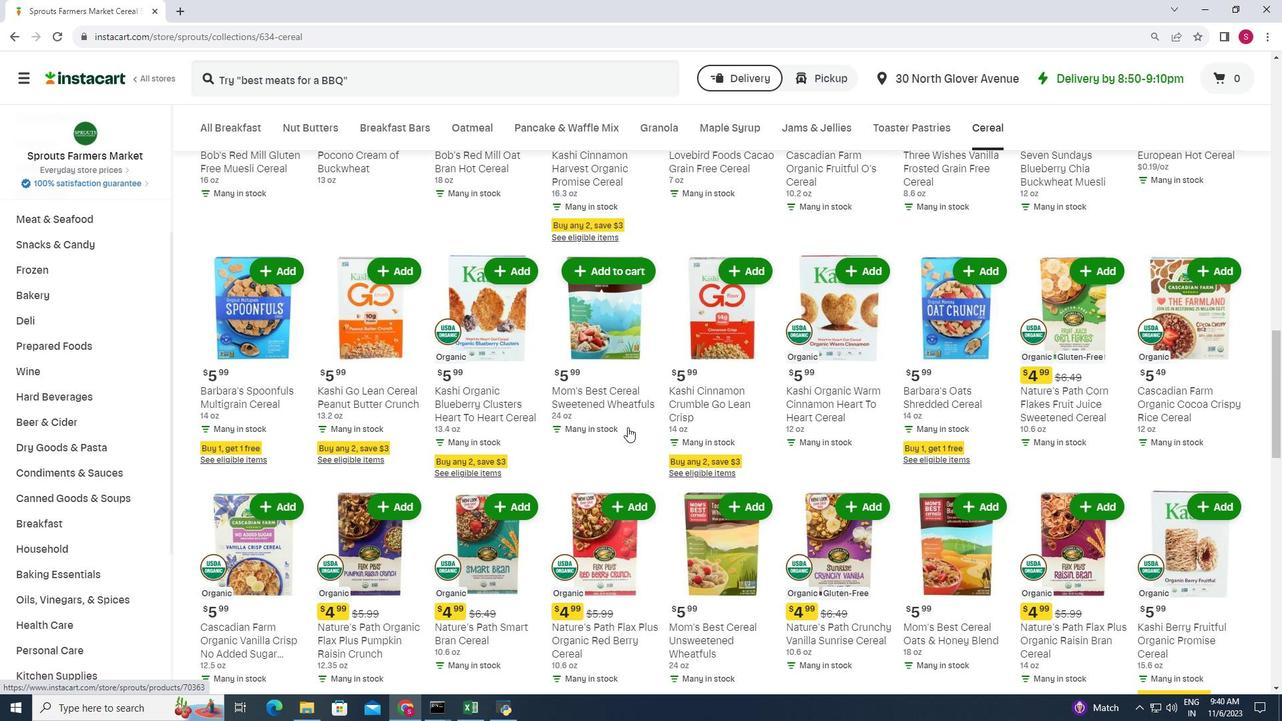 
Action: Mouse scrolled (627, 428) with delta (0, 0)
Screenshot: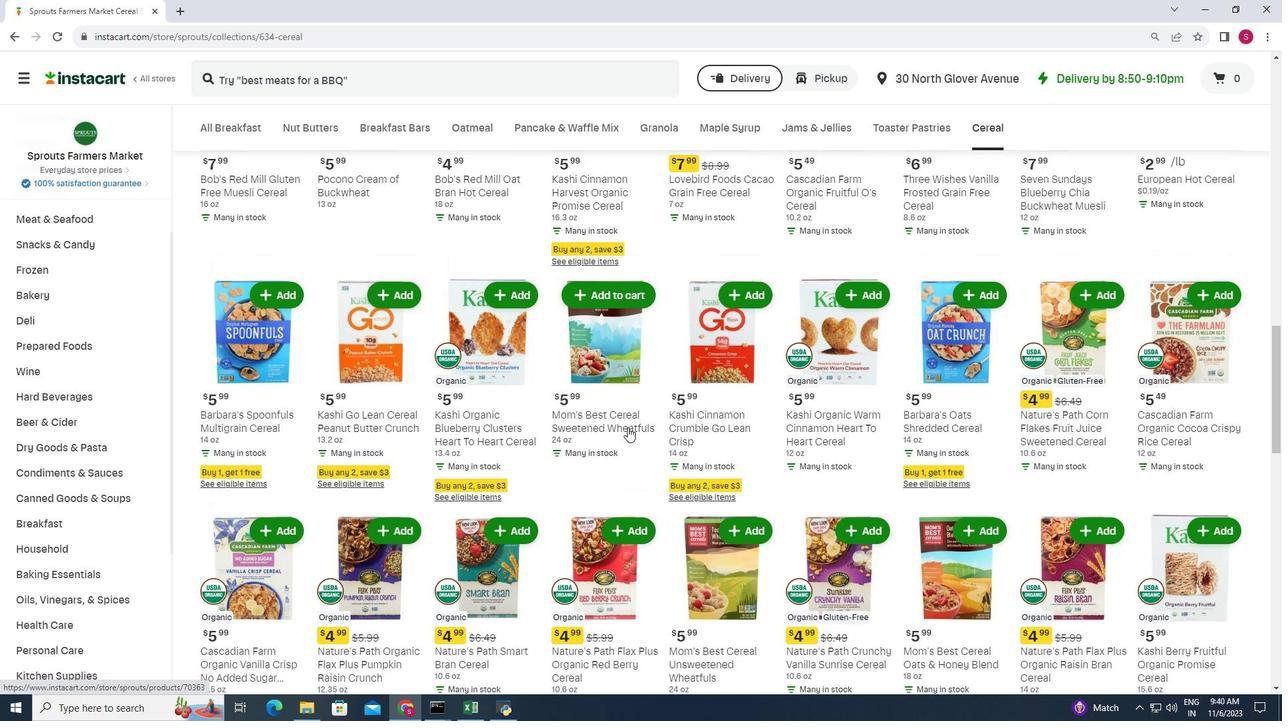 
Action: Mouse moved to (672, 431)
Screenshot: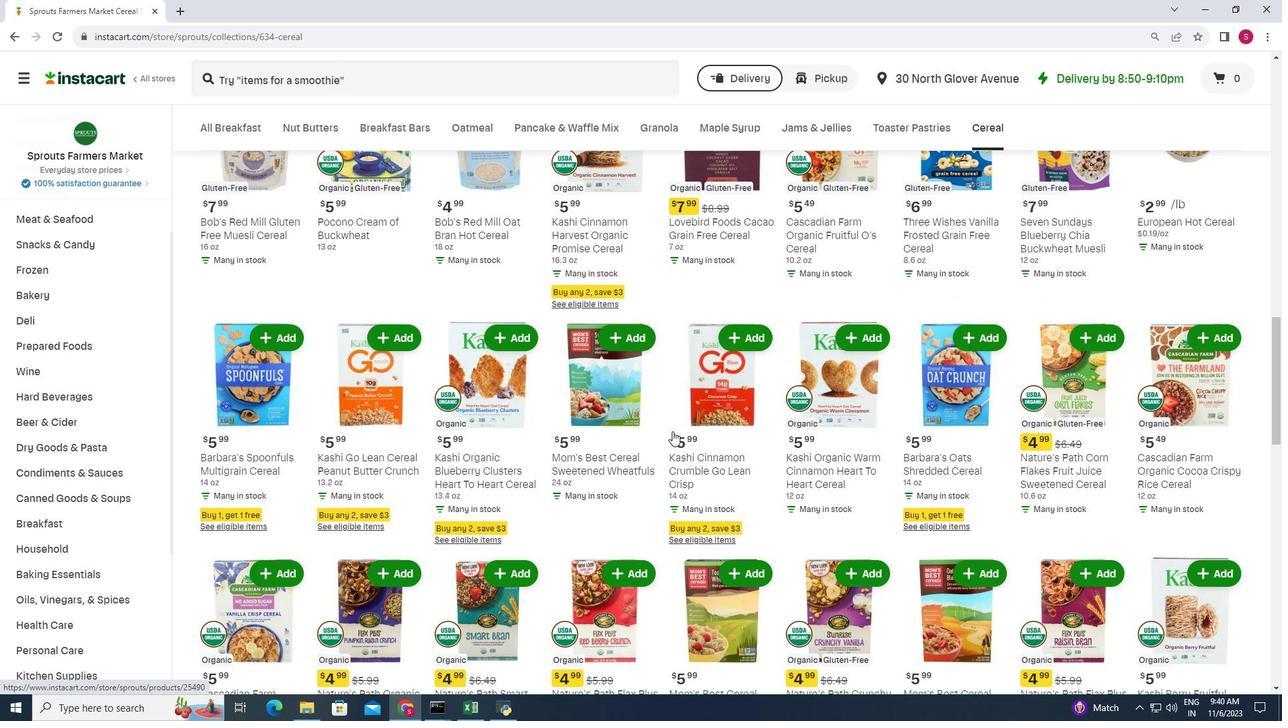 
Action: Mouse scrolled (672, 432) with delta (0, 0)
Screenshot: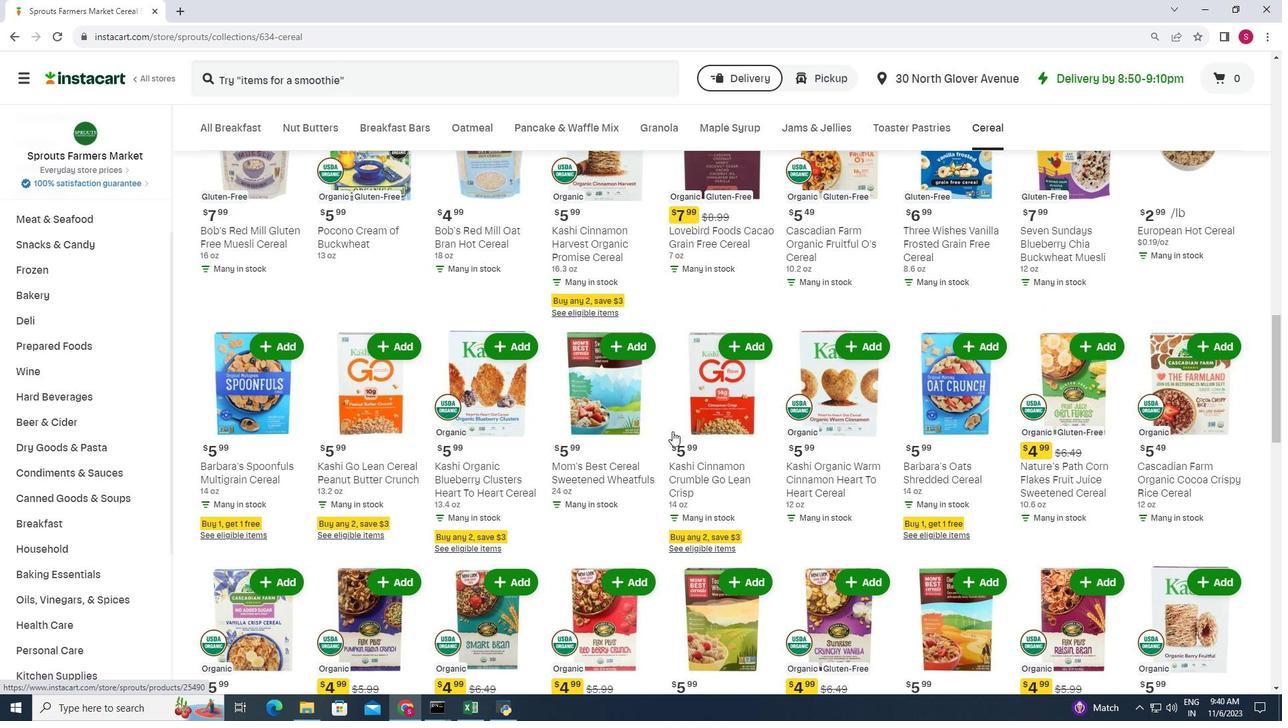 
Action: Mouse moved to (677, 430)
Screenshot: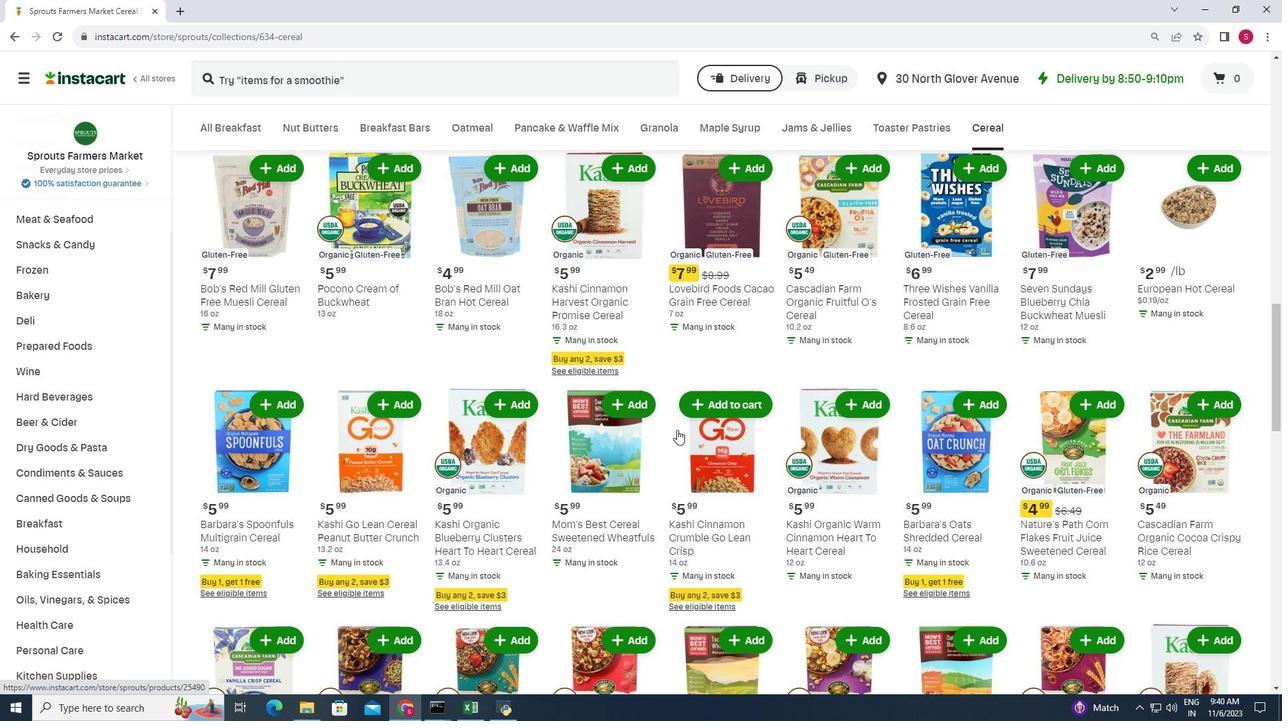 
Action: Mouse scrolled (677, 430) with delta (0, 0)
Screenshot: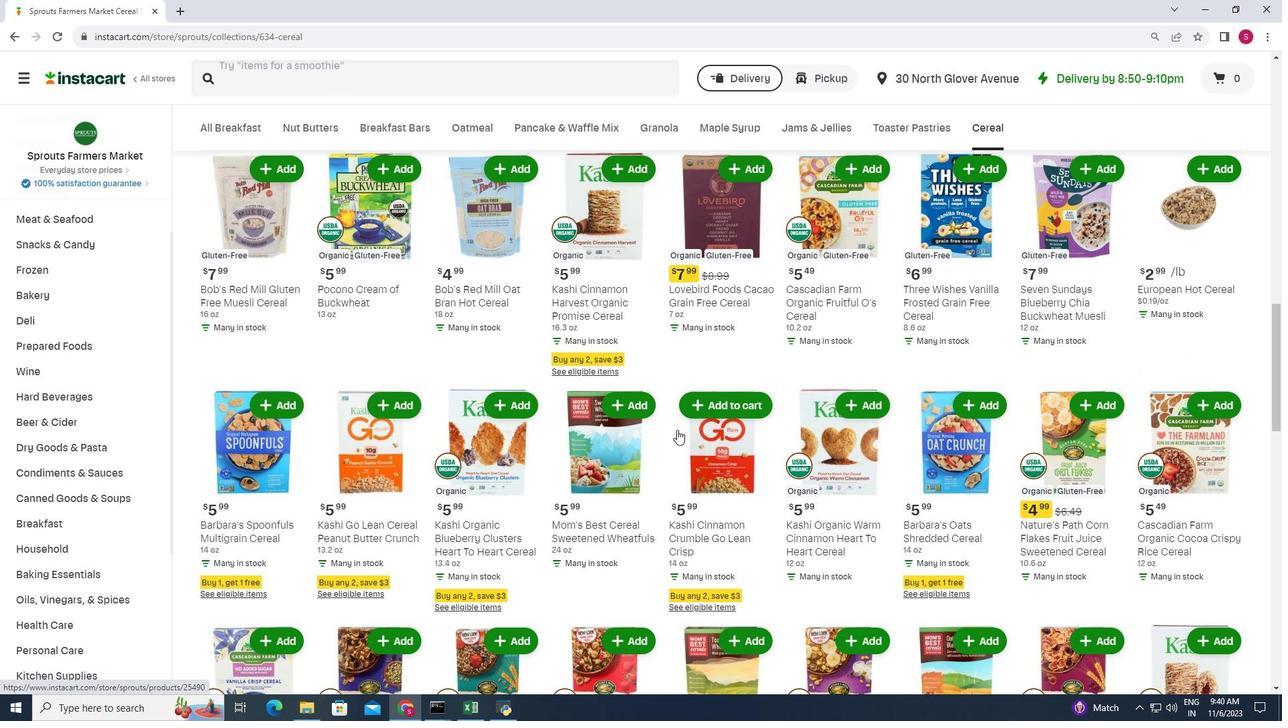 
Action: Mouse scrolled (677, 430) with delta (0, 0)
Screenshot: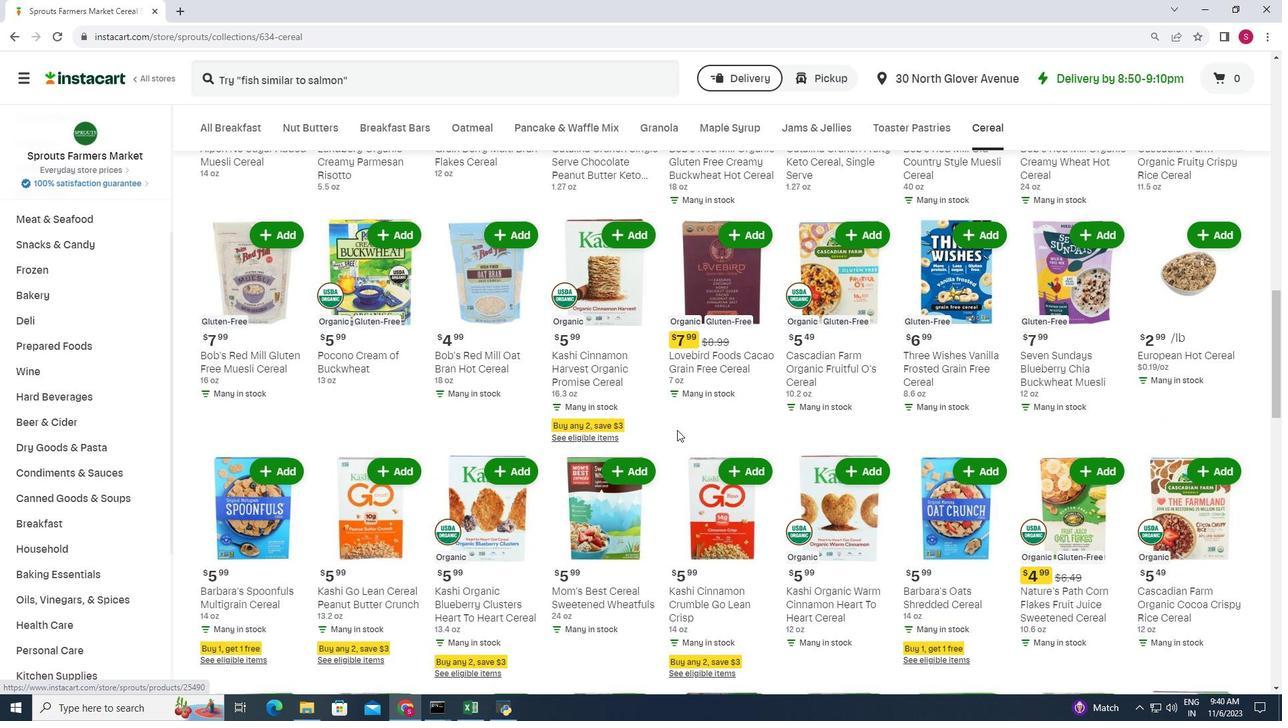 
Action: Mouse scrolled (677, 430) with delta (0, 0)
Screenshot: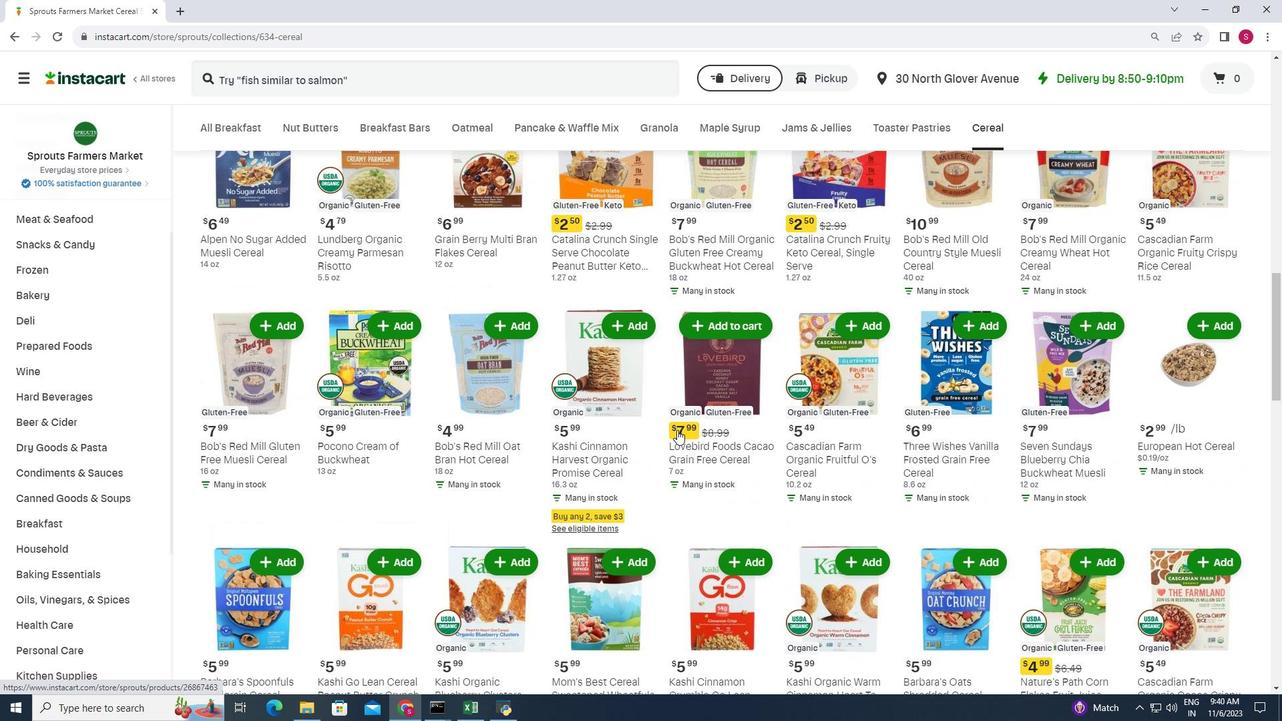 
Action: Mouse scrolled (677, 430) with delta (0, 0)
Screenshot: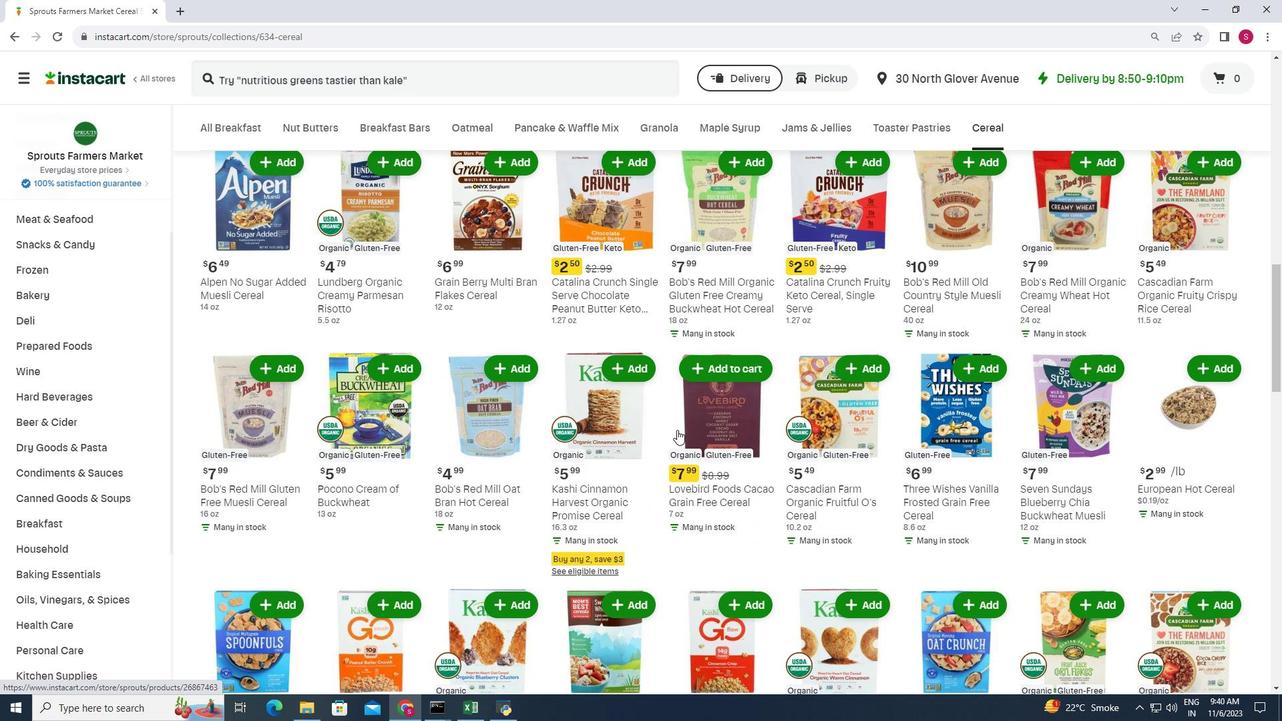 
Action: Mouse scrolled (677, 430) with delta (0, 0)
Screenshot: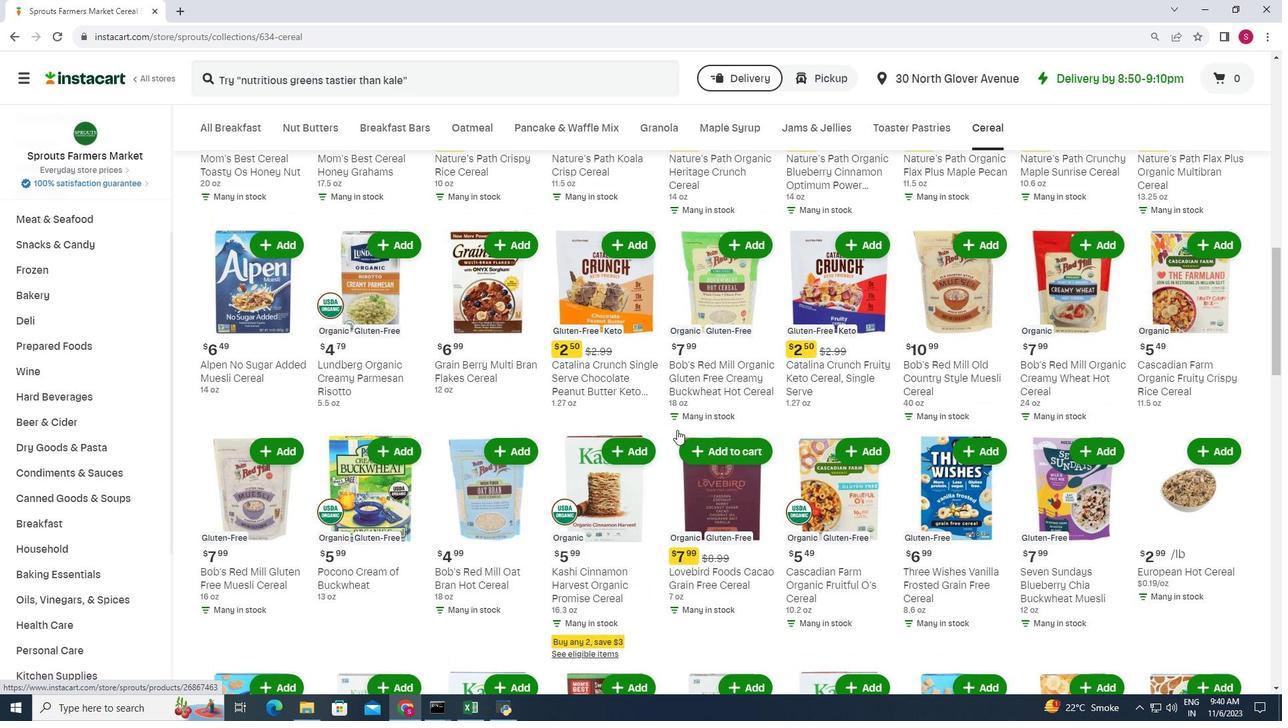 
Action: Mouse scrolled (677, 430) with delta (0, 0)
Screenshot: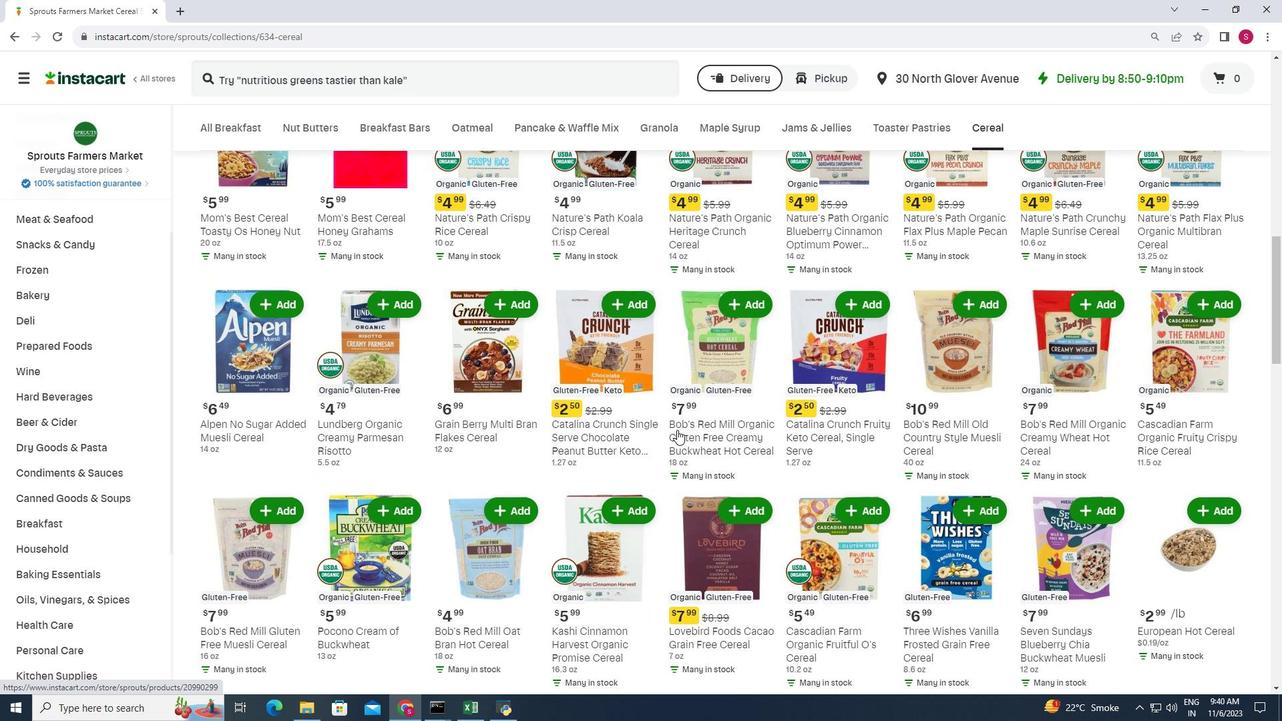 
Action: Mouse scrolled (677, 430) with delta (0, 0)
Screenshot: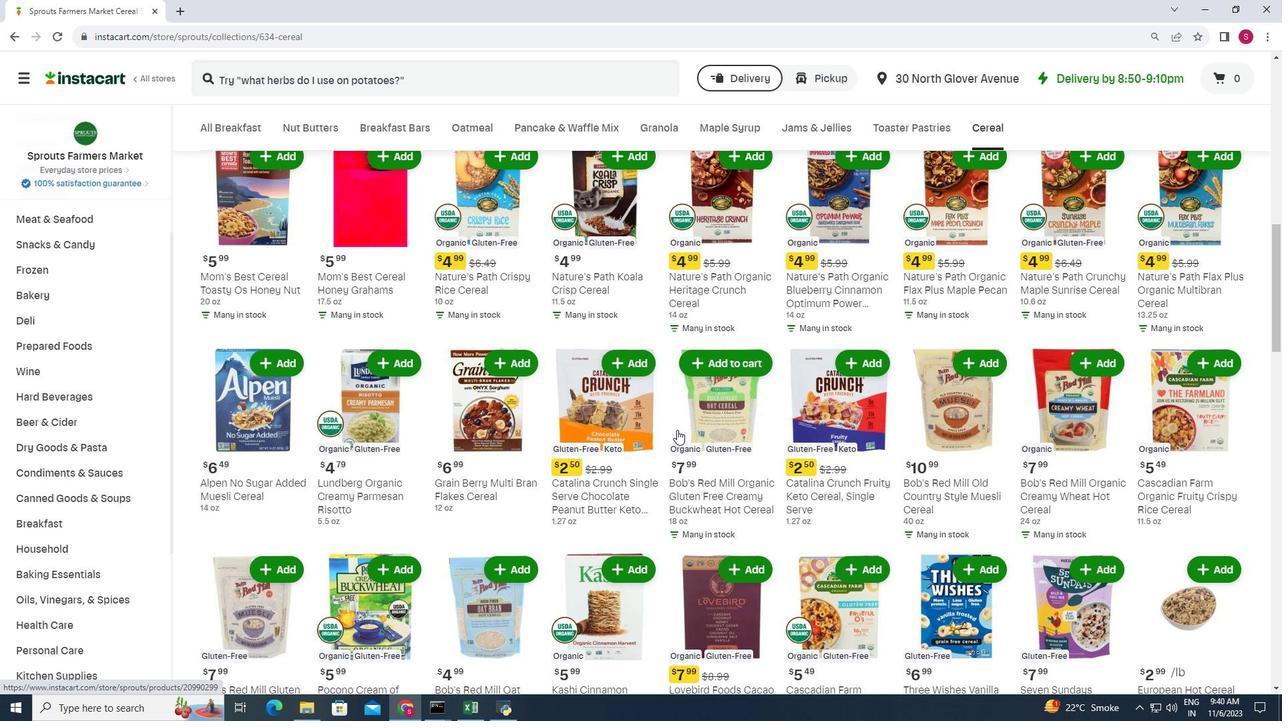 
Action: Mouse scrolled (677, 430) with delta (0, 0)
Screenshot: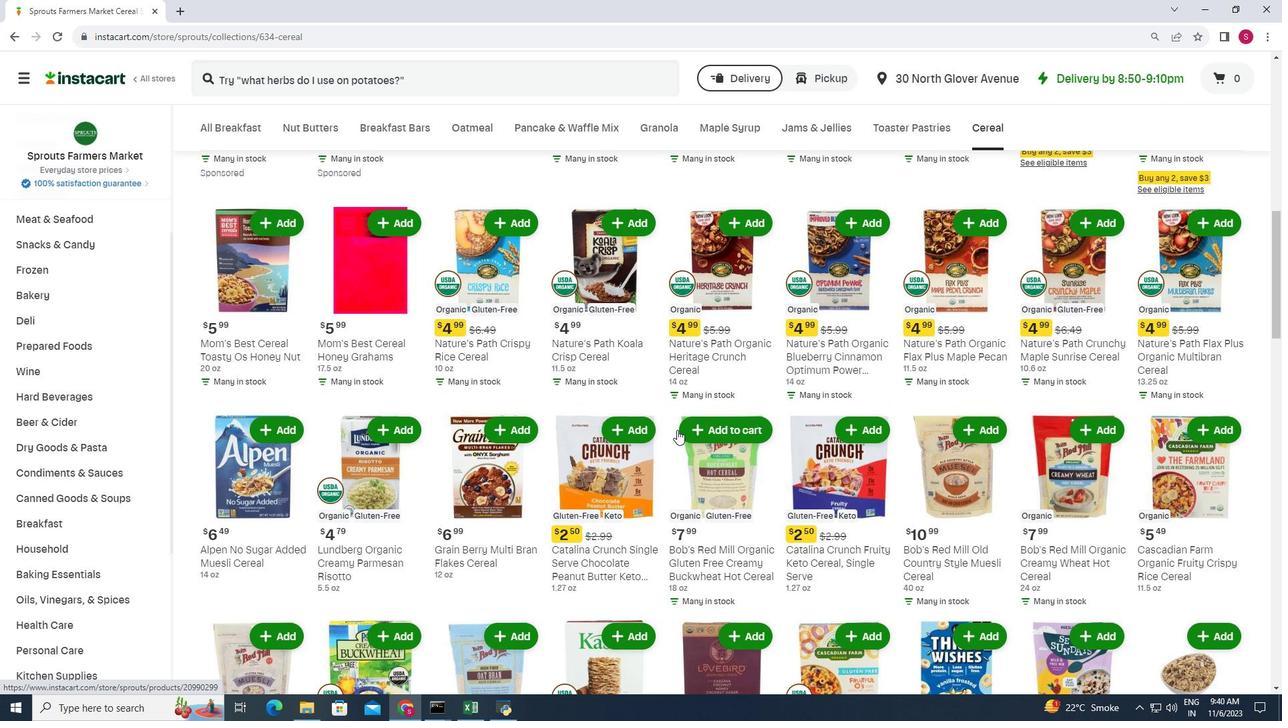
Action: Mouse scrolled (677, 430) with delta (0, 0)
Screenshot: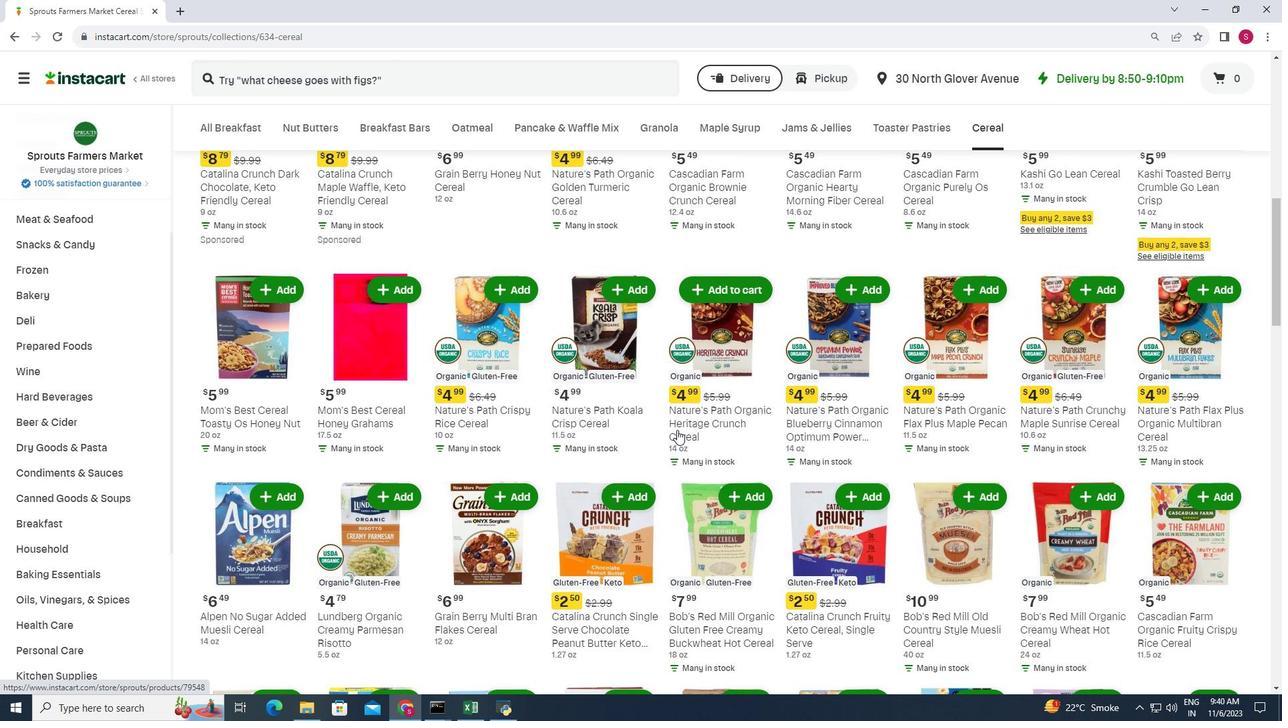 
Action: Mouse scrolled (677, 430) with delta (0, 0)
Screenshot: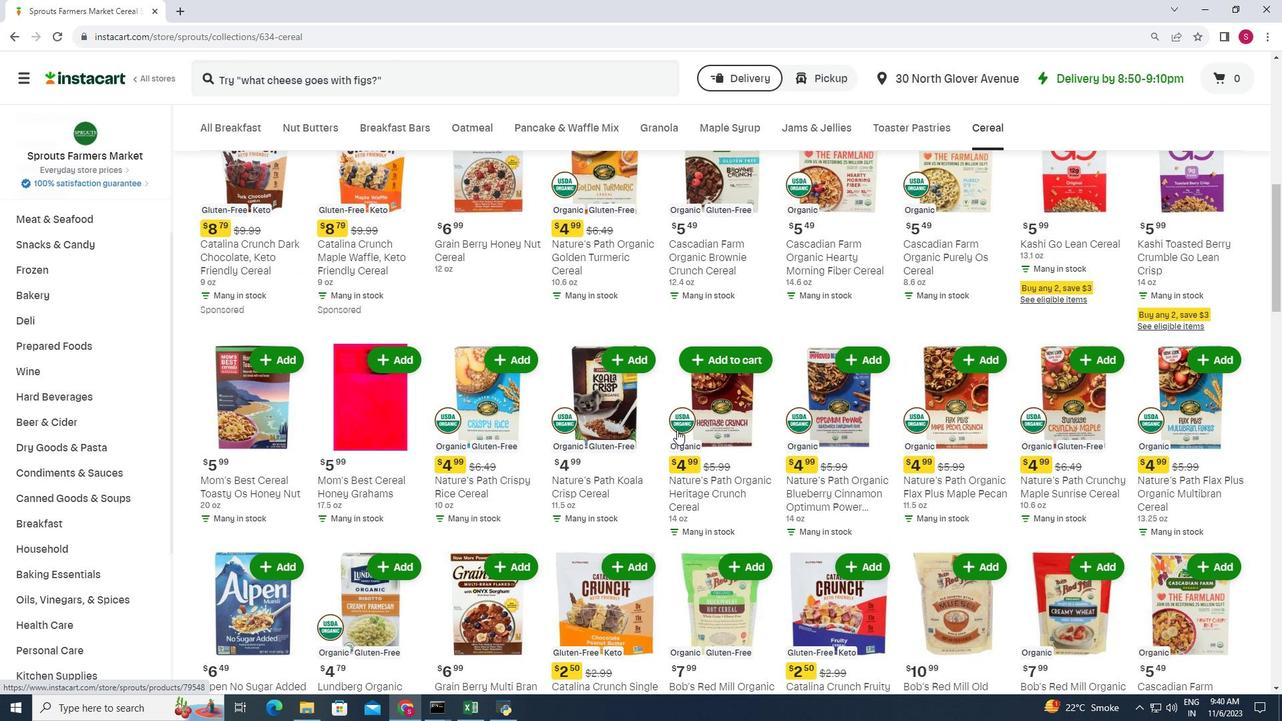 
Action: Mouse scrolled (677, 430) with delta (0, 0)
Screenshot: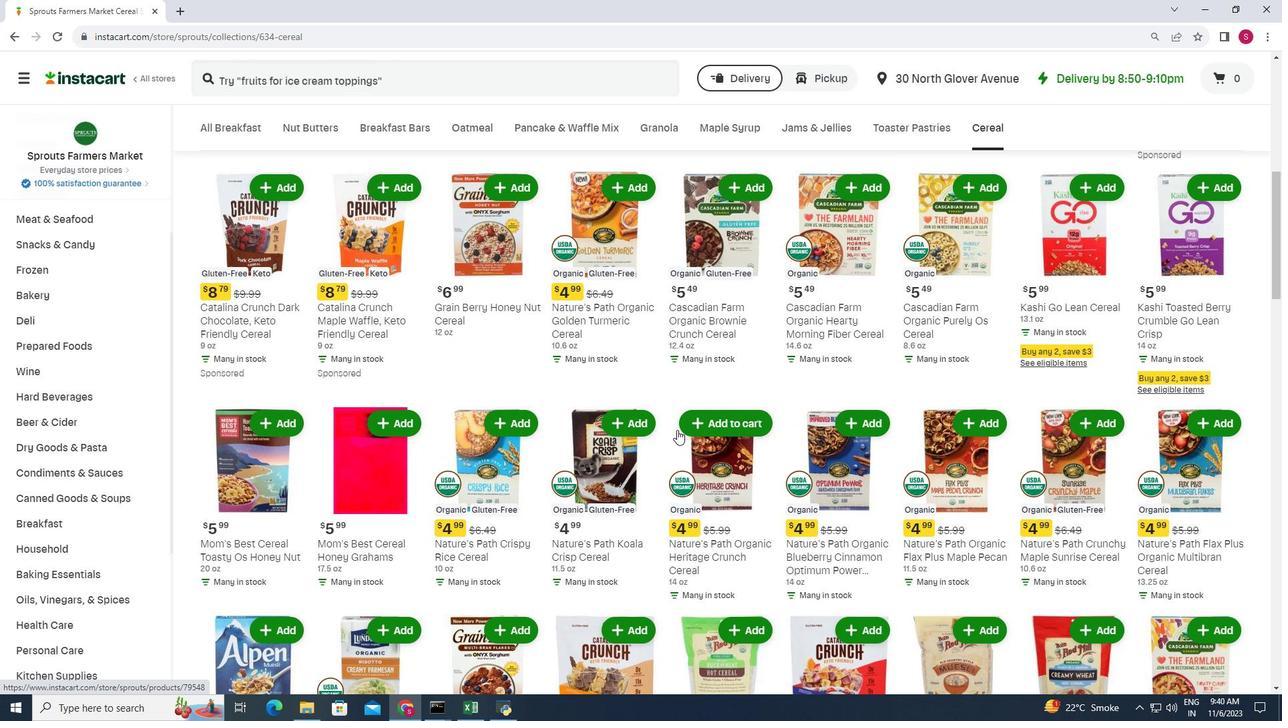 
Action: Mouse scrolled (677, 429) with delta (0, 0)
Screenshot: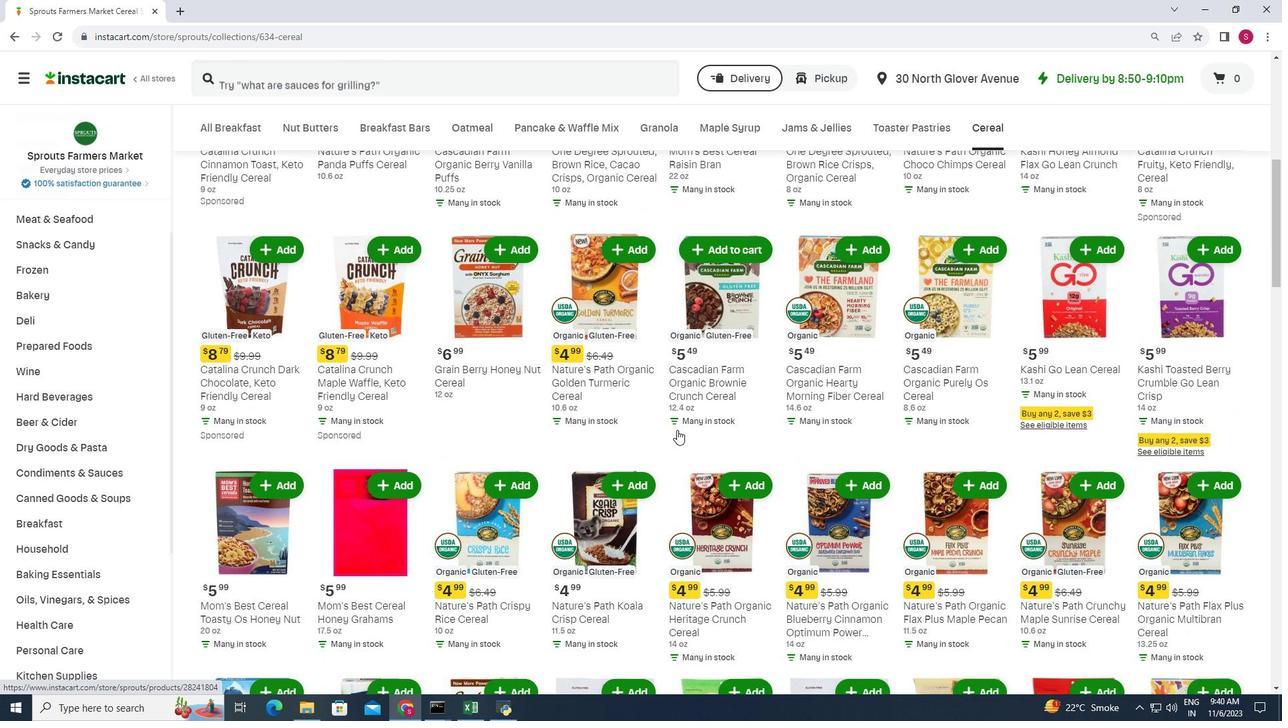 
Action: Mouse moved to (275, 418)
Screenshot: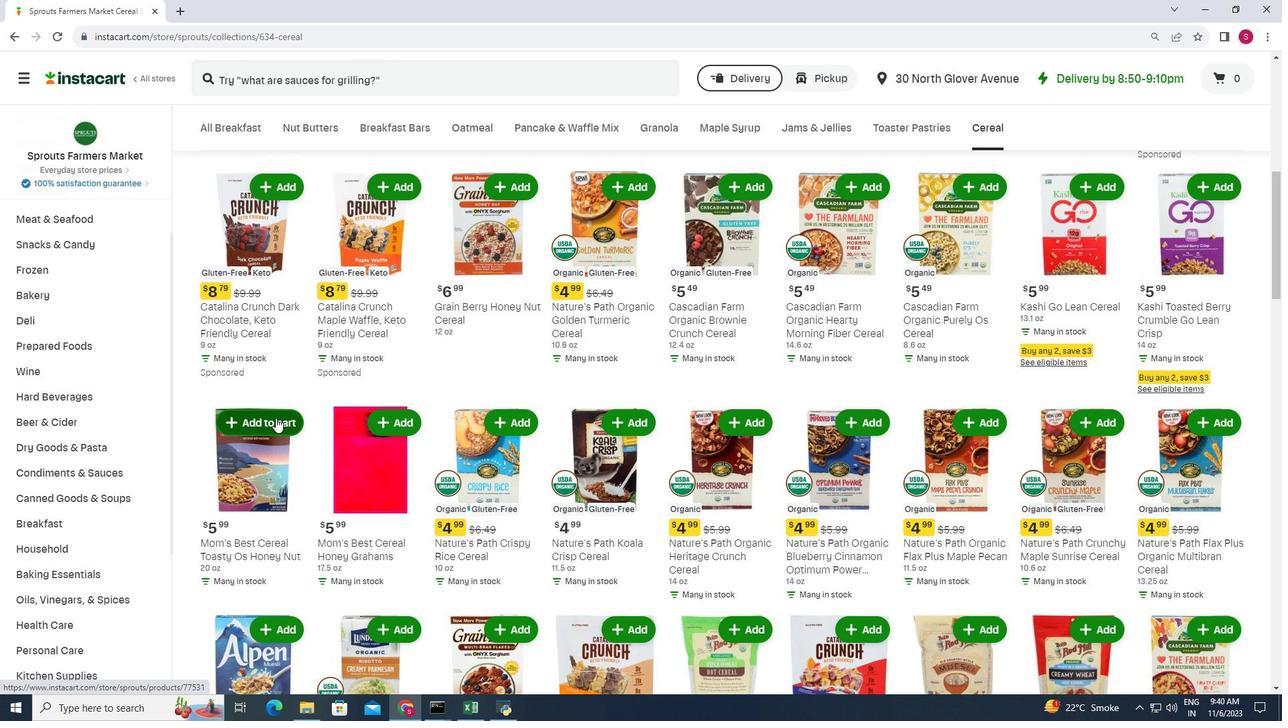 
Action: Mouse pressed left at (275, 418)
Screenshot: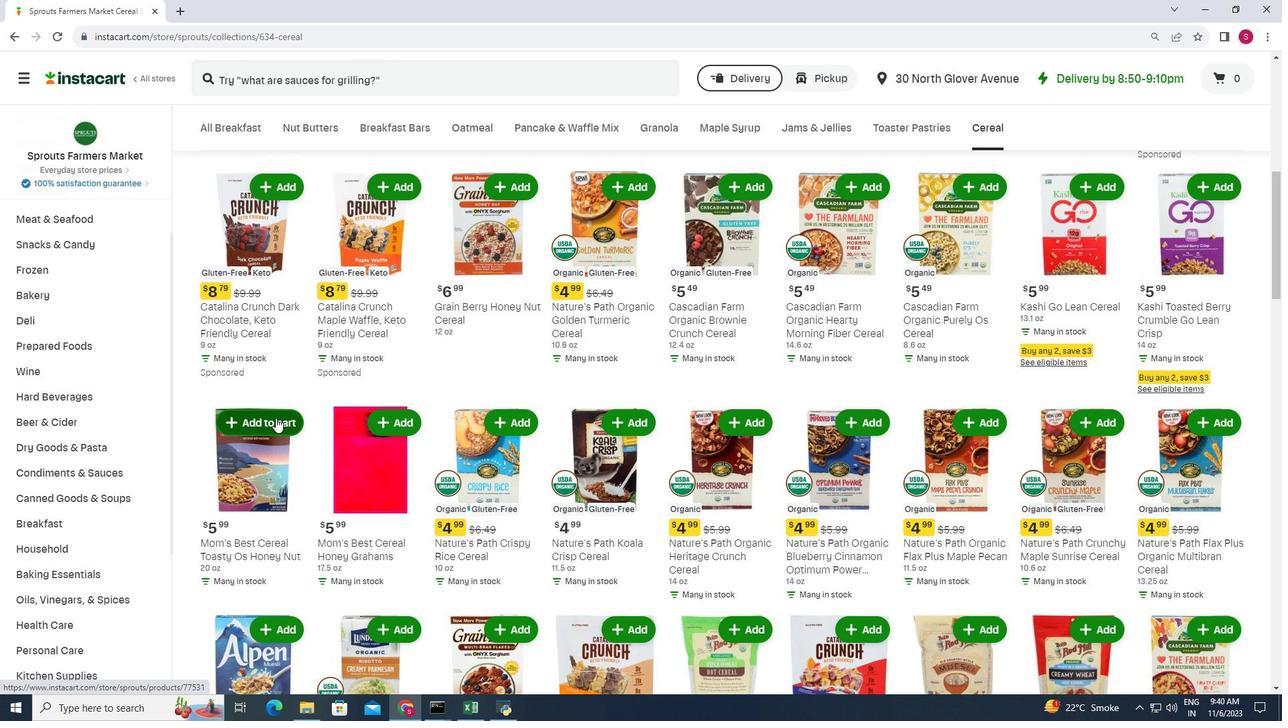 
Action: Mouse moved to (287, 379)
Screenshot: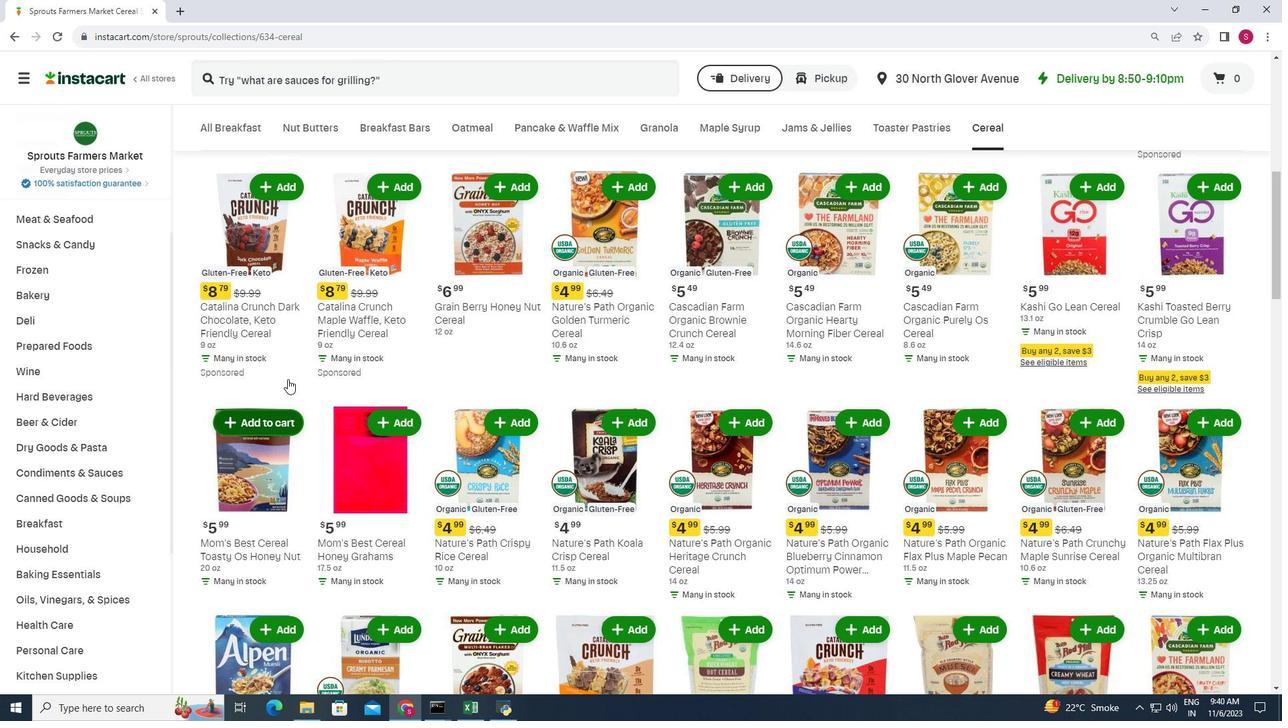 
